 Task: Find connections with filter location Moanda with filter topic #workingathomewith filter profile language English with filter current company HPCL-Mittal Energy Limited with filter school MGUniversity with filter industry Warehousing and Storage with filter service category Pricing Strategy with filter keywords title Organizer
Action: Mouse moved to (648, 89)
Screenshot: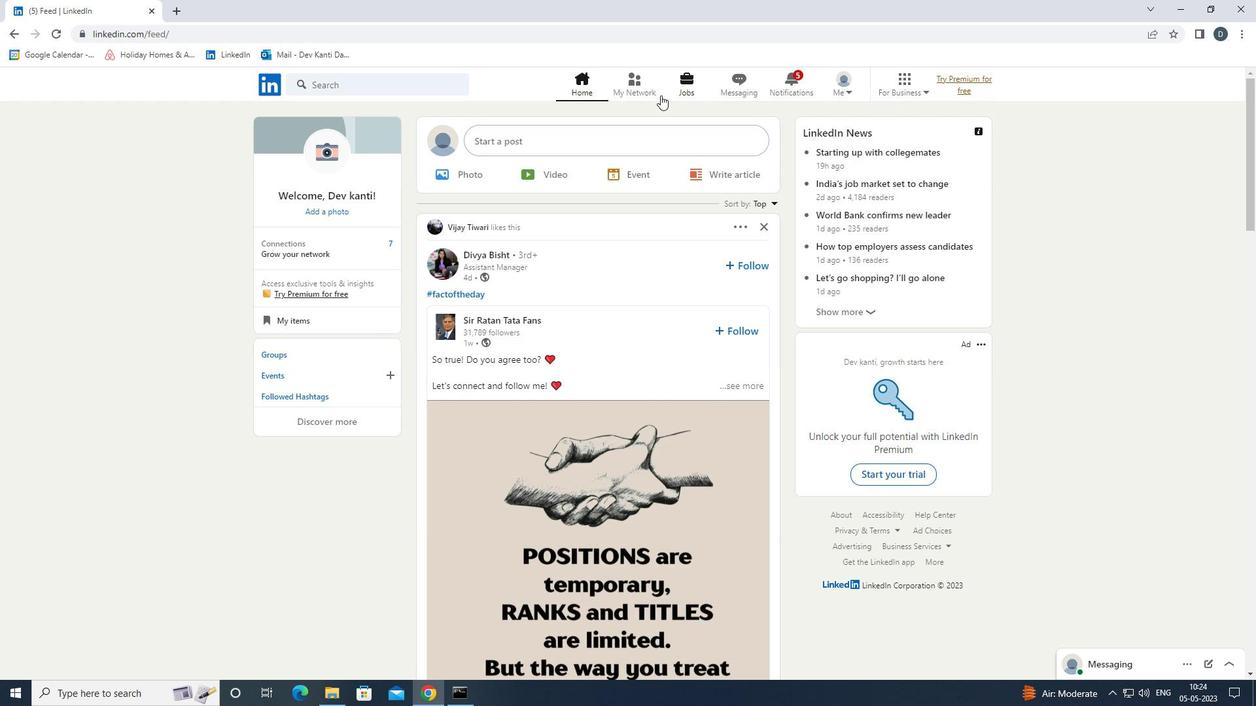 
Action: Mouse pressed left at (648, 89)
Screenshot: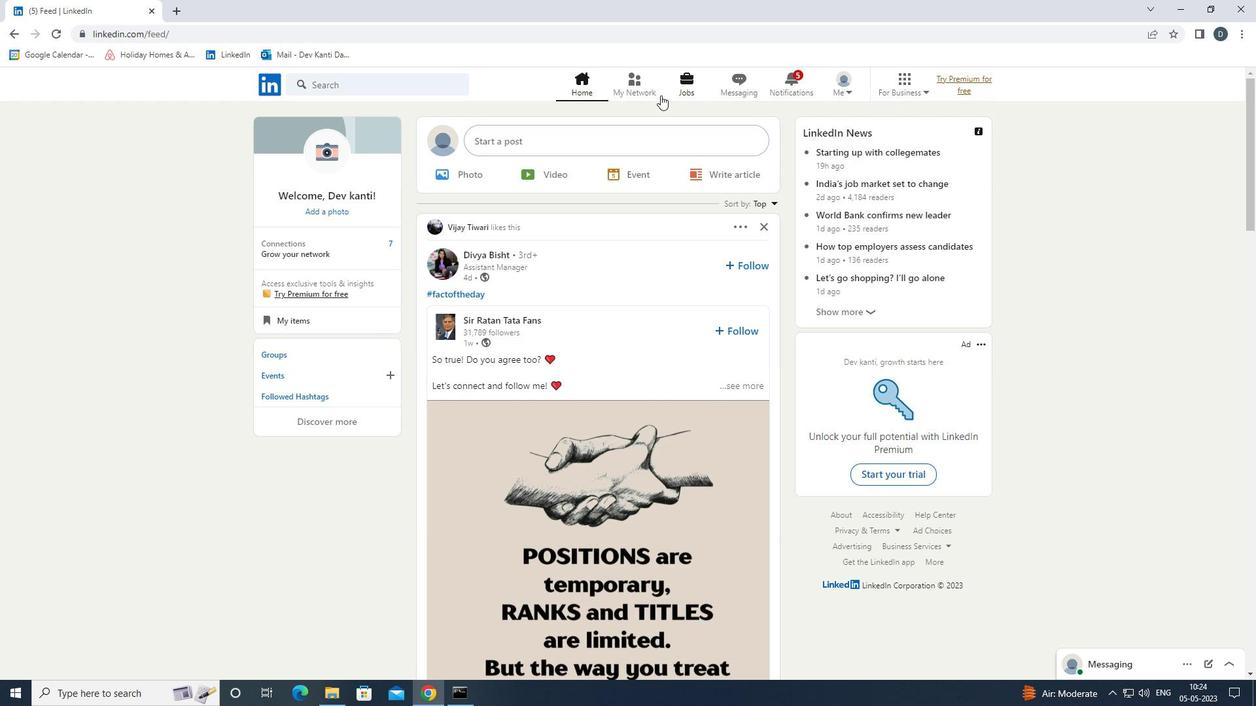 
Action: Mouse moved to (433, 152)
Screenshot: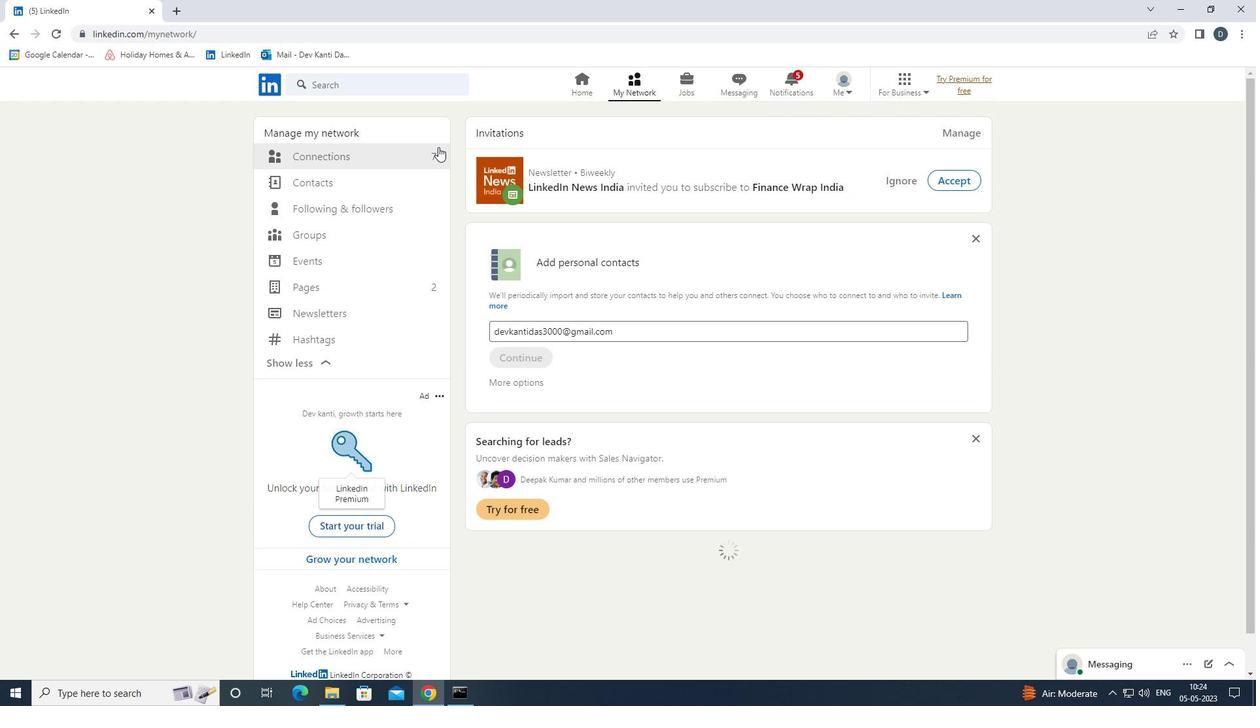 
Action: Mouse pressed left at (433, 152)
Screenshot: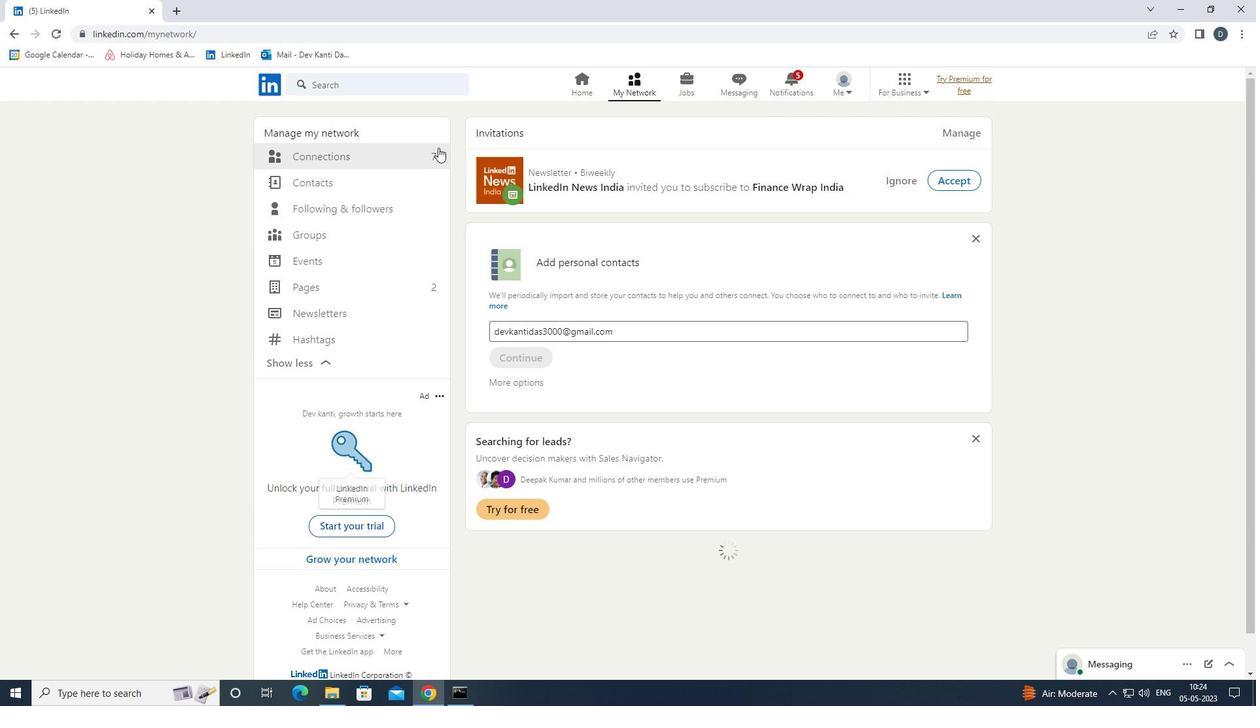 
Action: Mouse moved to (747, 162)
Screenshot: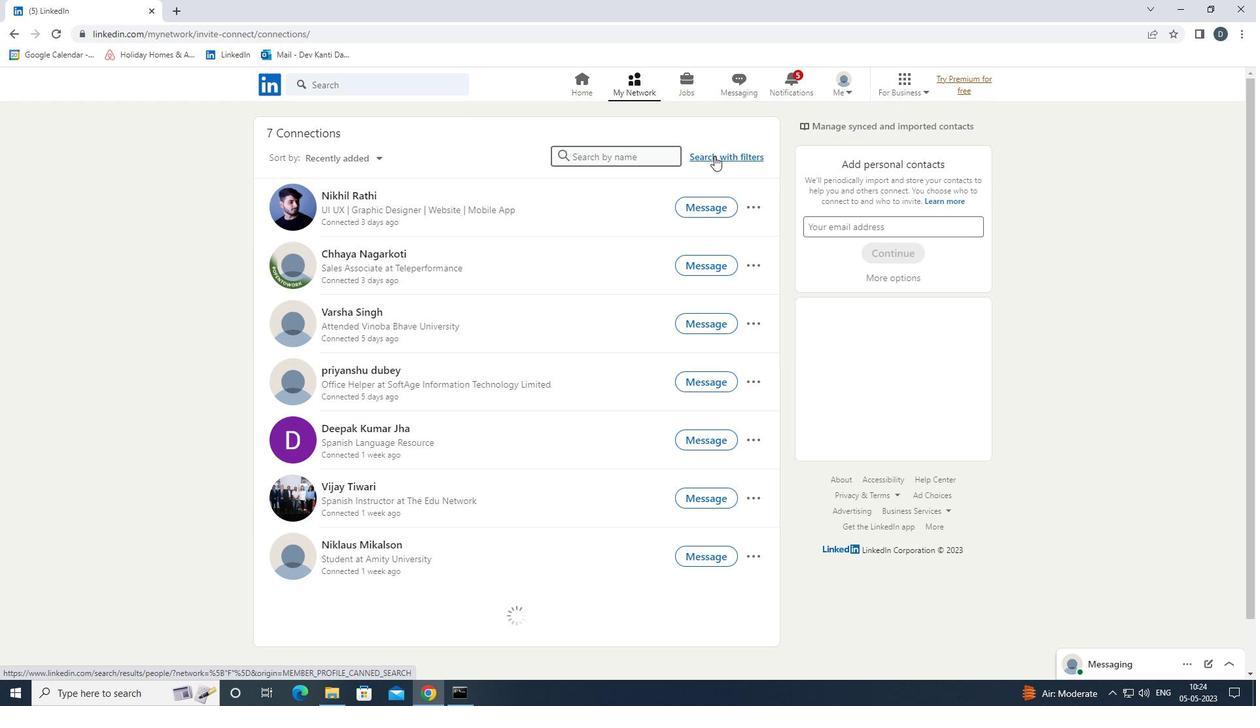 
Action: Mouse pressed left at (747, 162)
Screenshot: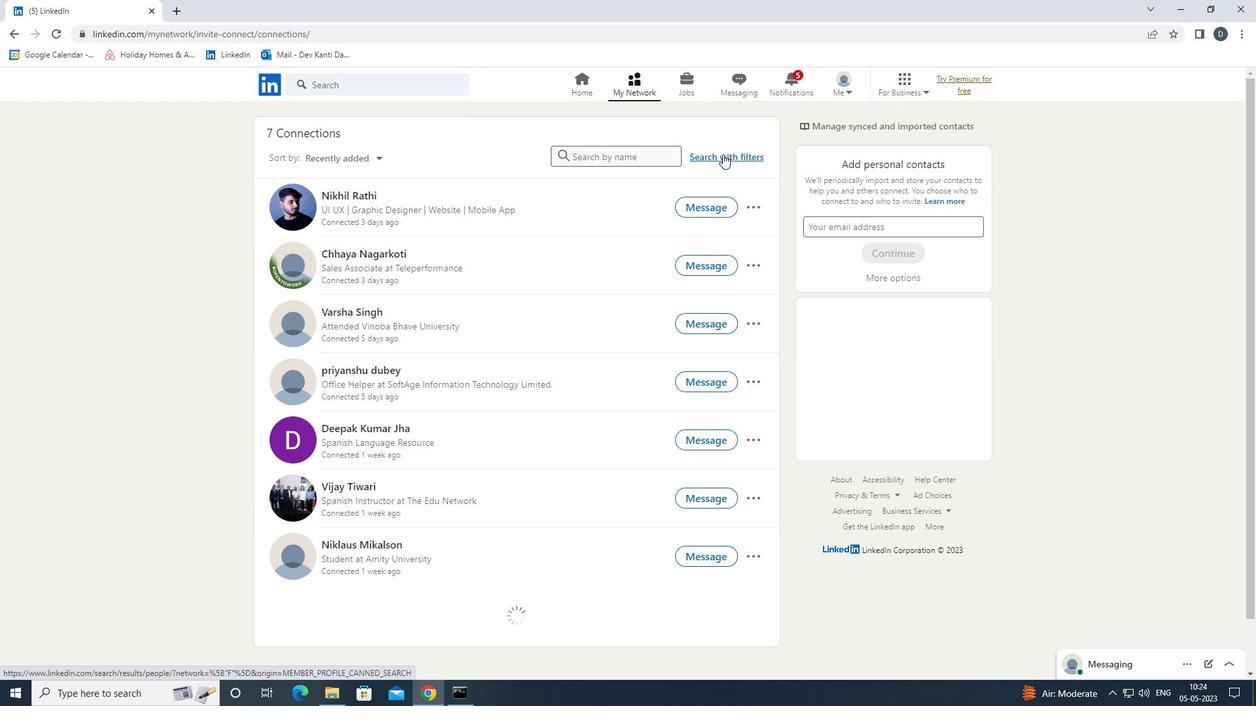 
Action: Mouse moved to (658, 121)
Screenshot: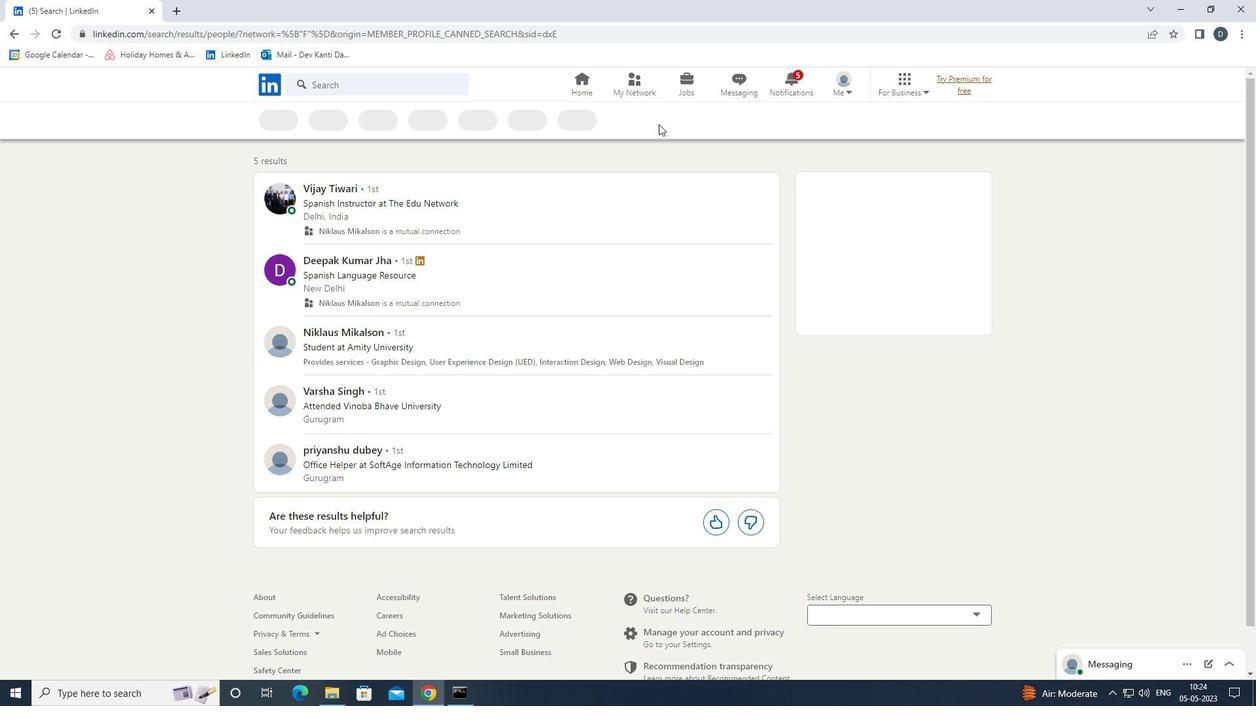 
Action: Mouse pressed left at (658, 121)
Screenshot: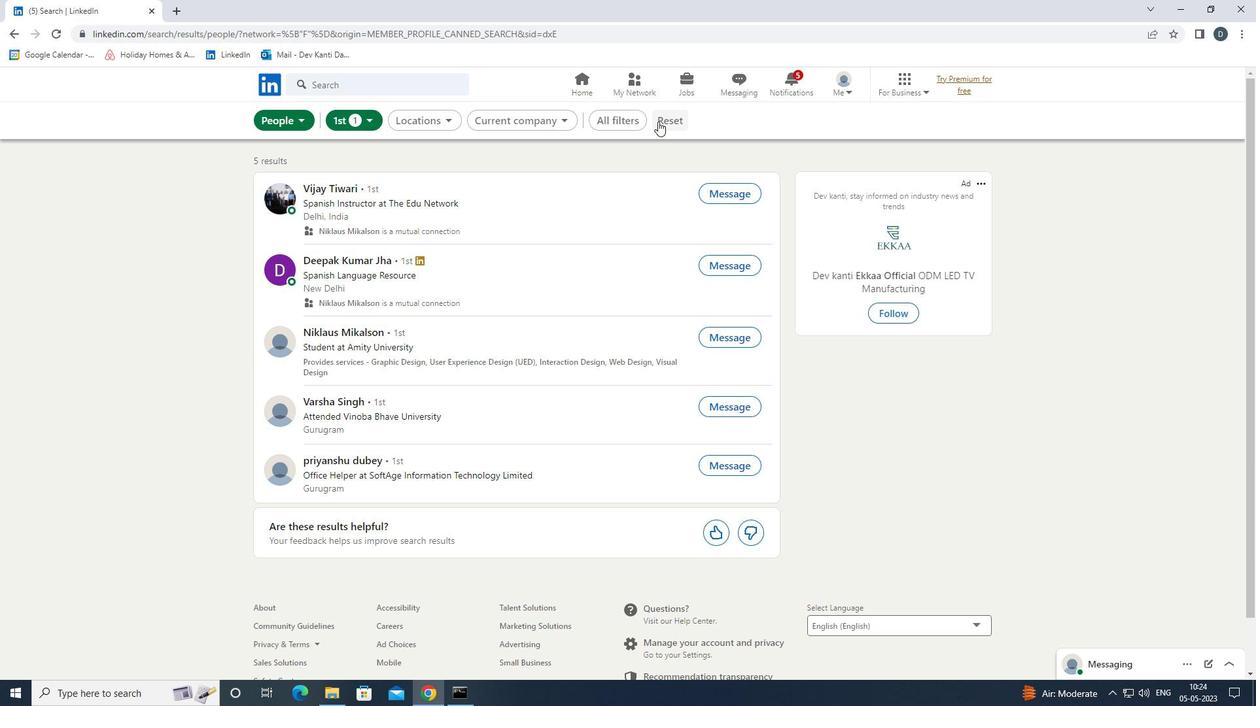 
Action: Mouse moved to (645, 121)
Screenshot: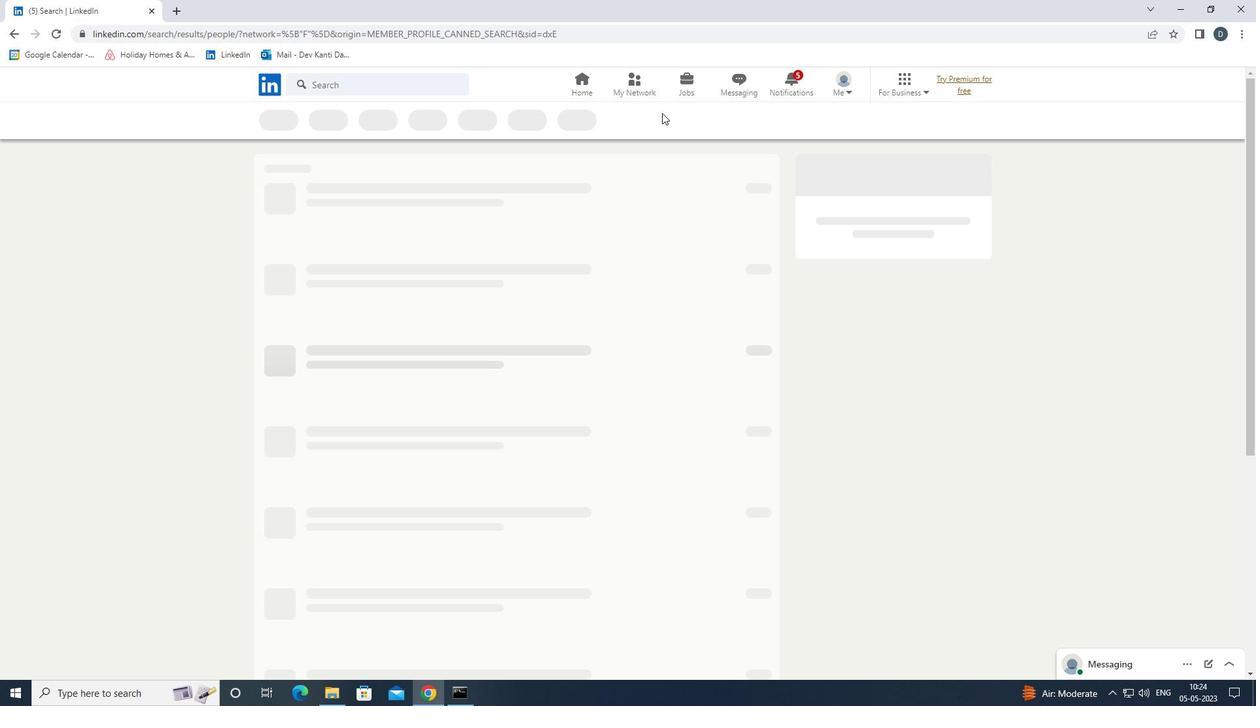 
Action: Mouse pressed left at (645, 121)
Screenshot: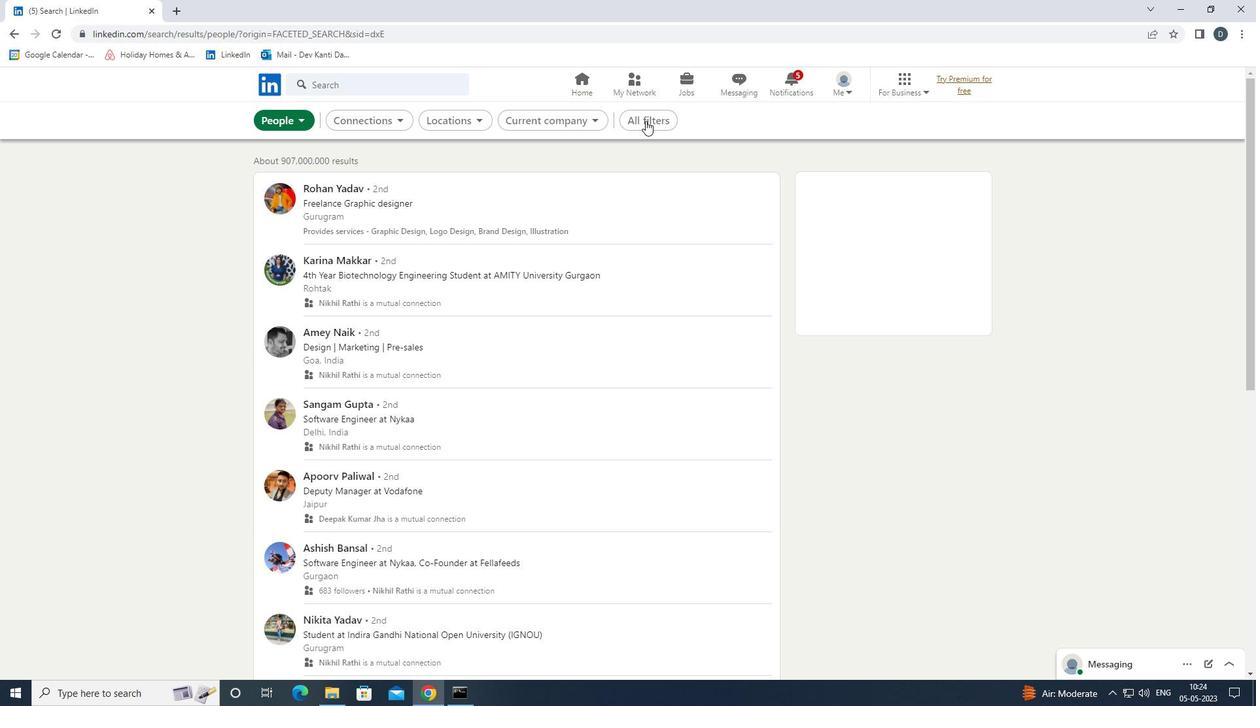 
Action: Mouse moved to (1091, 433)
Screenshot: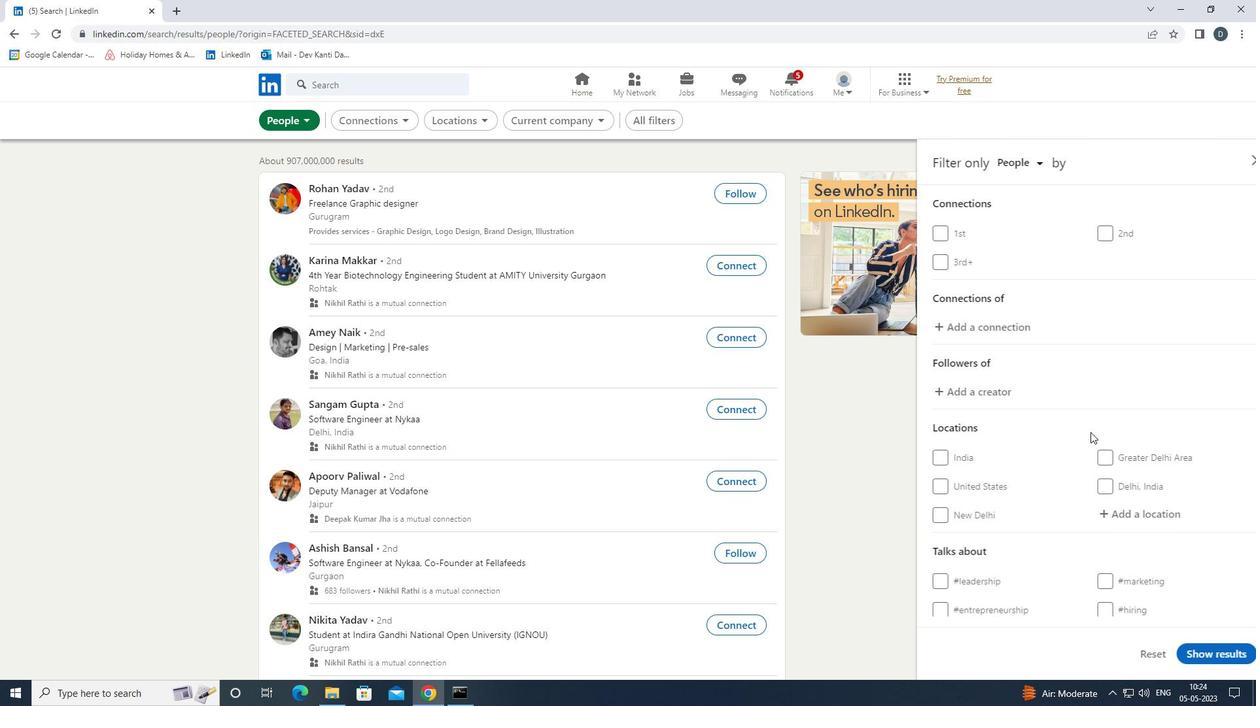 
Action: Mouse scrolled (1091, 432) with delta (0, 0)
Screenshot: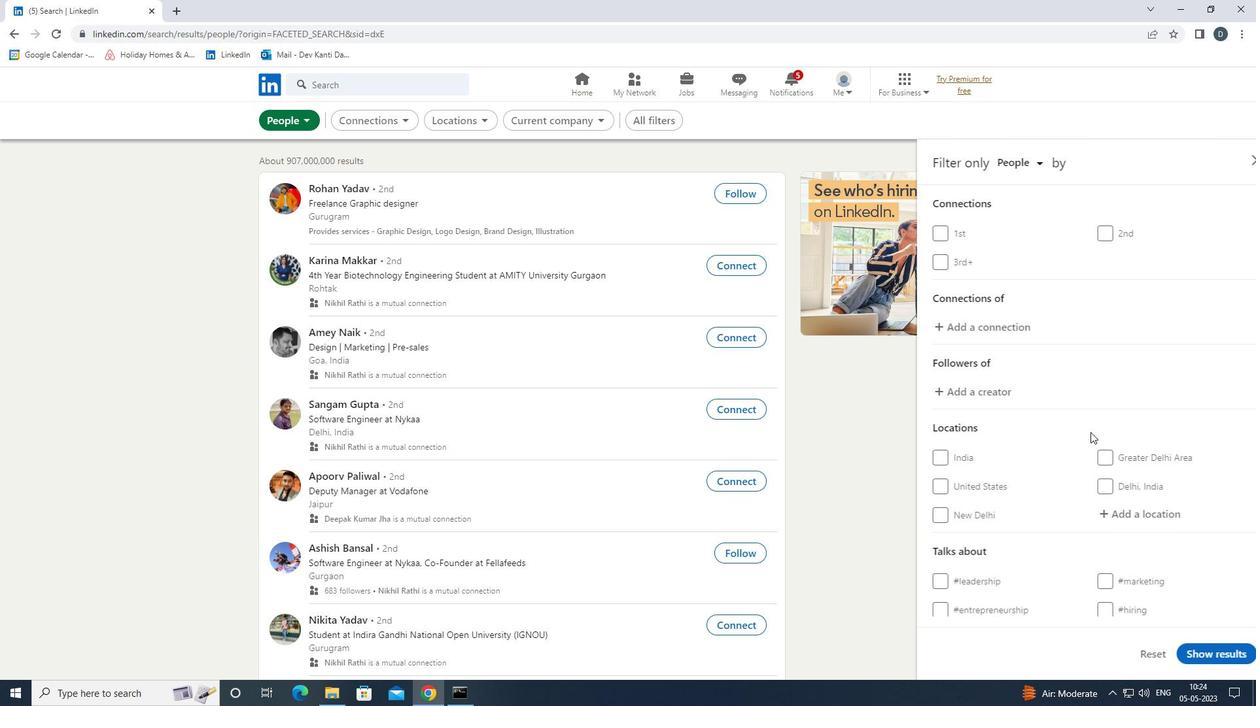 
Action: Mouse moved to (1114, 448)
Screenshot: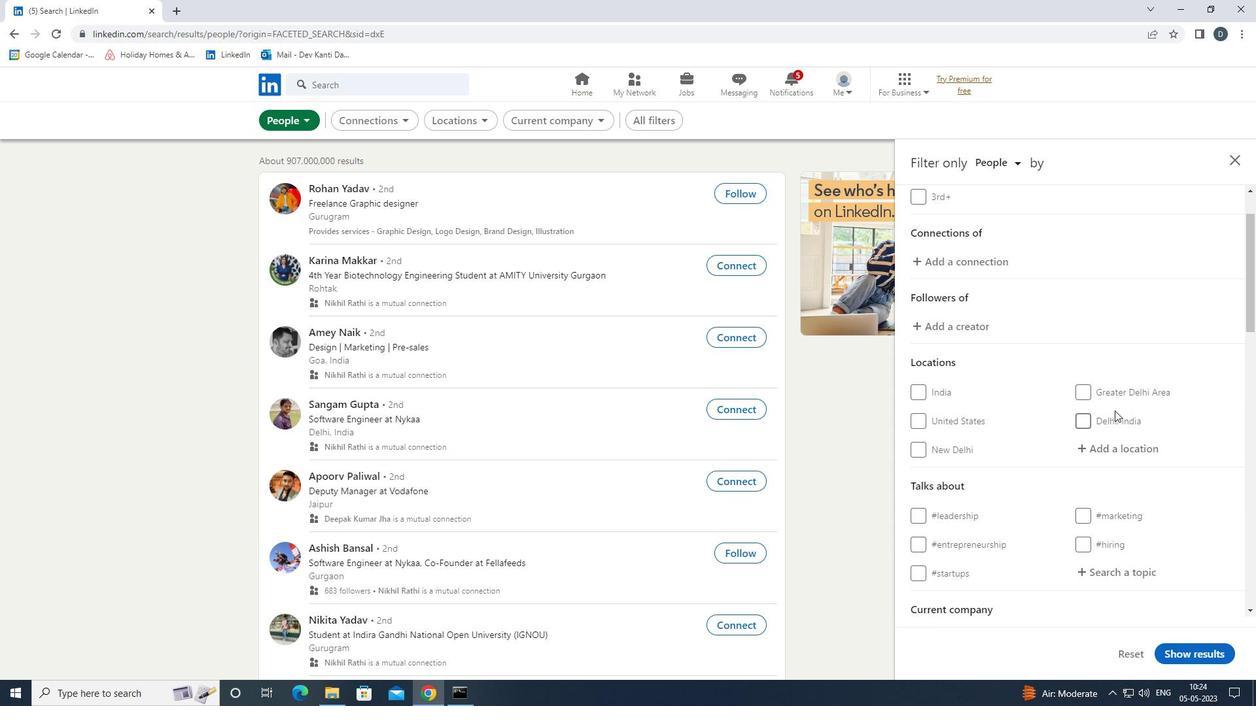 
Action: Mouse pressed left at (1114, 448)
Screenshot: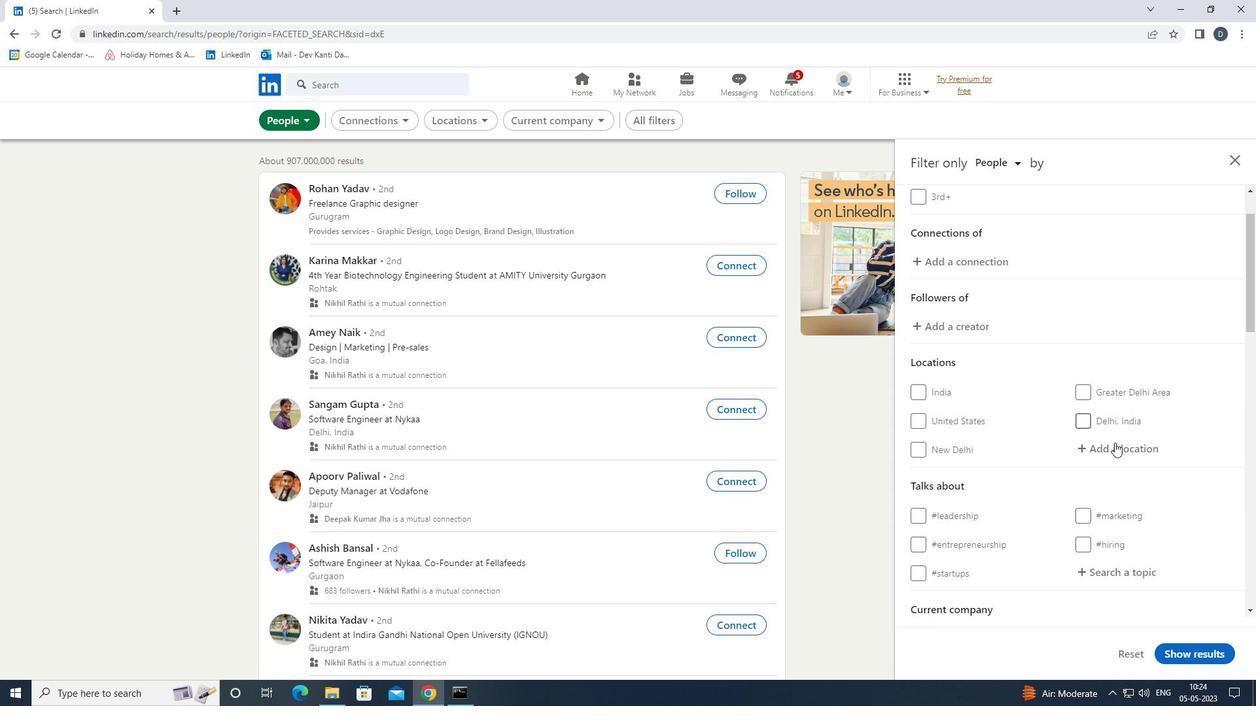 
Action: Key pressed <Key.shift>MOANDA<Key.enter>
Screenshot: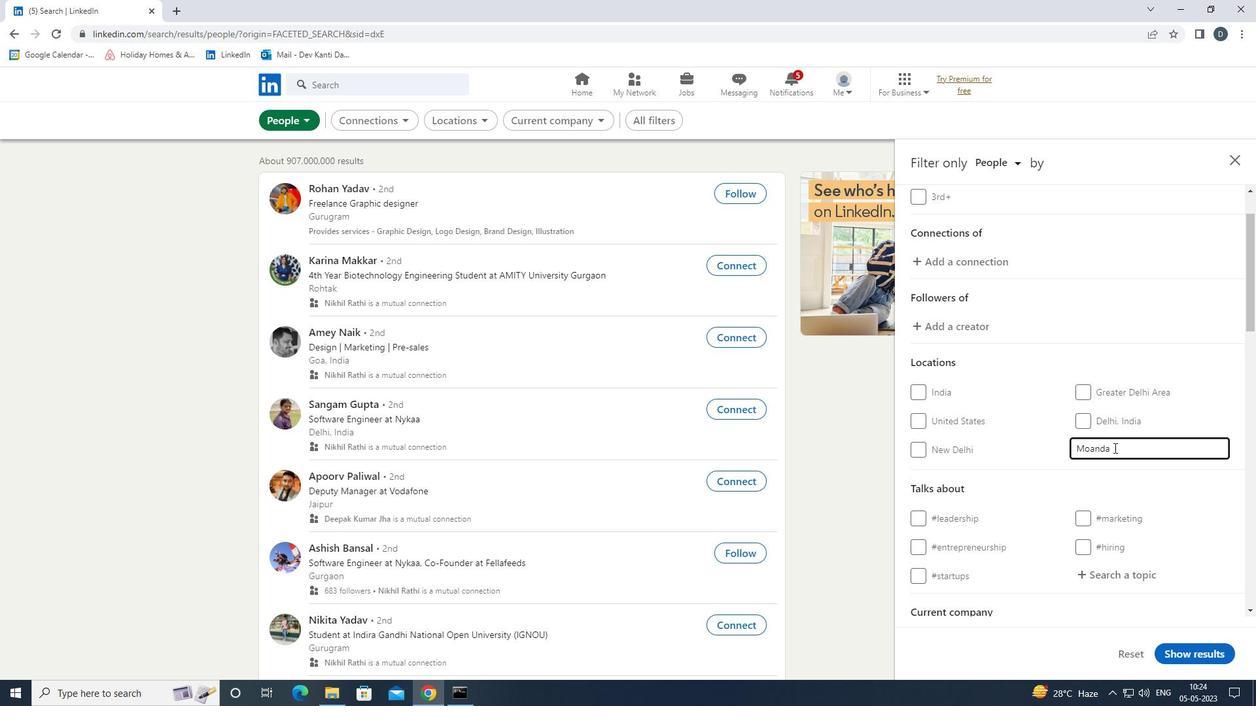 
Action: Mouse moved to (1114, 448)
Screenshot: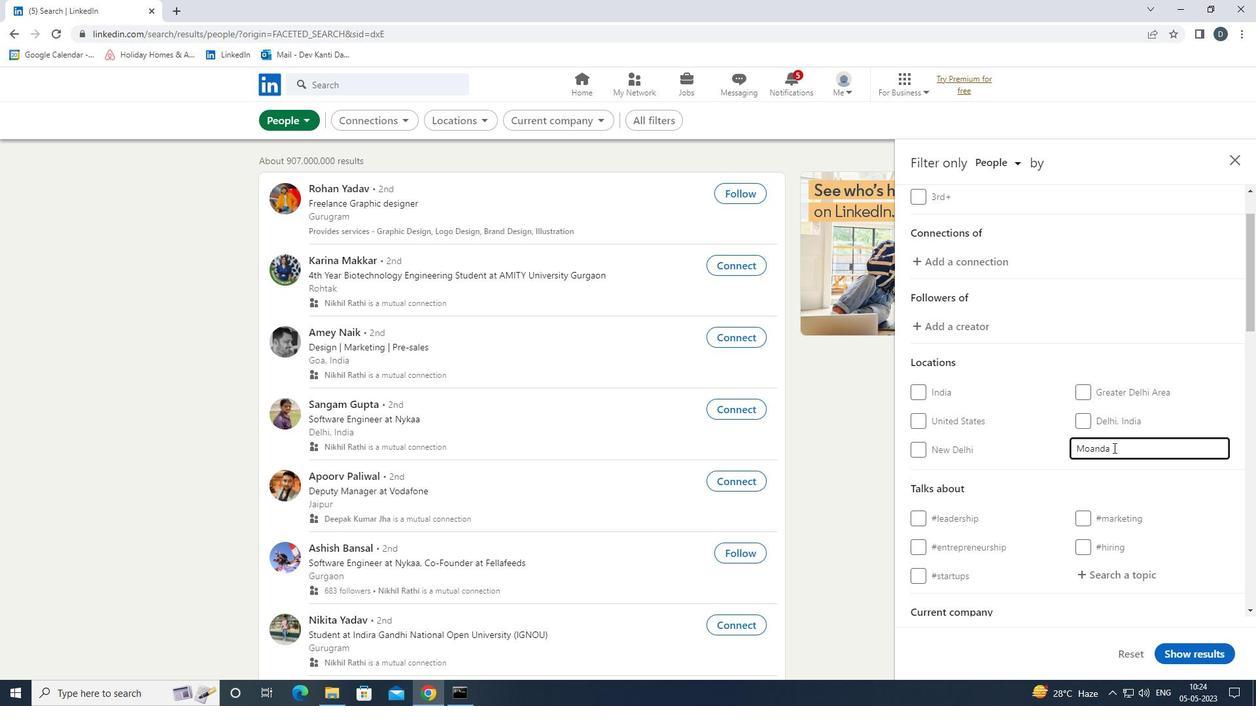 
Action: Mouse scrolled (1114, 448) with delta (0, 0)
Screenshot: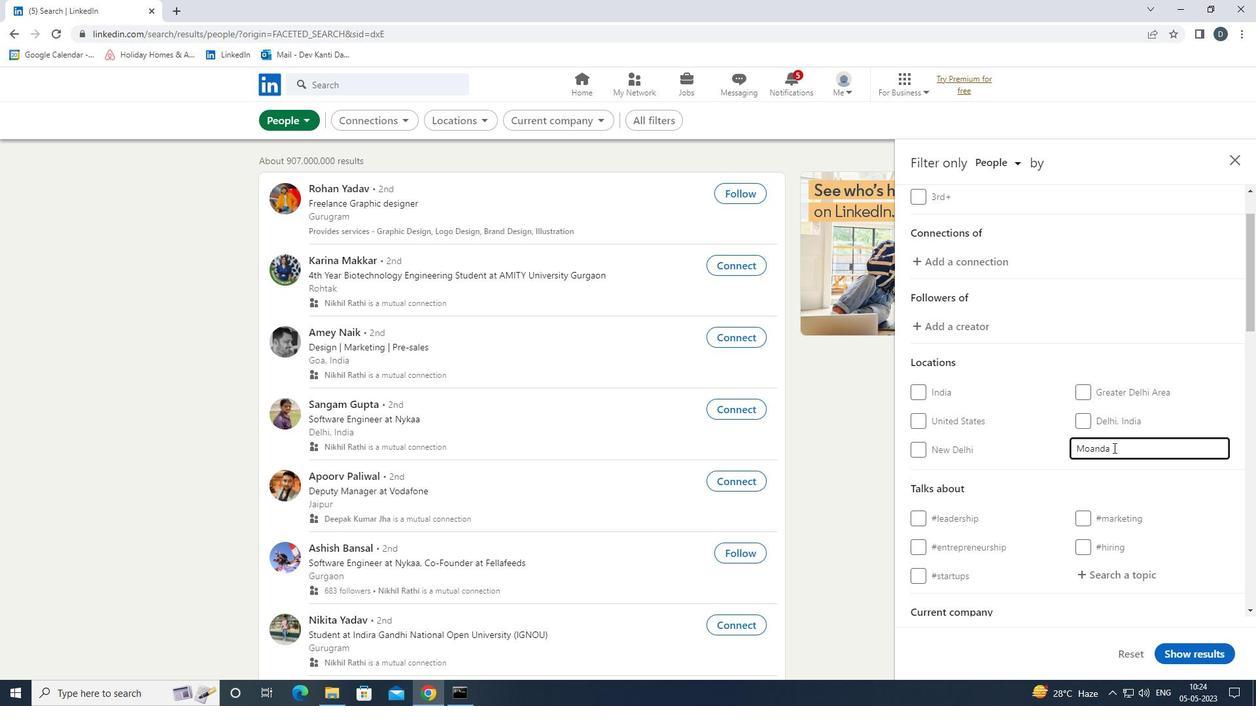 
Action: Mouse moved to (1114, 449)
Screenshot: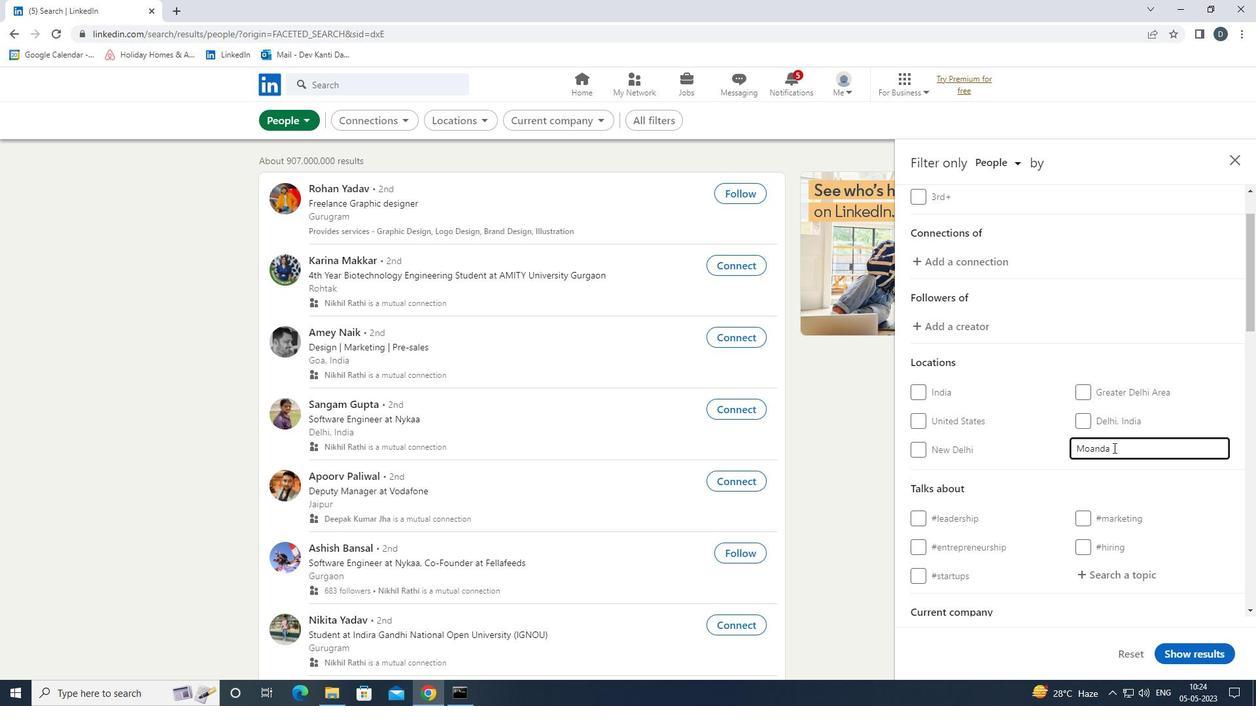 
Action: Mouse scrolled (1114, 448) with delta (0, 0)
Screenshot: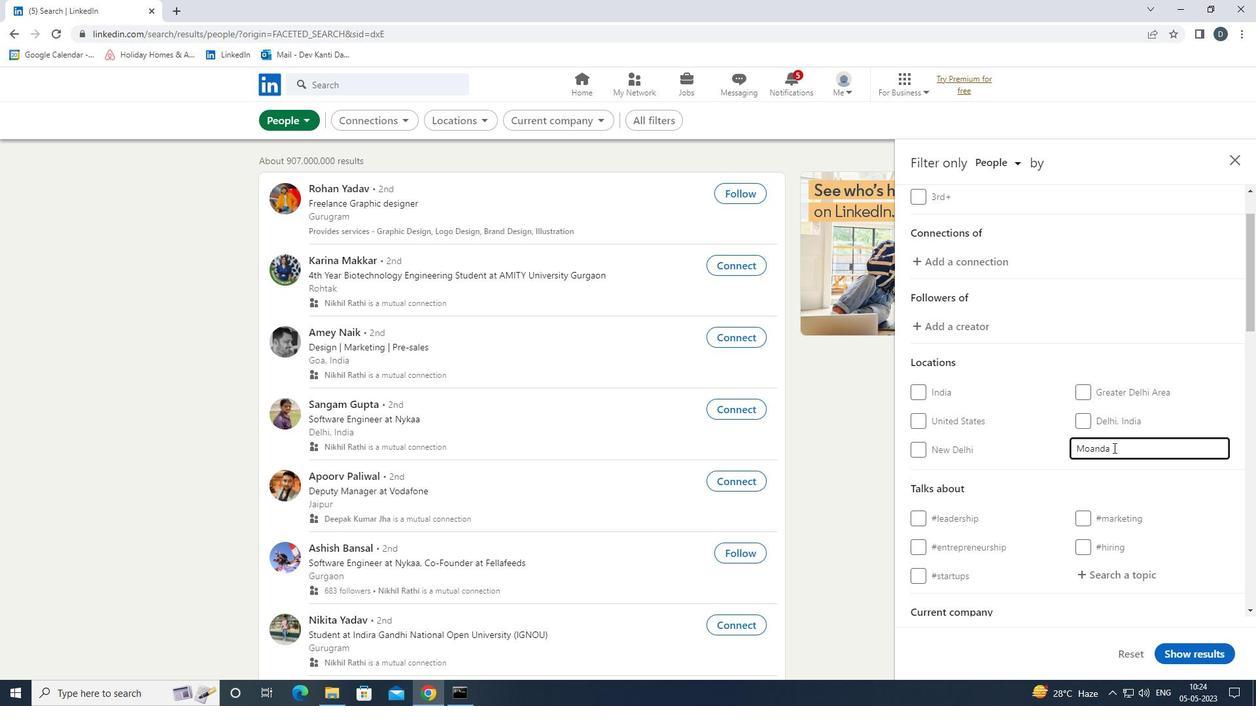 
Action: Mouse moved to (1120, 437)
Screenshot: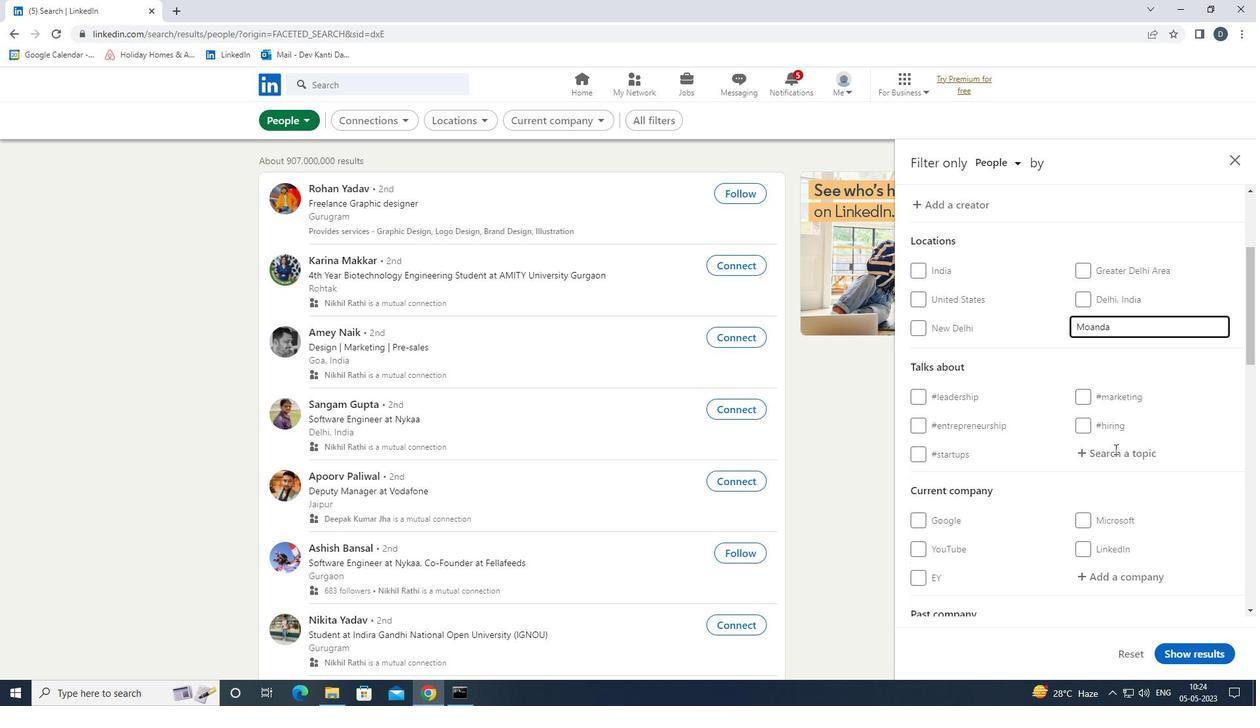 
Action: Mouse pressed left at (1120, 437)
Screenshot: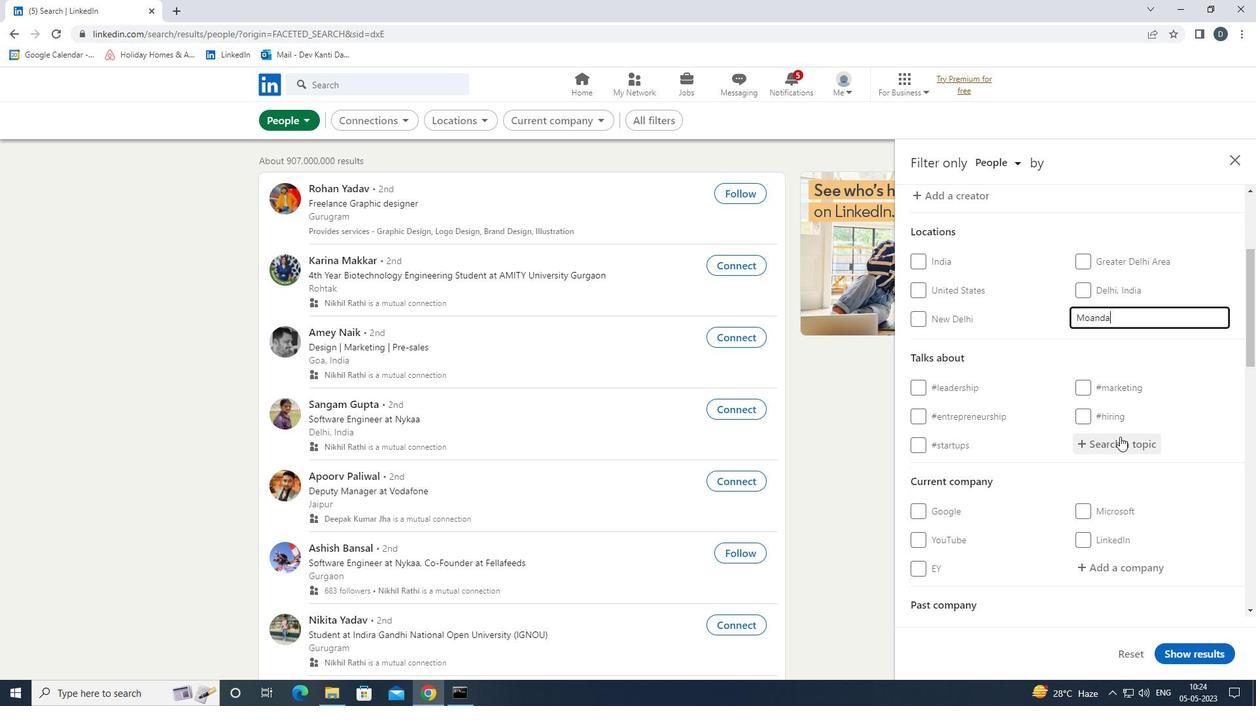 
Action: Key pressed WORKINGATHOME<Key.down><Key.enter>
Screenshot: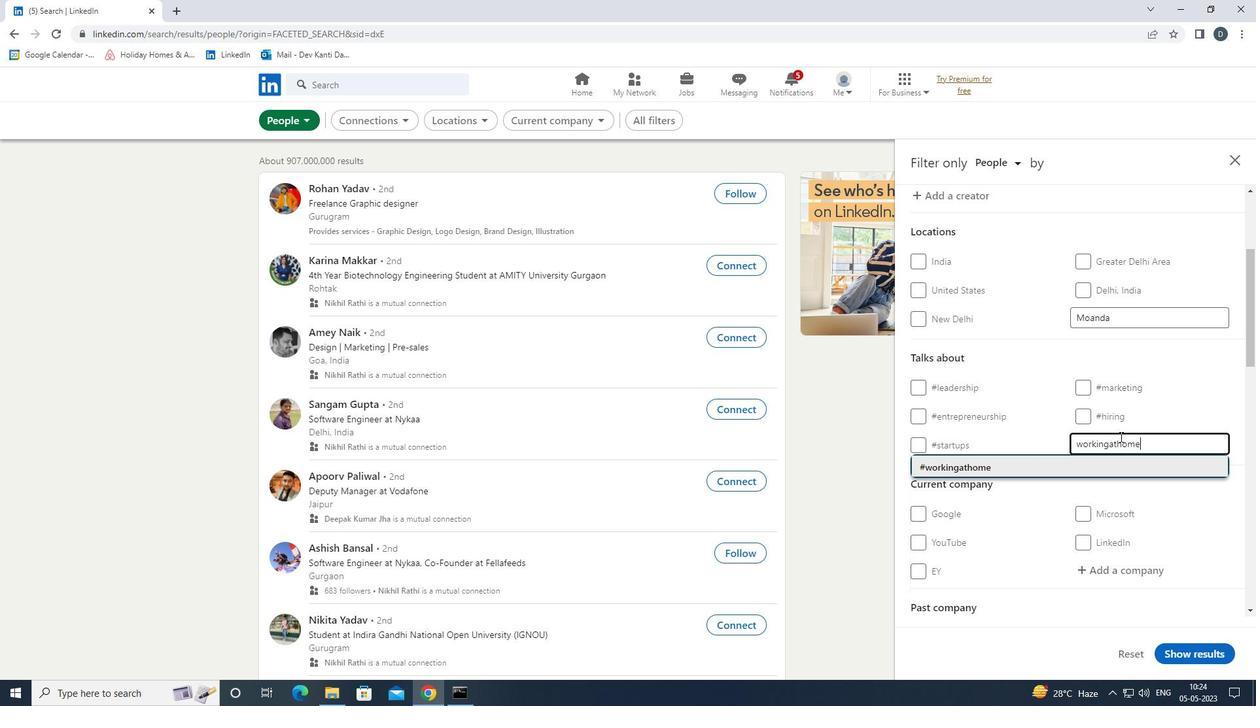 
Action: Mouse scrolled (1120, 436) with delta (0, 0)
Screenshot: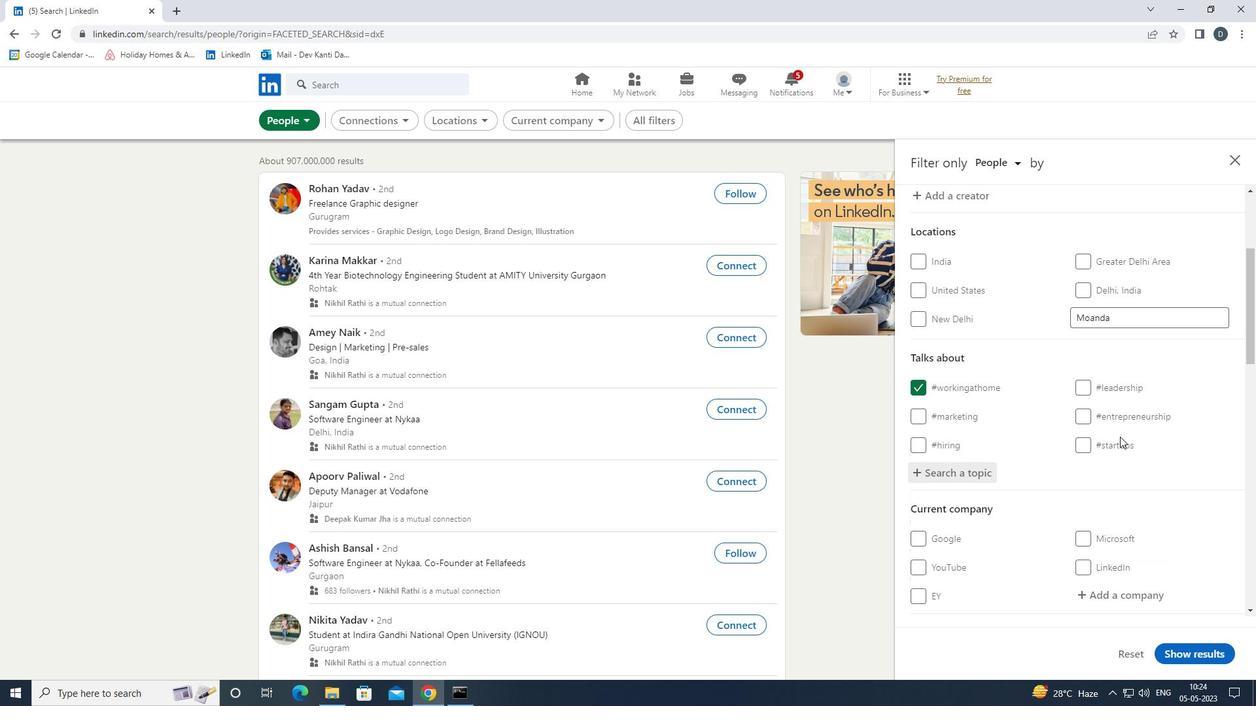 
Action: Mouse scrolled (1120, 436) with delta (0, 0)
Screenshot: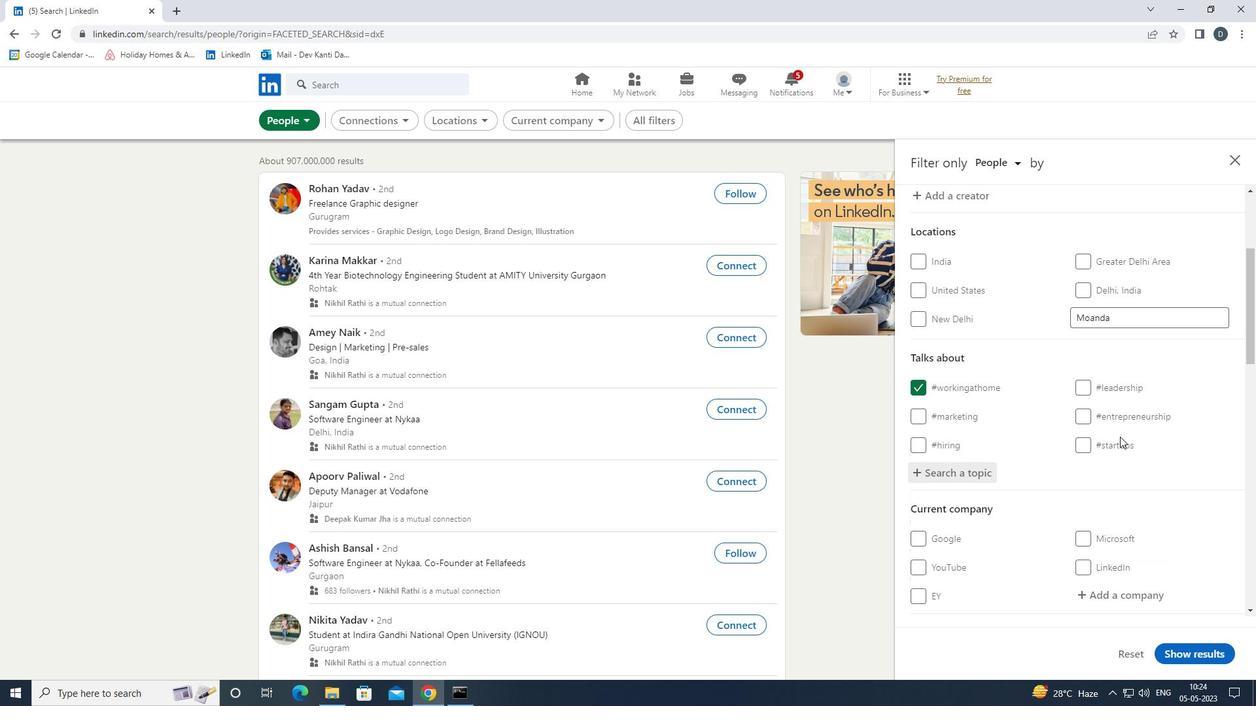 
Action: Mouse scrolled (1120, 436) with delta (0, 0)
Screenshot: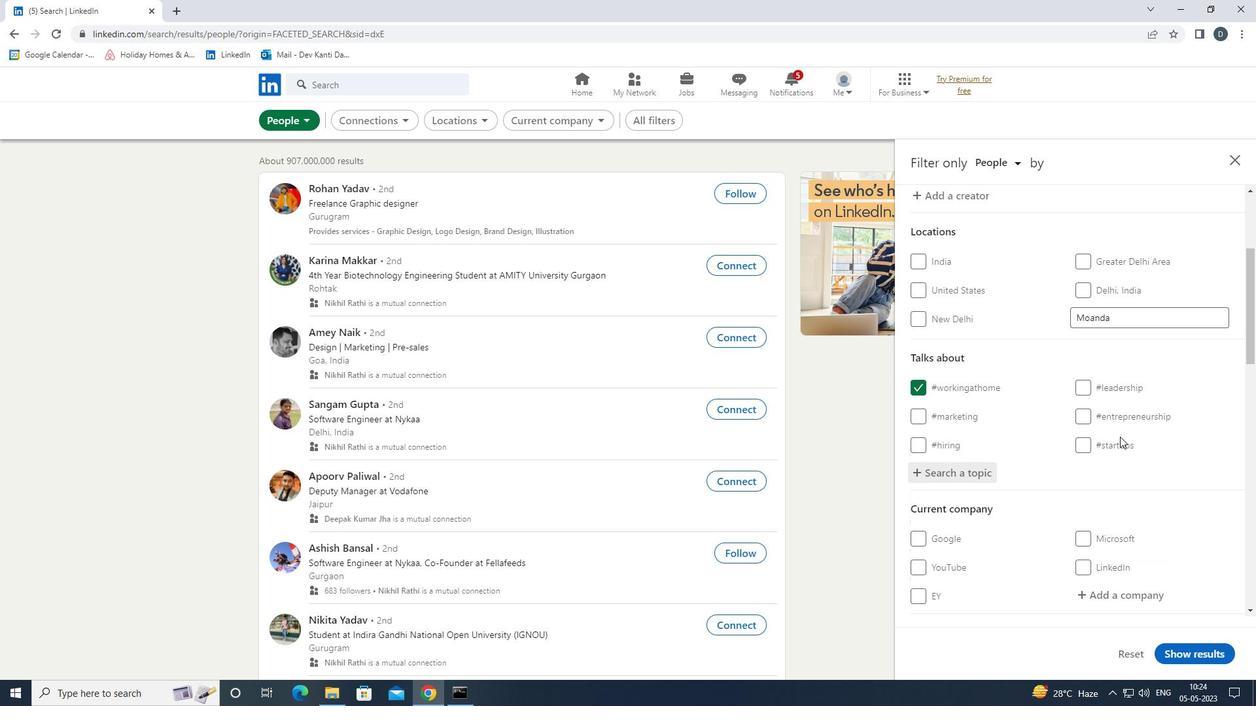 
Action: Mouse scrolled (1120, 436) with delta (0, 0)
Screenshot: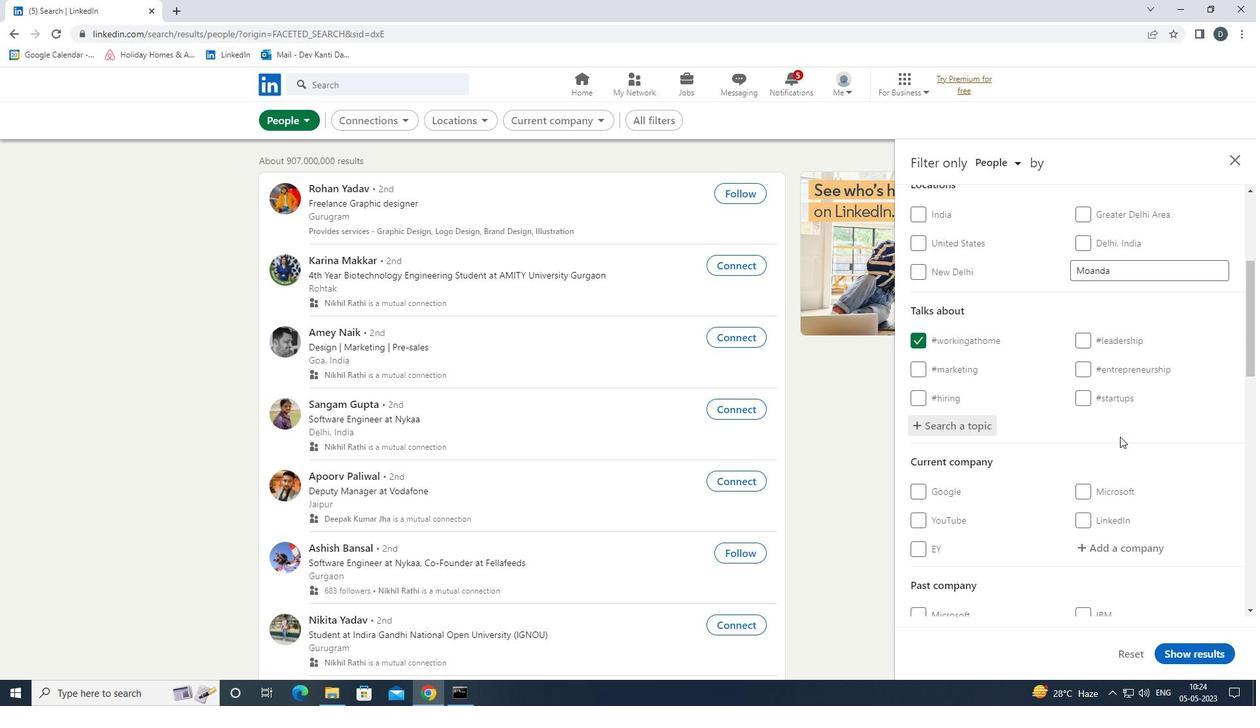 
Action: Mouse scrolled (1120, 436) with delta (0, 0)
Screenshot: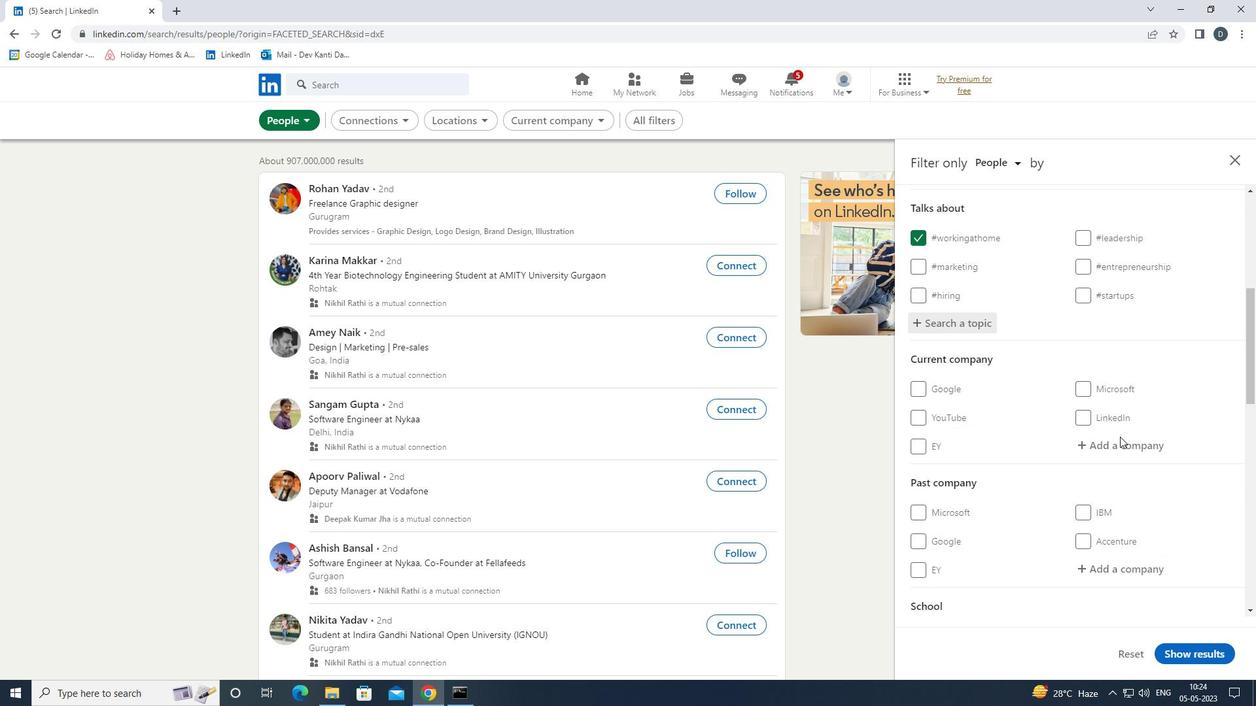 
Action: Mouse scrolled (1120, 436) with delta (0, 0)
Screenshot: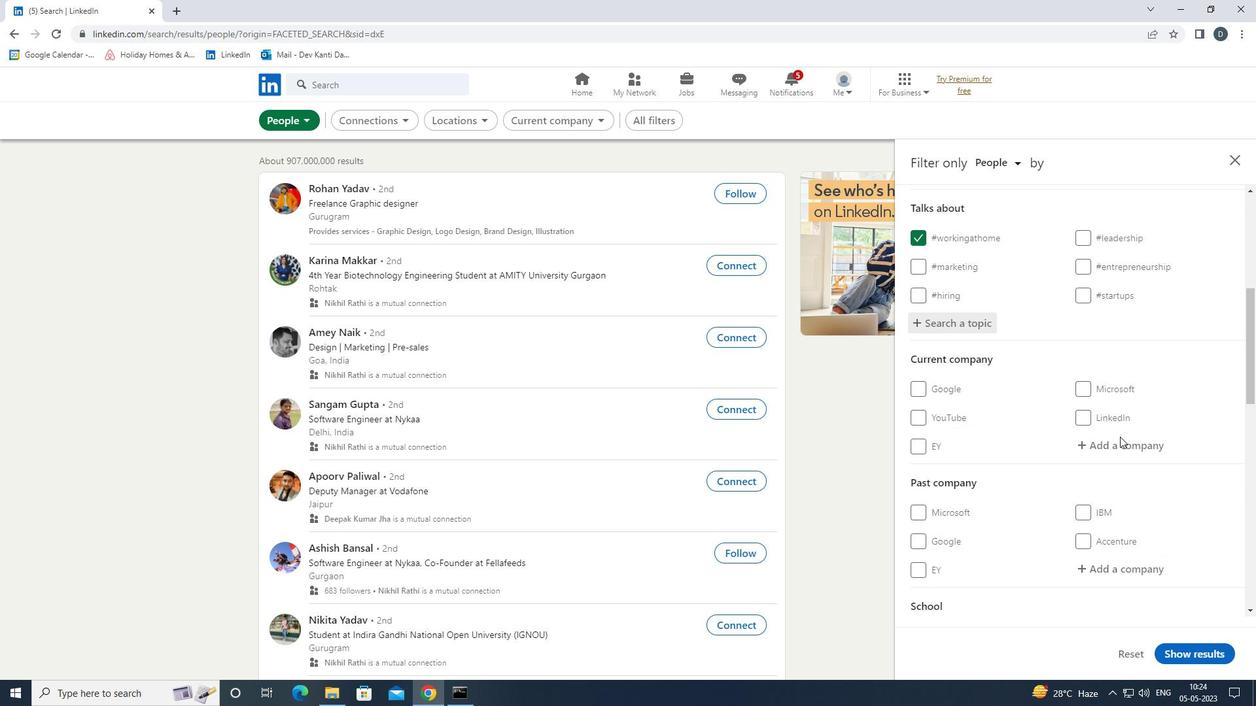 
Action: Mouse scrolled (1120, 436) with delta (0, 0)
Screenshot: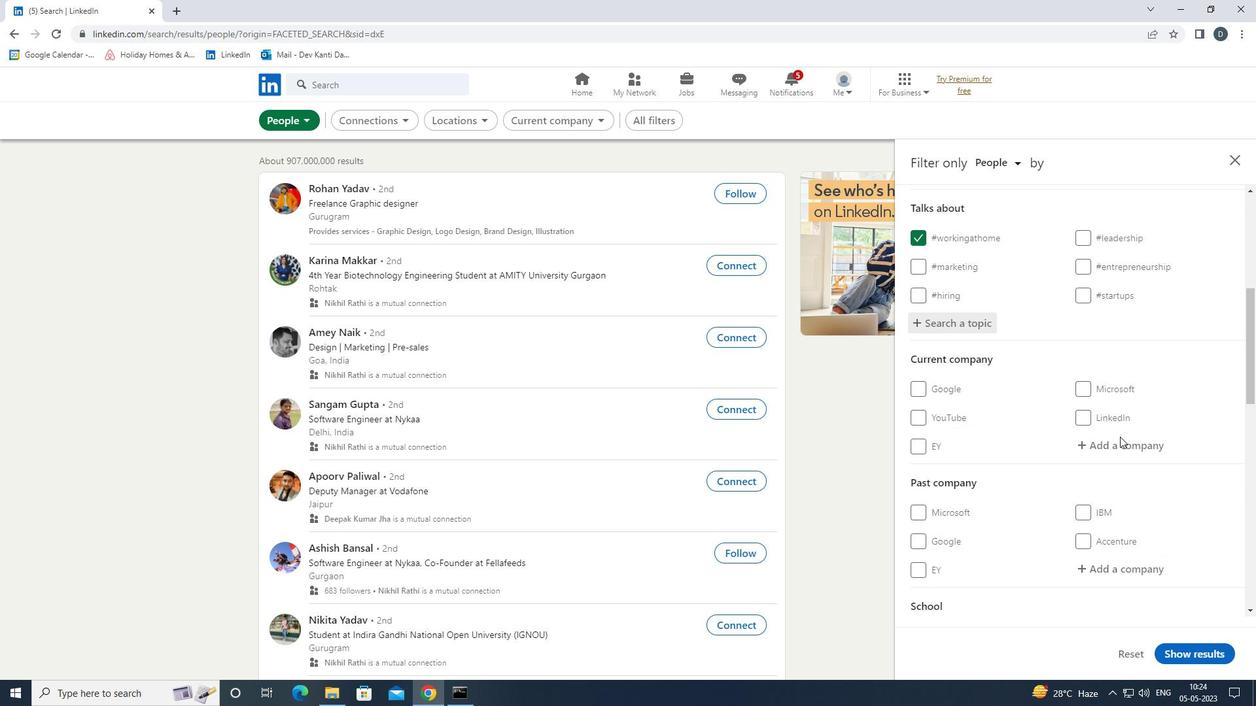 
Action: Mouse scrolled (1120, 436) with delta (0, 0)
Screenshot: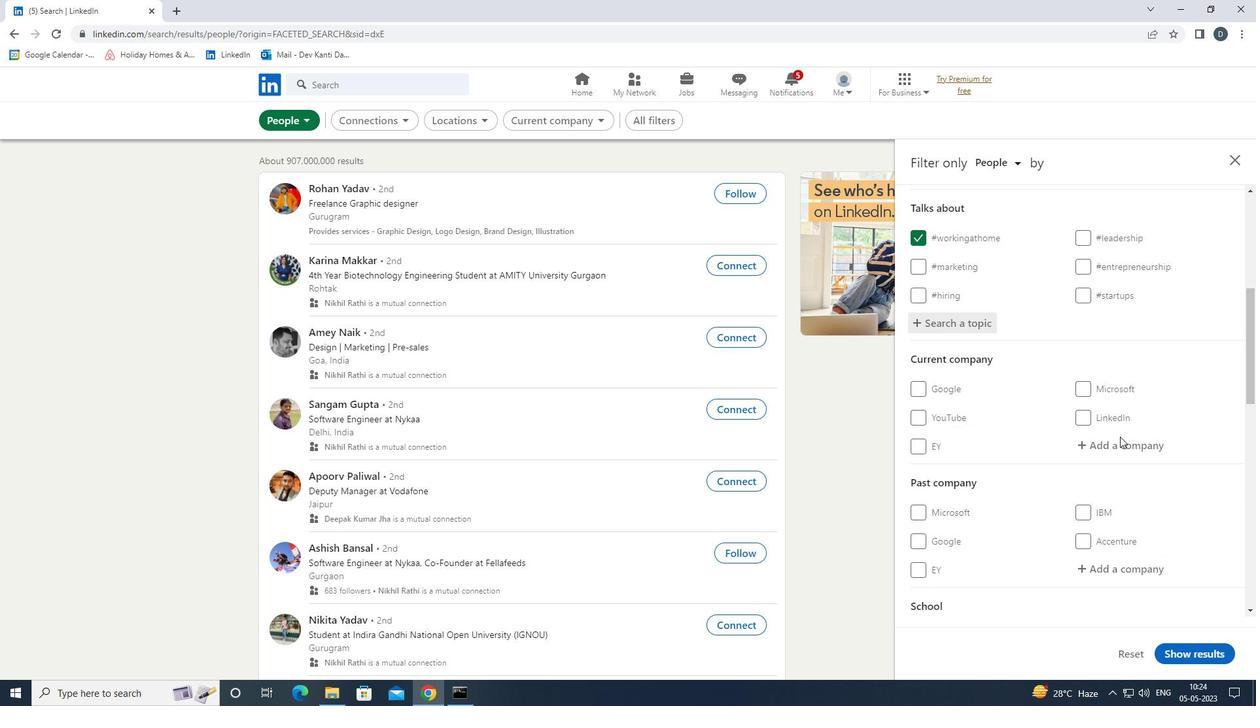 
Action: Mouse moved to (1116, 438)
Screenshot: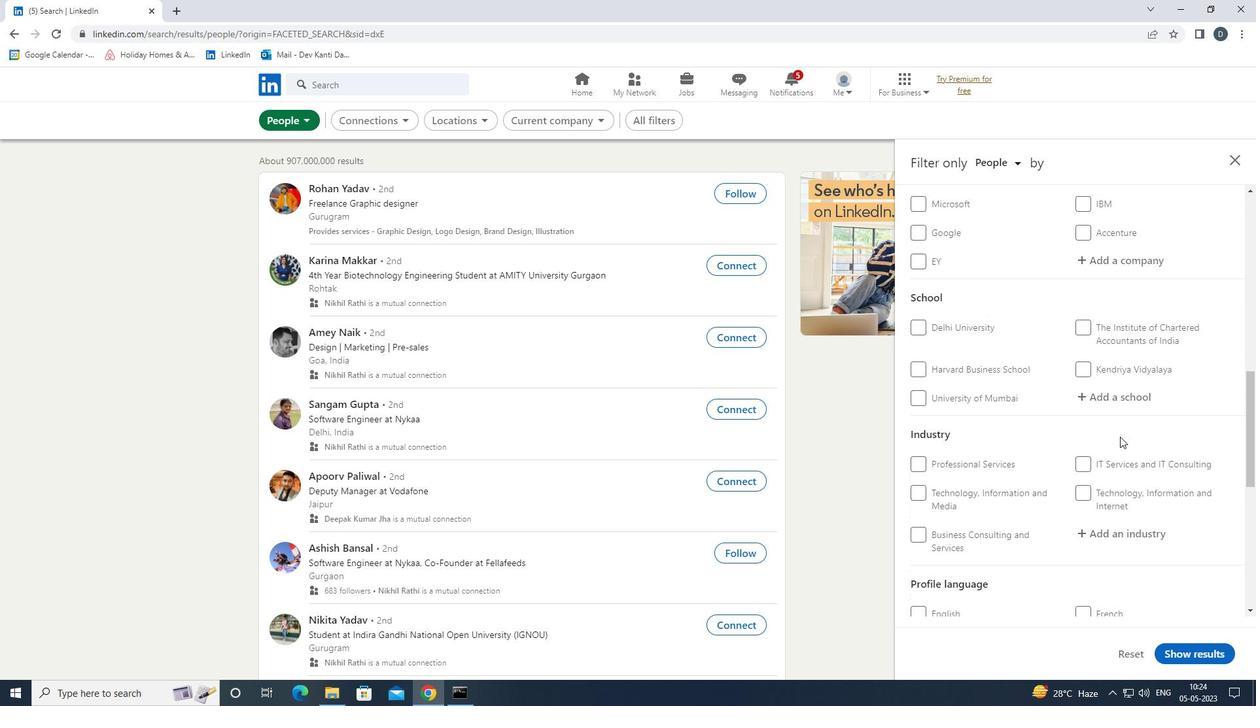 
Action: Mouse scrolled (1116, 437) with delta (0, 0)
Screenshot: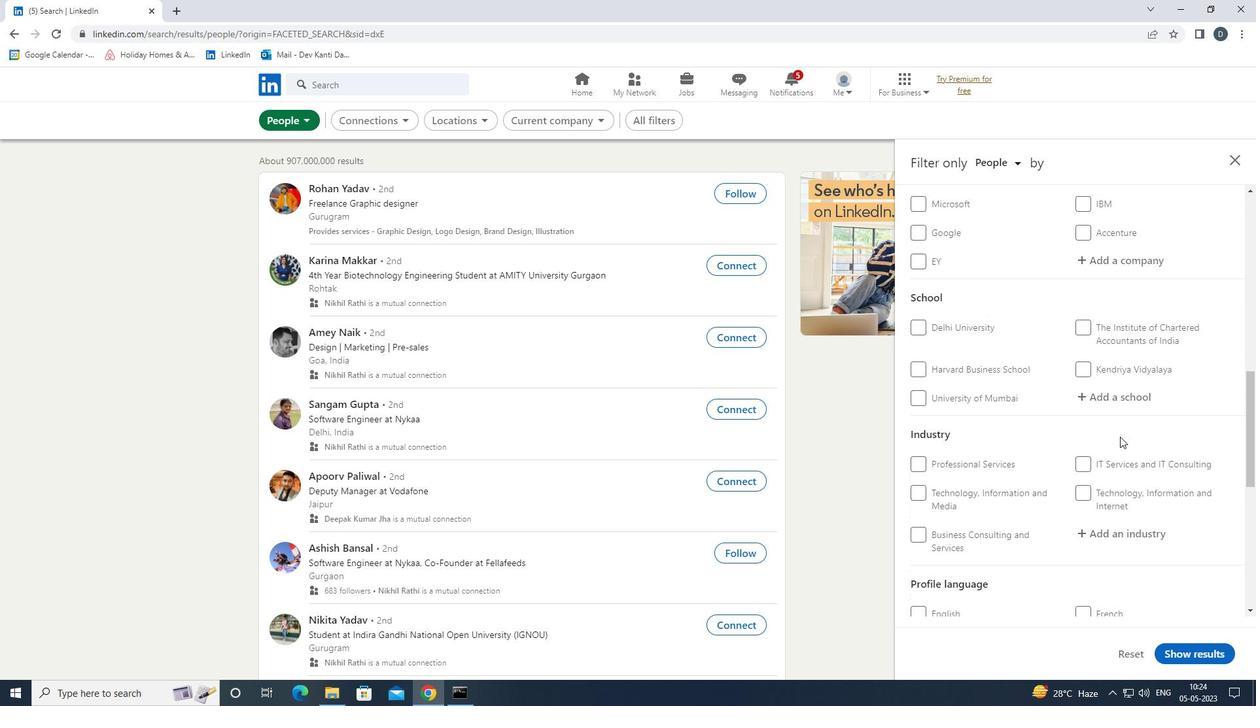 
Action: Mouse moved to (1111, 439)
Screenshot: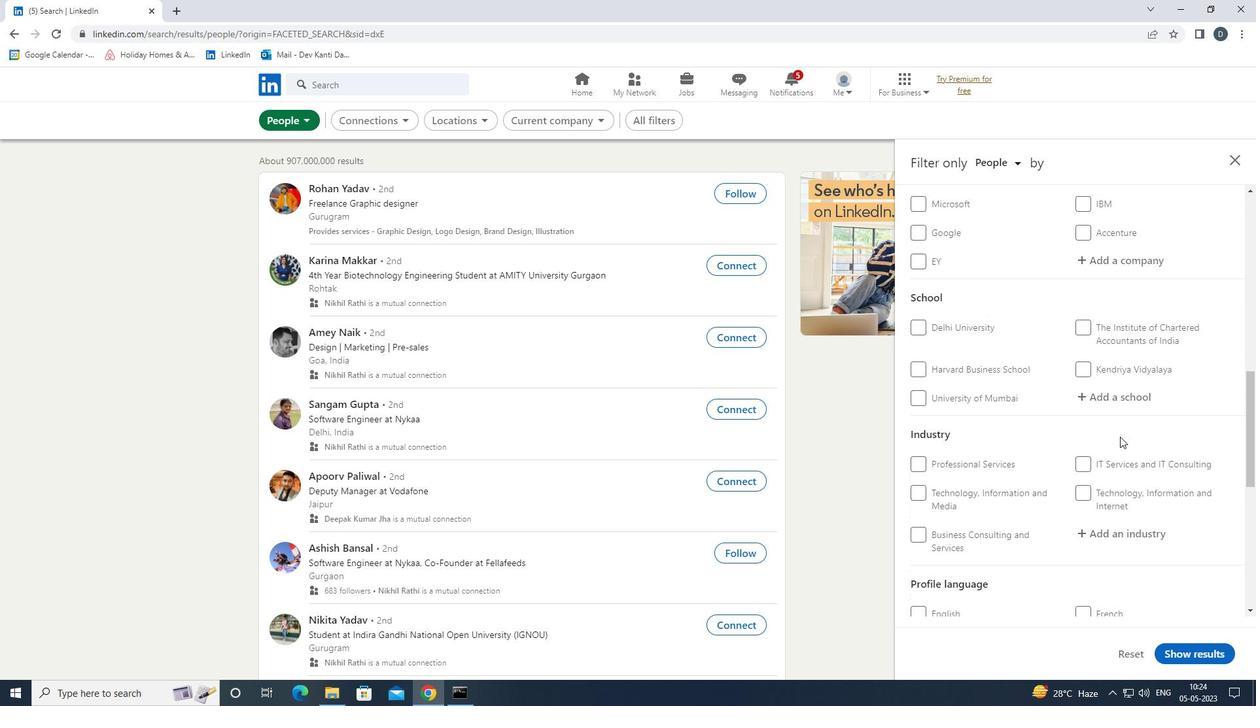 
Action: Mouse scrolled (1111, 438) with delta (0, 0)
Screenshot: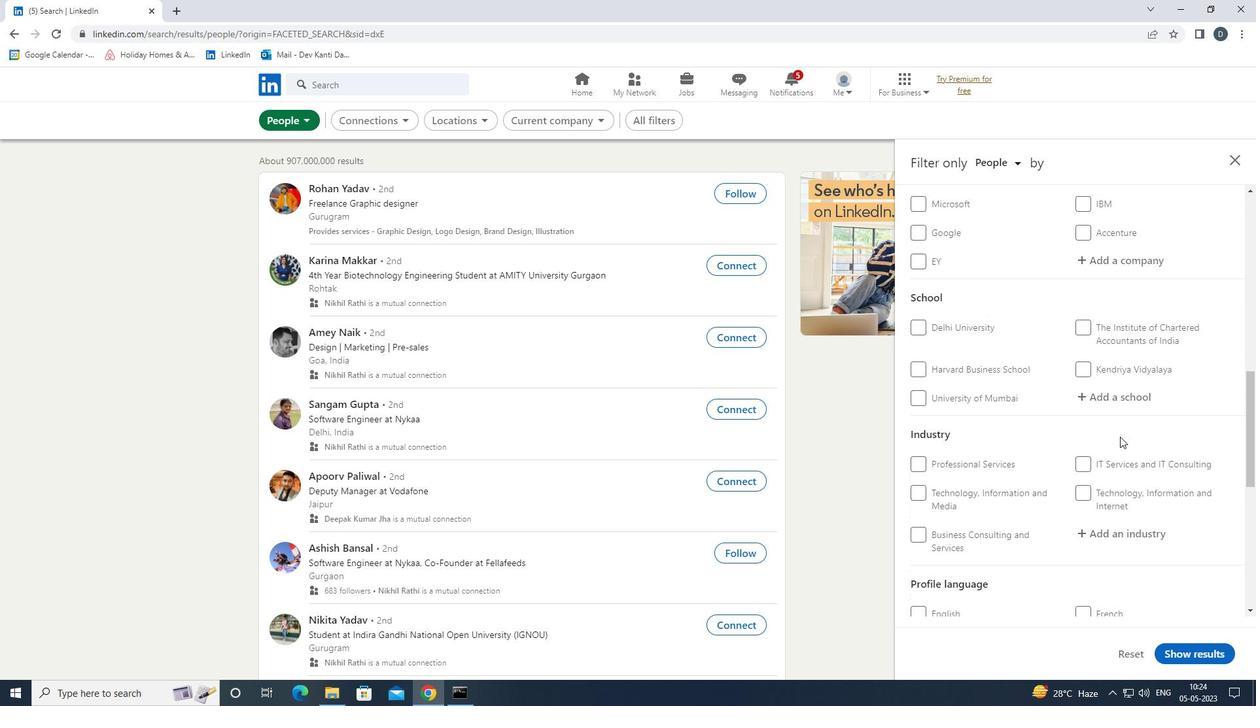 
Action: Mouse moved to (940, 417)
Screenshot: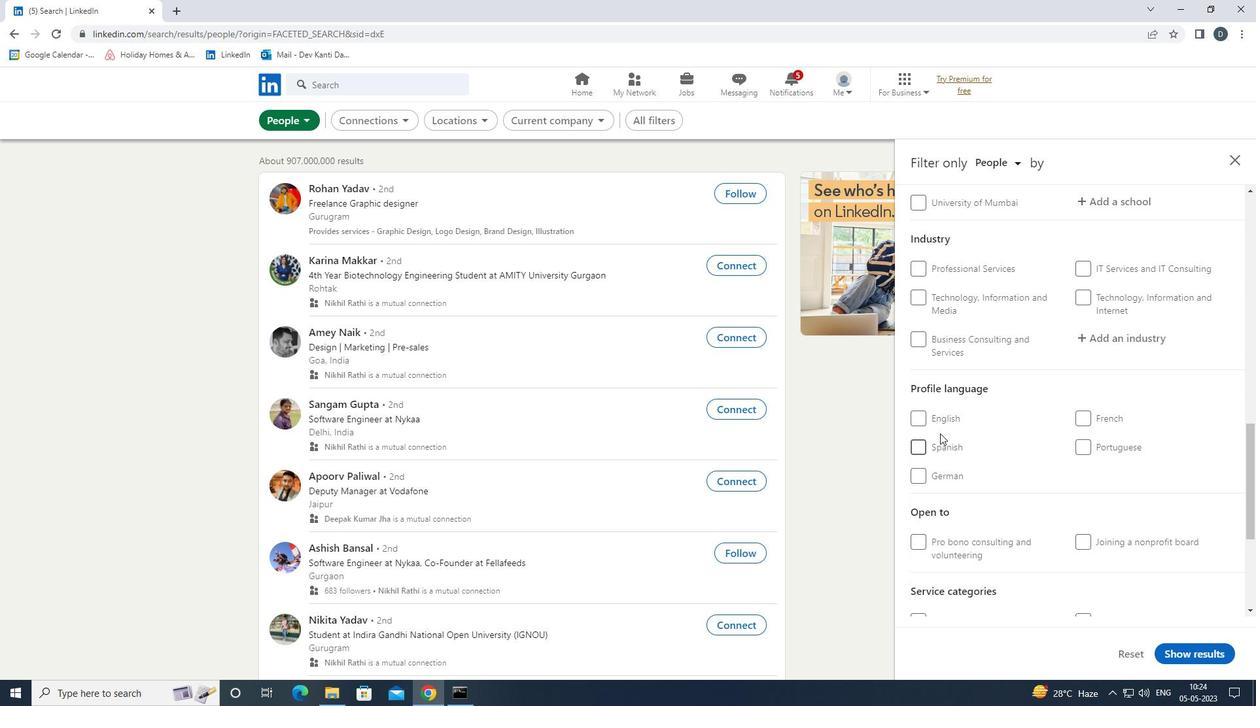 
Action: Mouse pressed left at (940, 417)
Screenshot: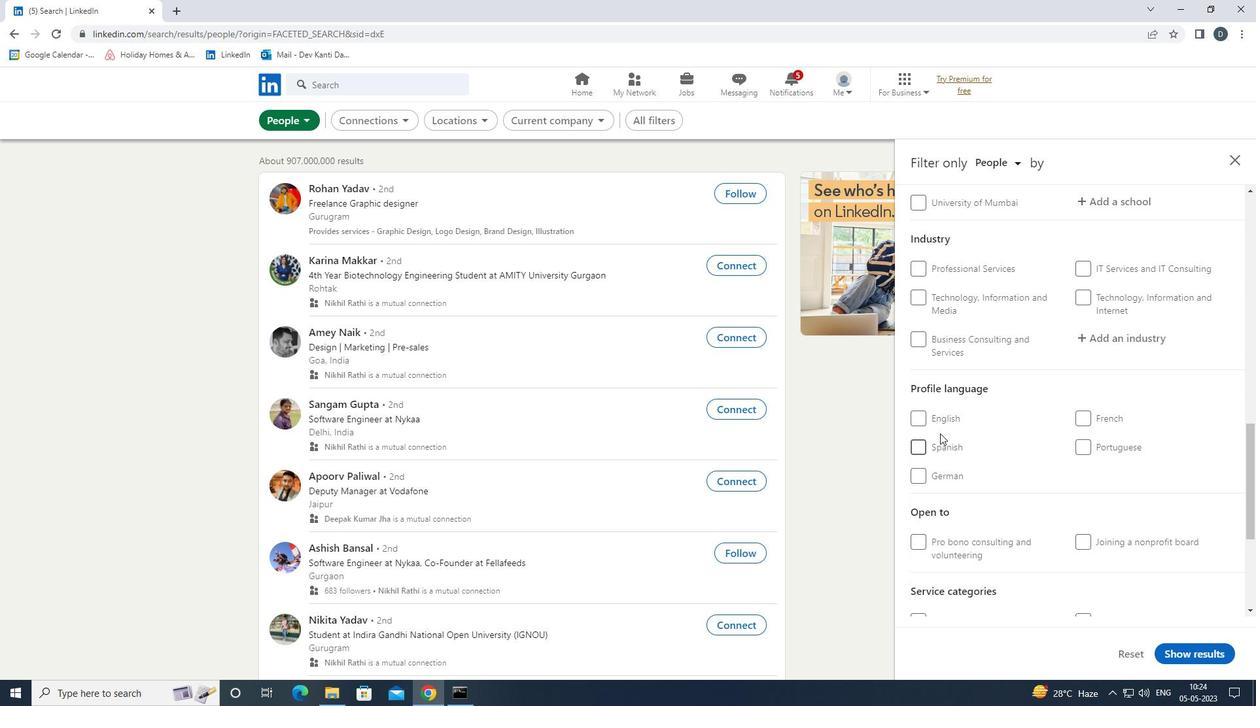 
Action: Mouse moved to (941, 418)
Screenshot: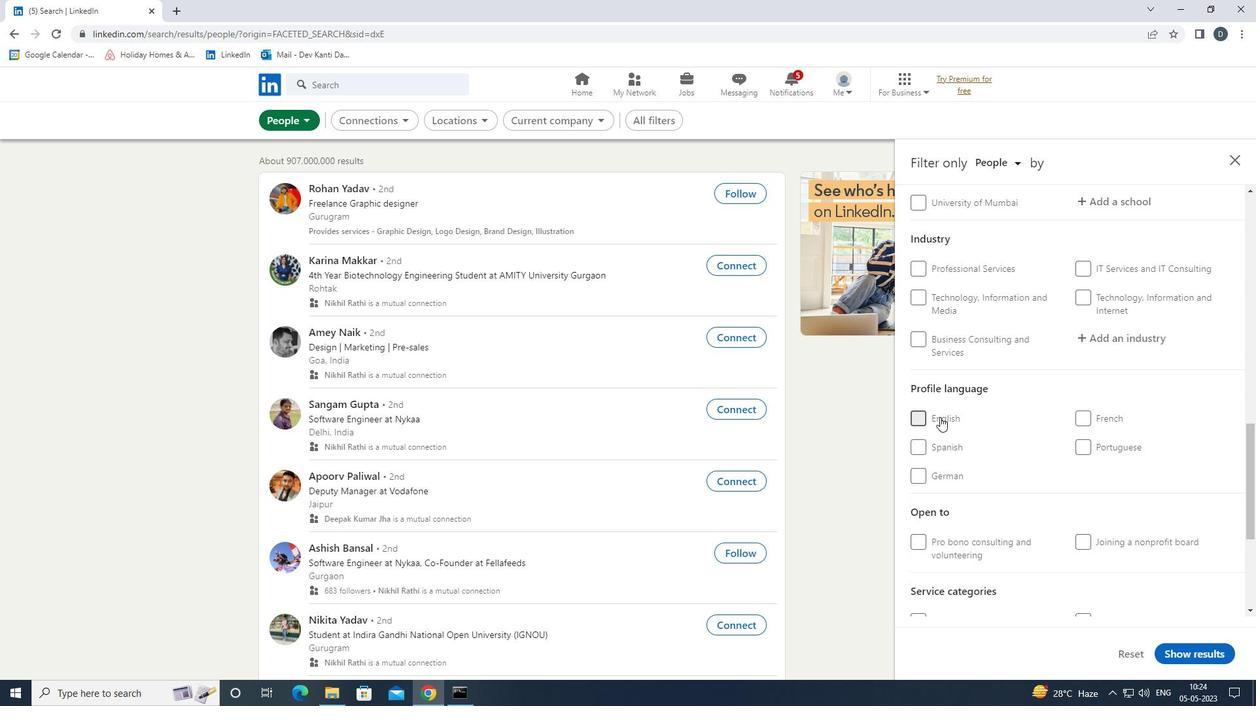 
Action: Mouse scrolled (941, 418) with delta (0, 0)
Screenshot: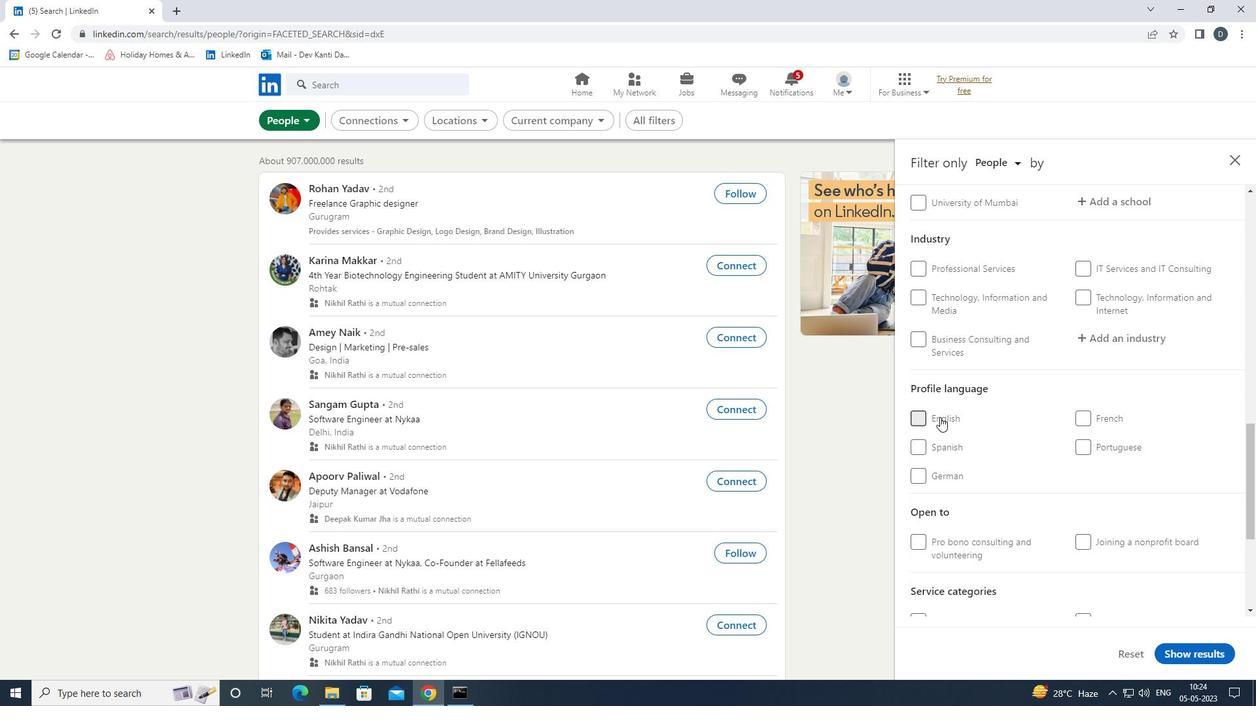 
Action: Mouse scrolled (941, 418) with delta (0, 0)
Screenshot: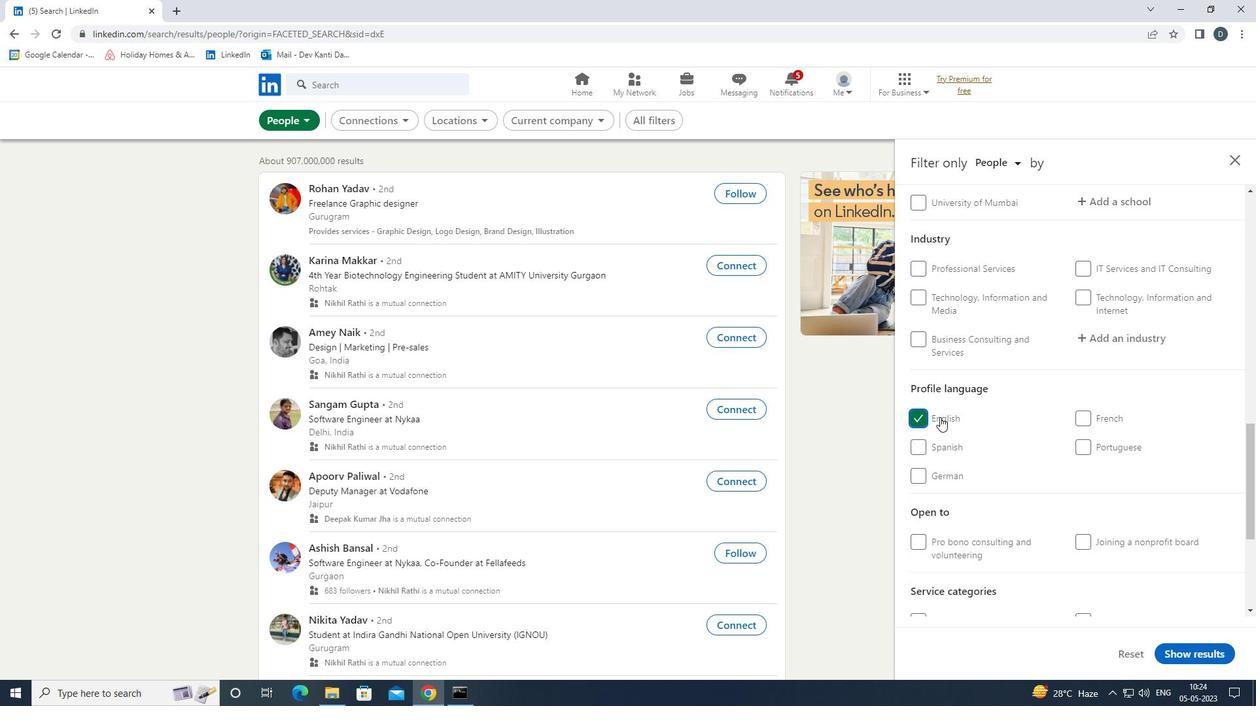 
Action: Mouse scrolled (941, 418) with delta (0, 0)
Screenshot: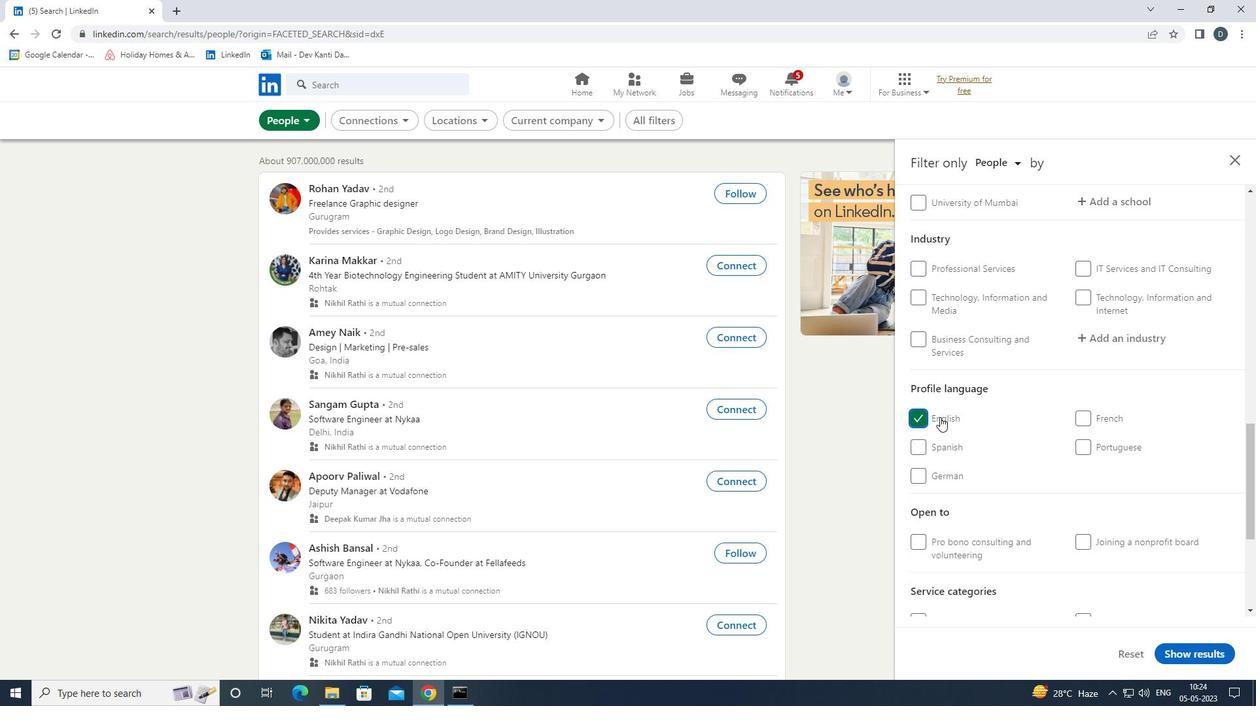 
Action: Mouse scrolled (941, 418) with delta (0, 0)
Screenshot: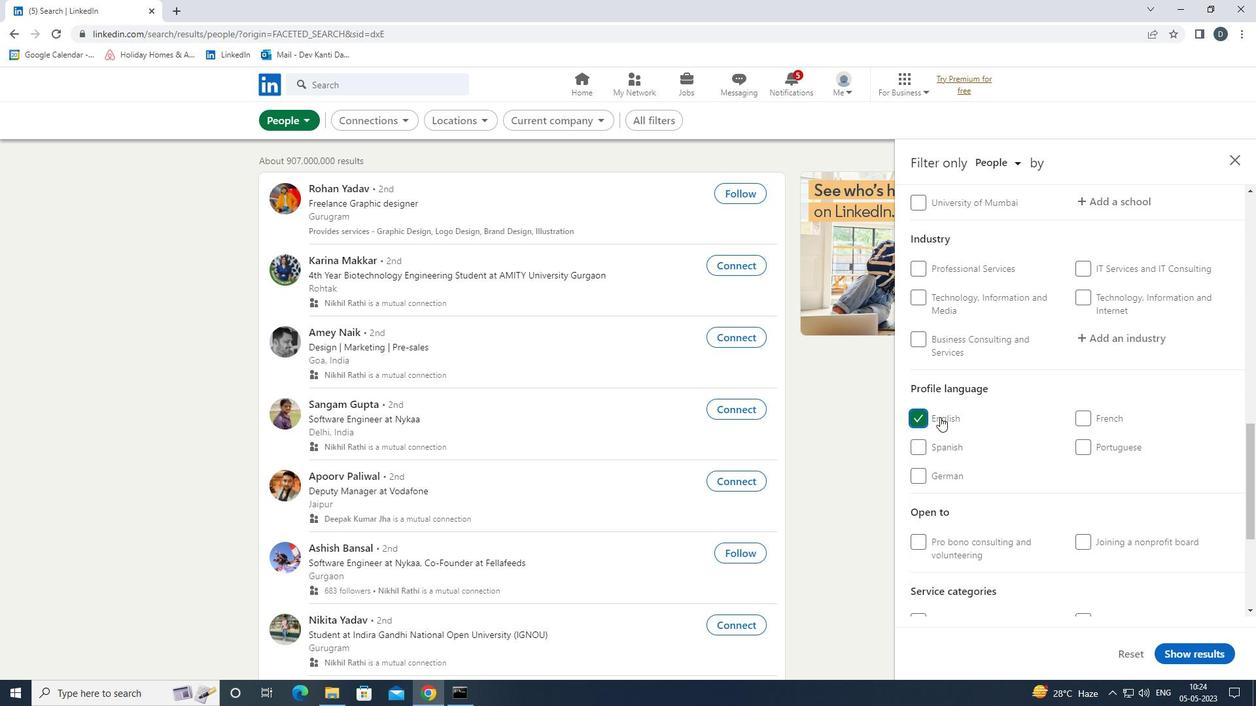 
Action: Mouse scrolled (941, 418) with delta (0, 0)
Screenshot: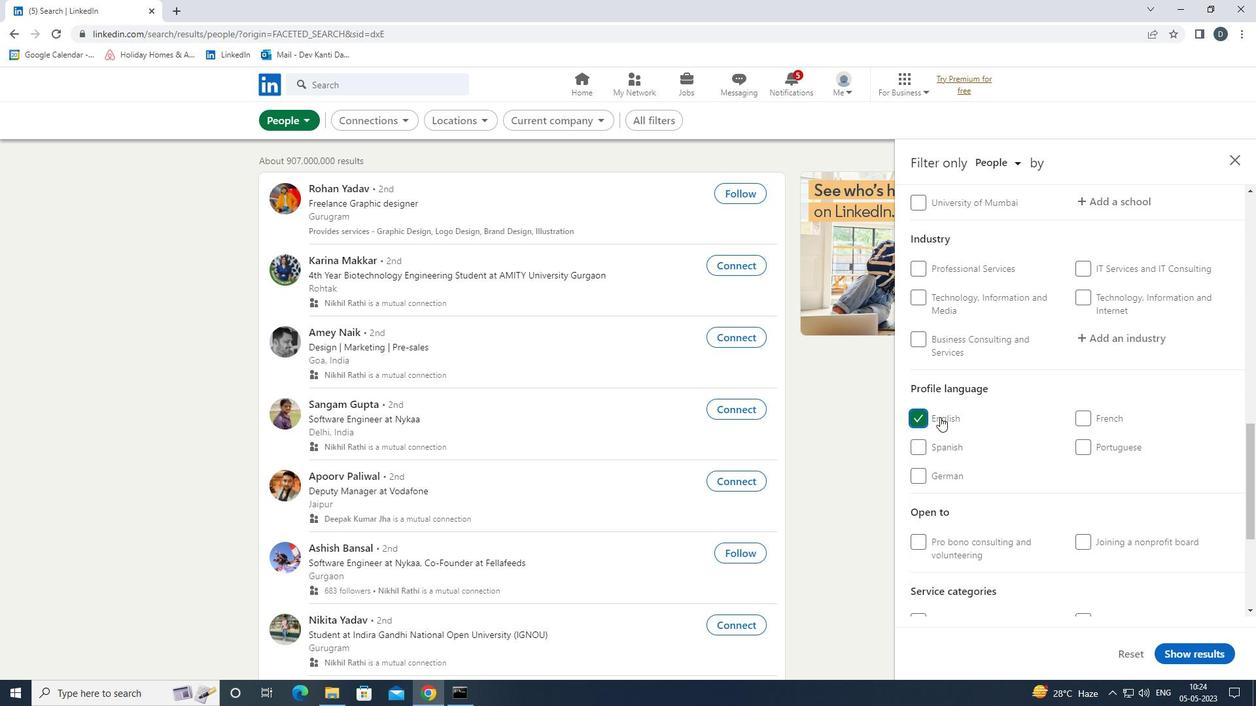 
Action: Mouse scrolled (941, 418) with delta (0, 0)
Screenshot: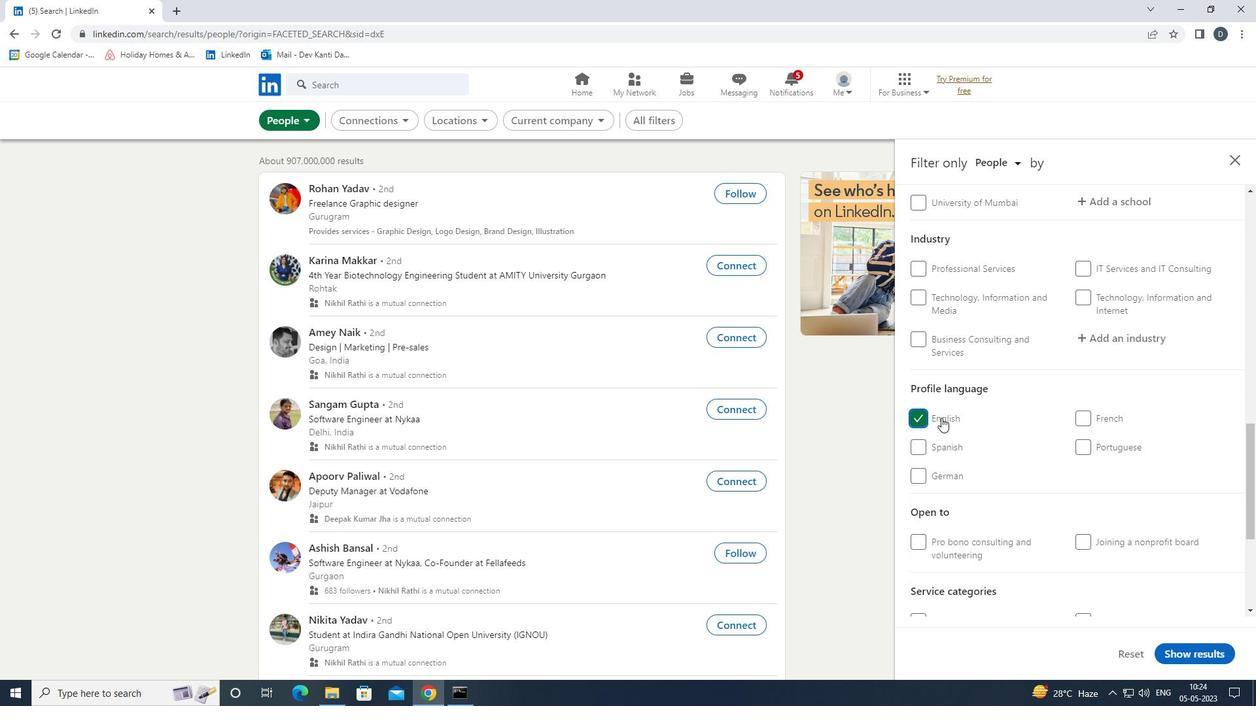 
Action: Mouse moved to (987, 408)
Screenshot: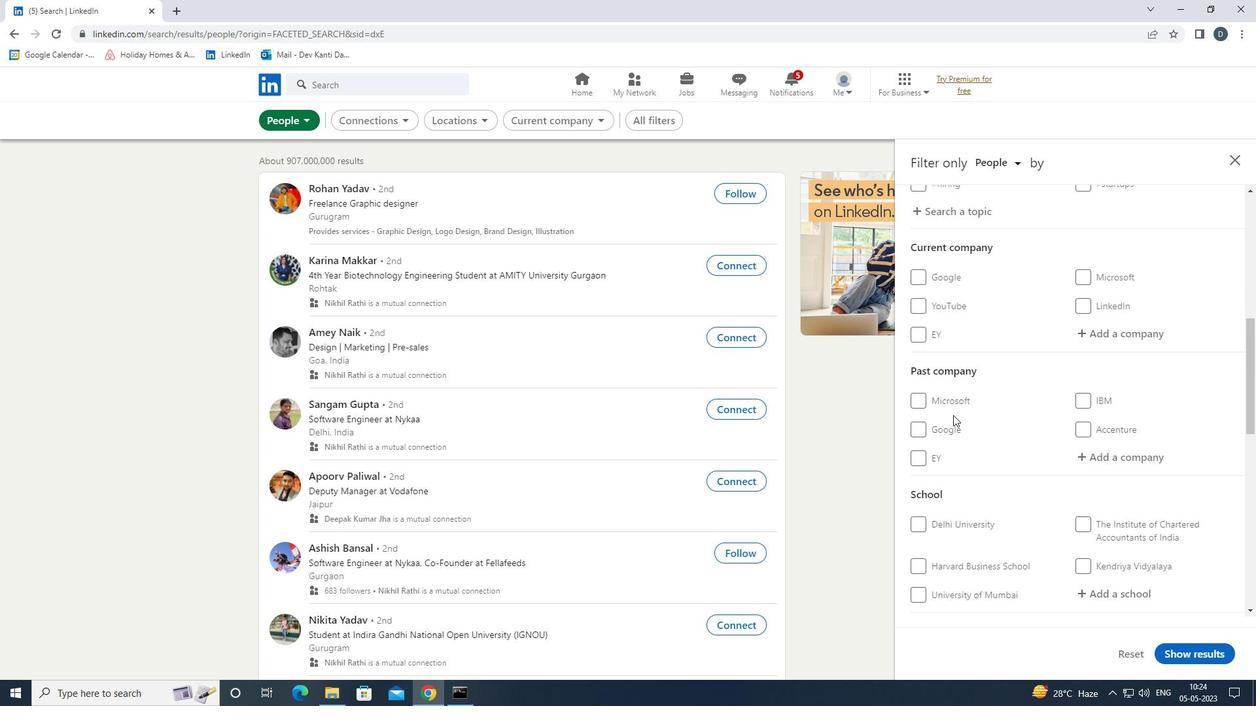 
Action: Mouse scrolled (987, 408) with delta (0, 0)
Screenshot: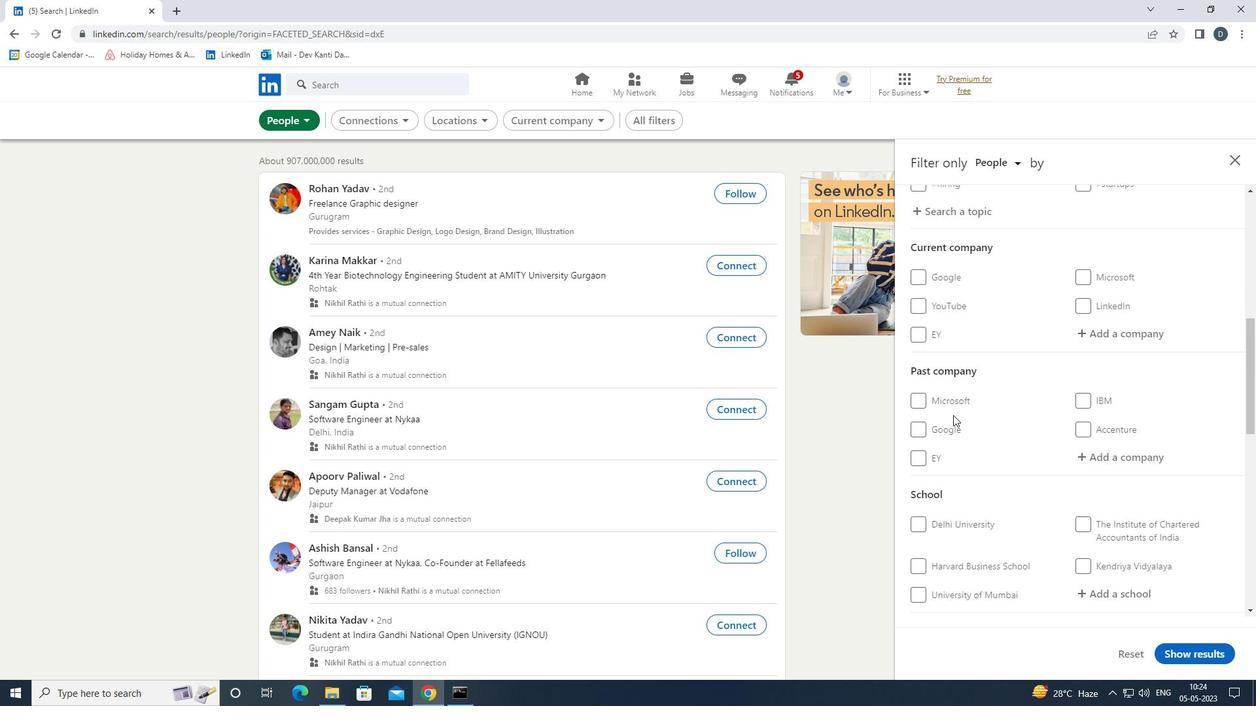 
Action: Mouse moved to (1095, 409)
Screenshot: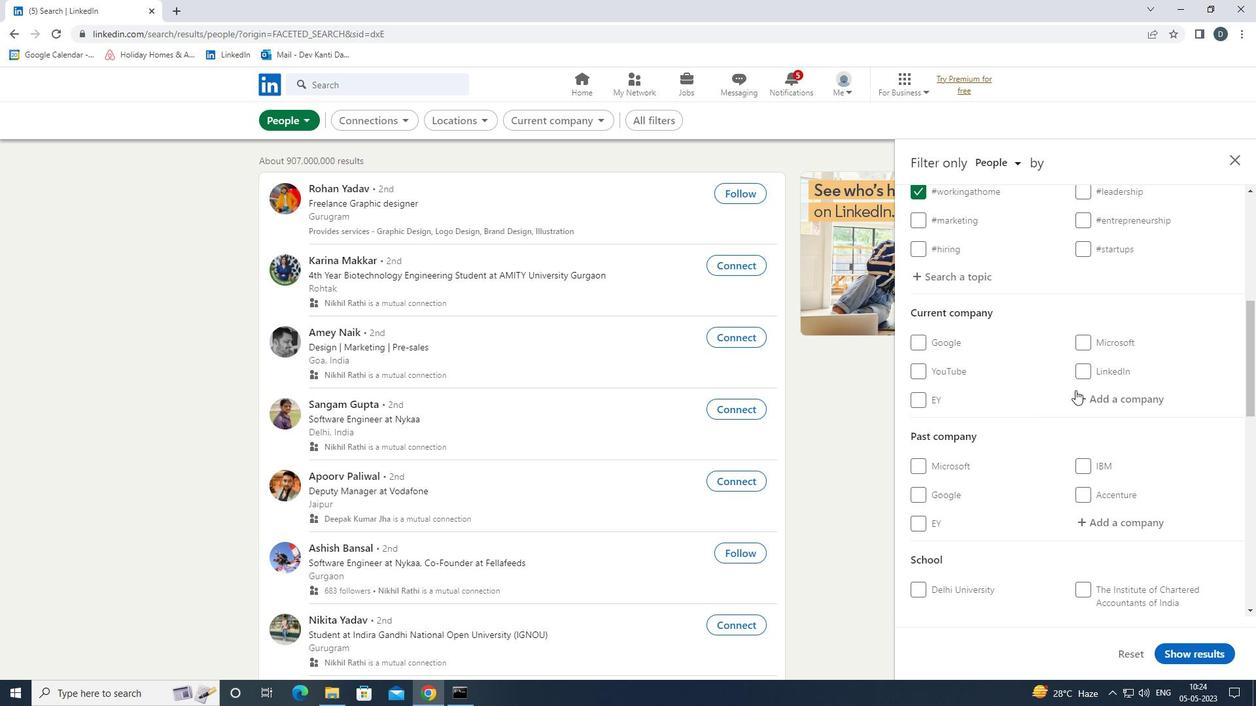 
Action: Mouse pressed left at (1095, 409)
Screenshot: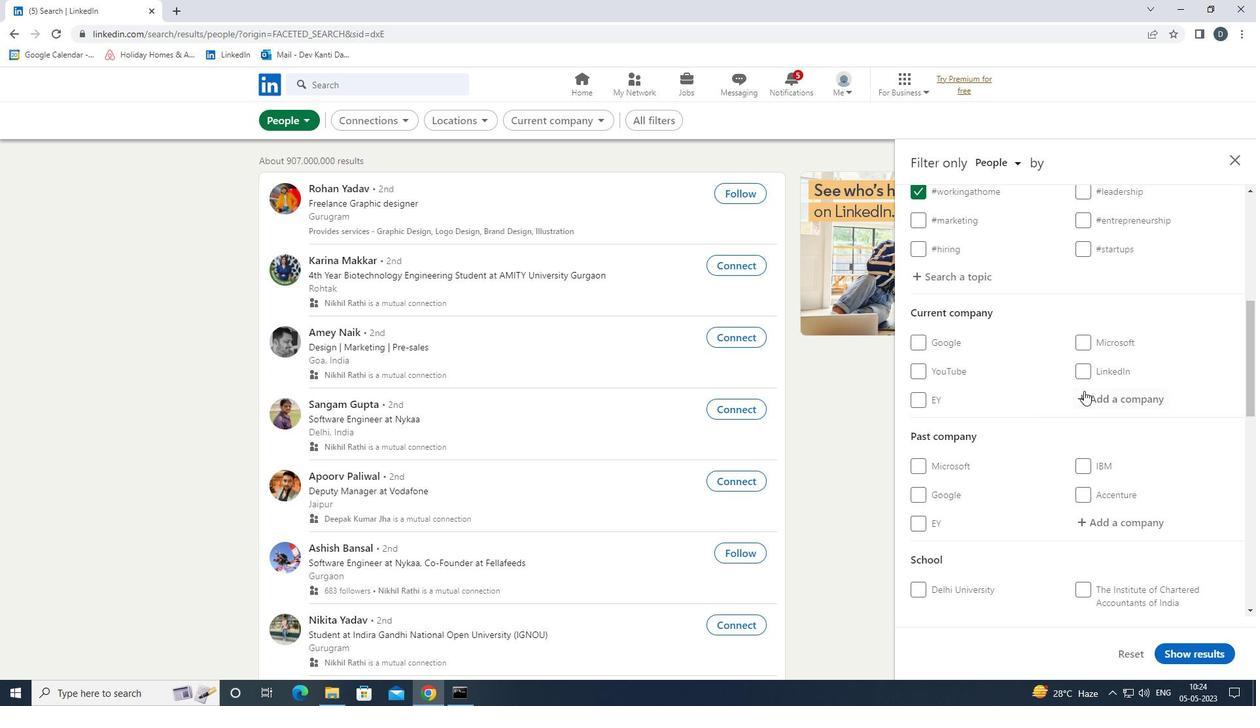 
Action: Mouse moved to (1095, 403)
Screenshot: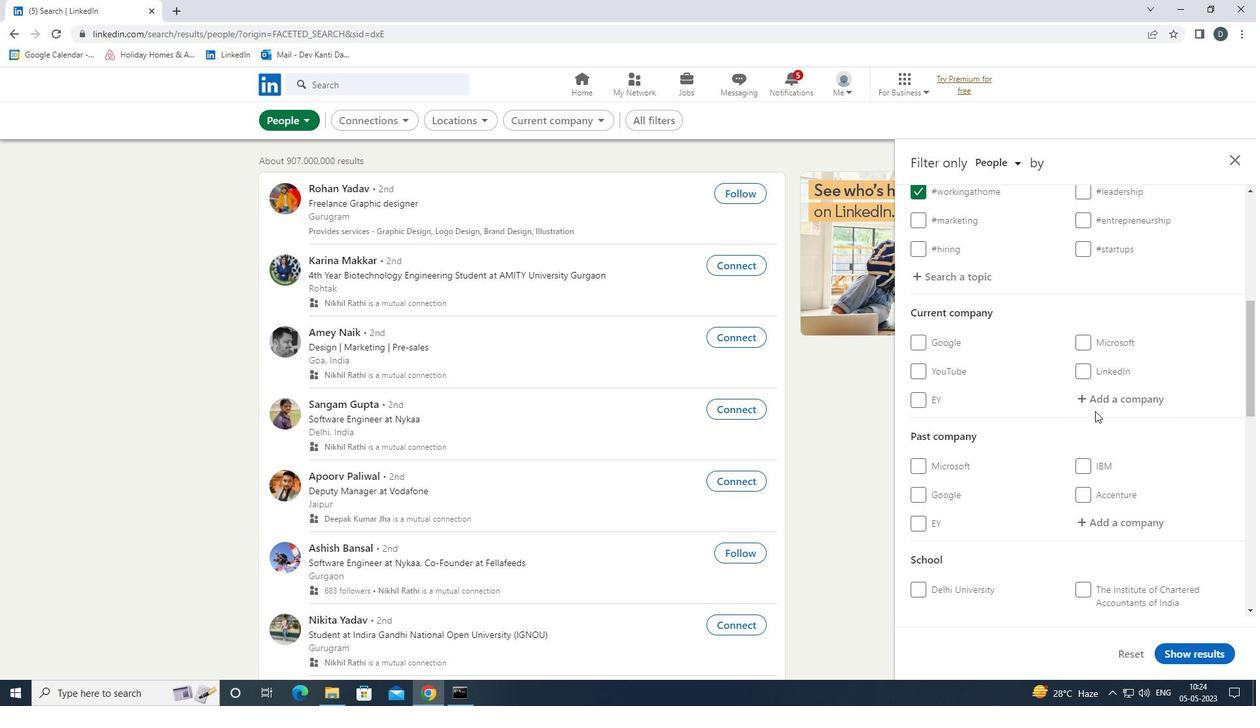 
Action: Mouse pressed left at (1095, 403)
Screenshot: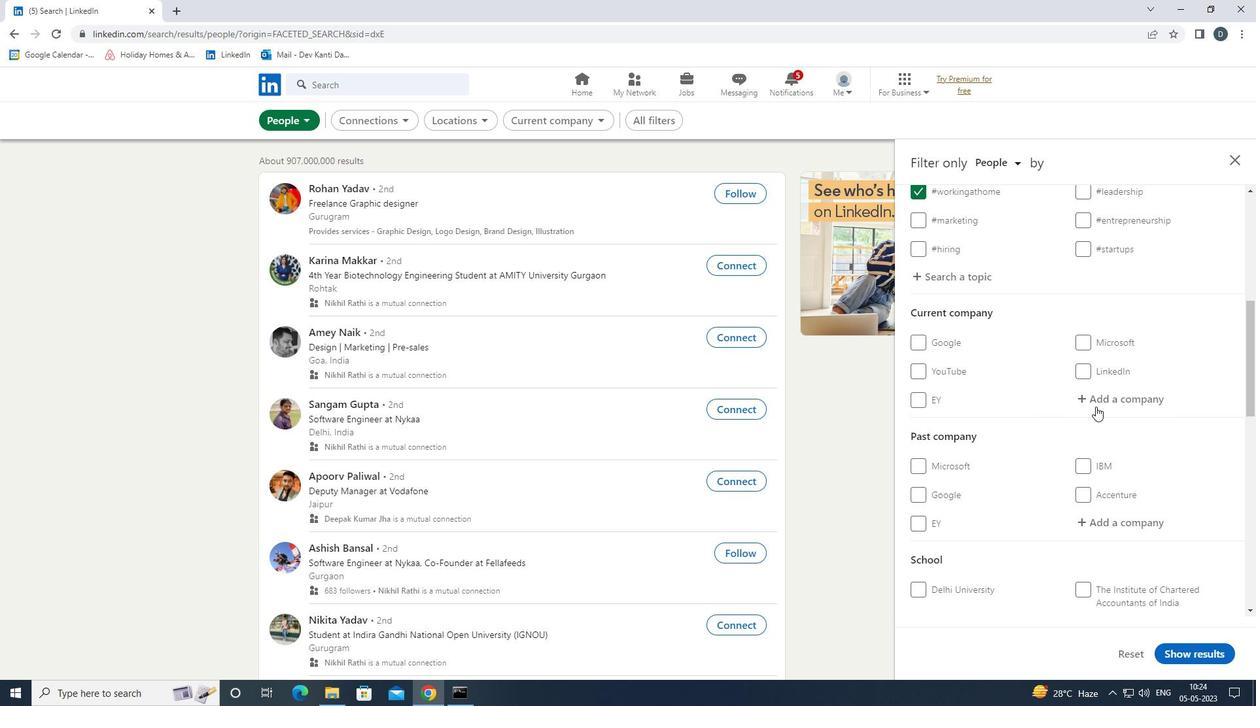 
Action: Key pressed <Key.shift><Key.shift>HPCL-<Key.shift><Key.shift><Key.shift><Key.shift><Key.shift><Key.shift><Key.shift><Key.shift><Key.shift><Key.shift><Key.shift><Key.shift><Key.shift><Key.shift><Key.shift><Key.shift><Key.shift><Key.shift><Key.shift><Key.shift><Key.shift><Key.shift><Key.shift><Key.shift><Key.shift><Key.shift><Key.shift><Key.down><Key.enter>
Screenshot: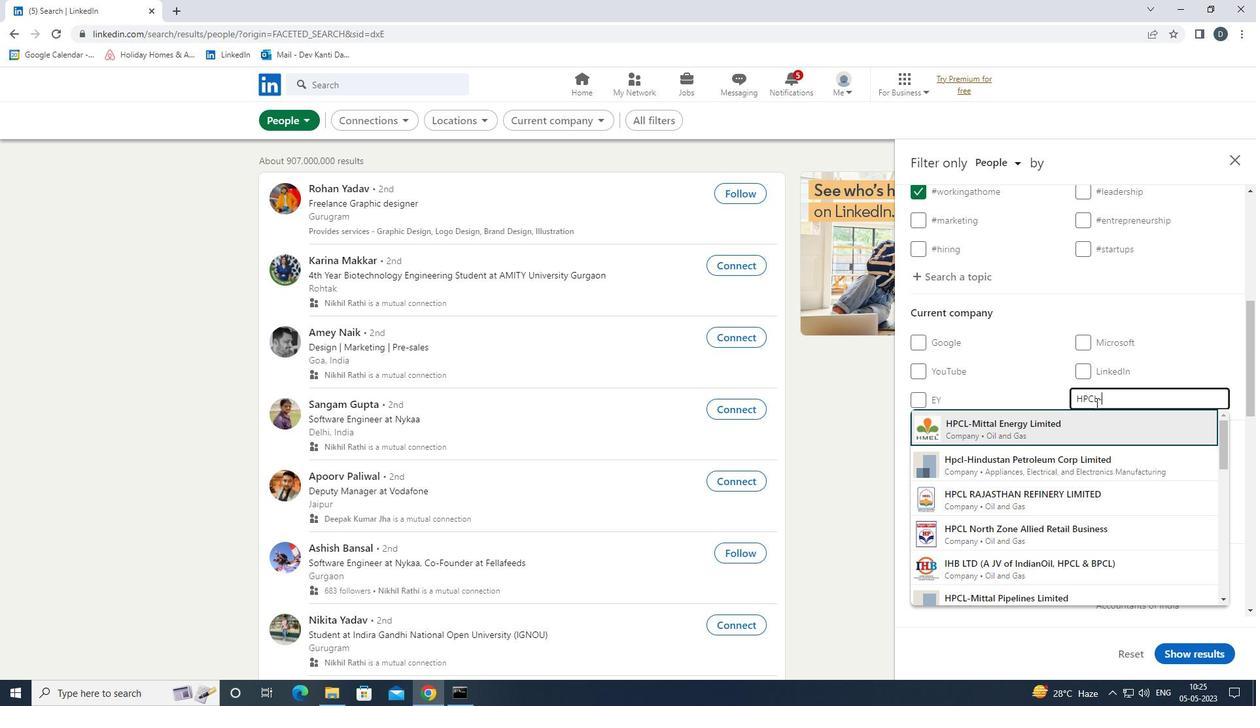 
Action: Mouse moved to (1110, 406)
Screenshot: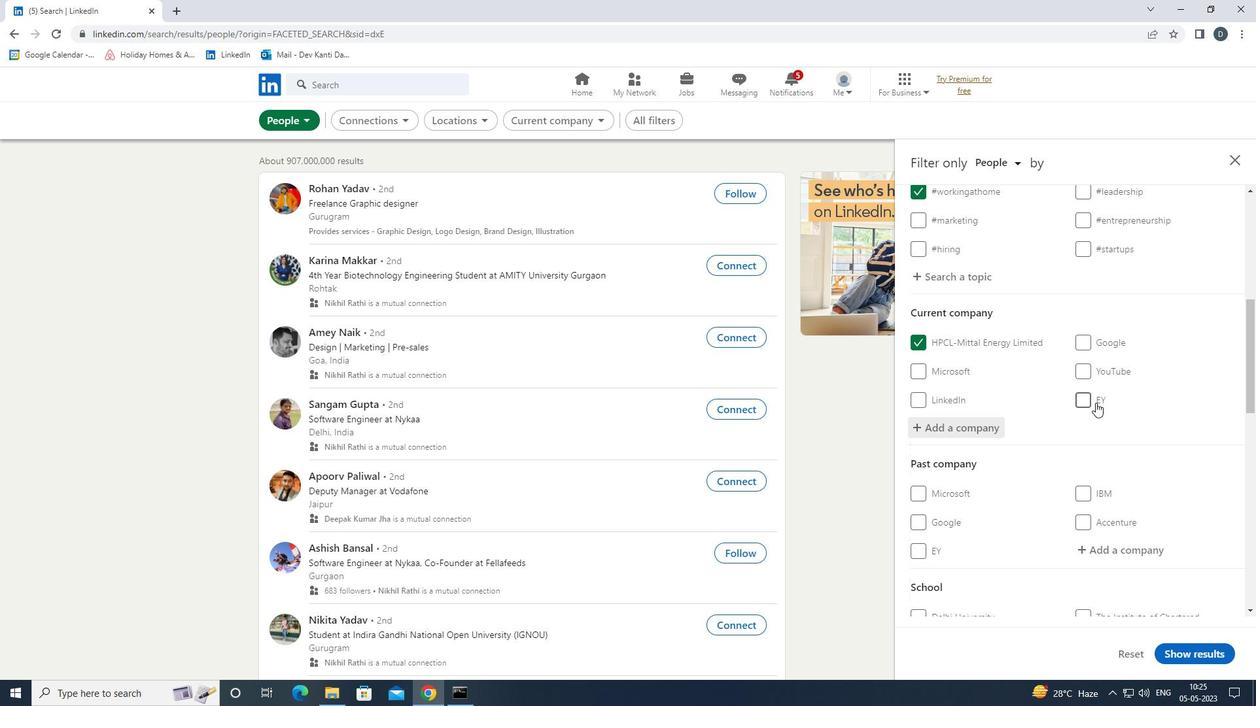 
Action: Mouse scrolled (1110, 405) with delta (0, 0)
Screenshot: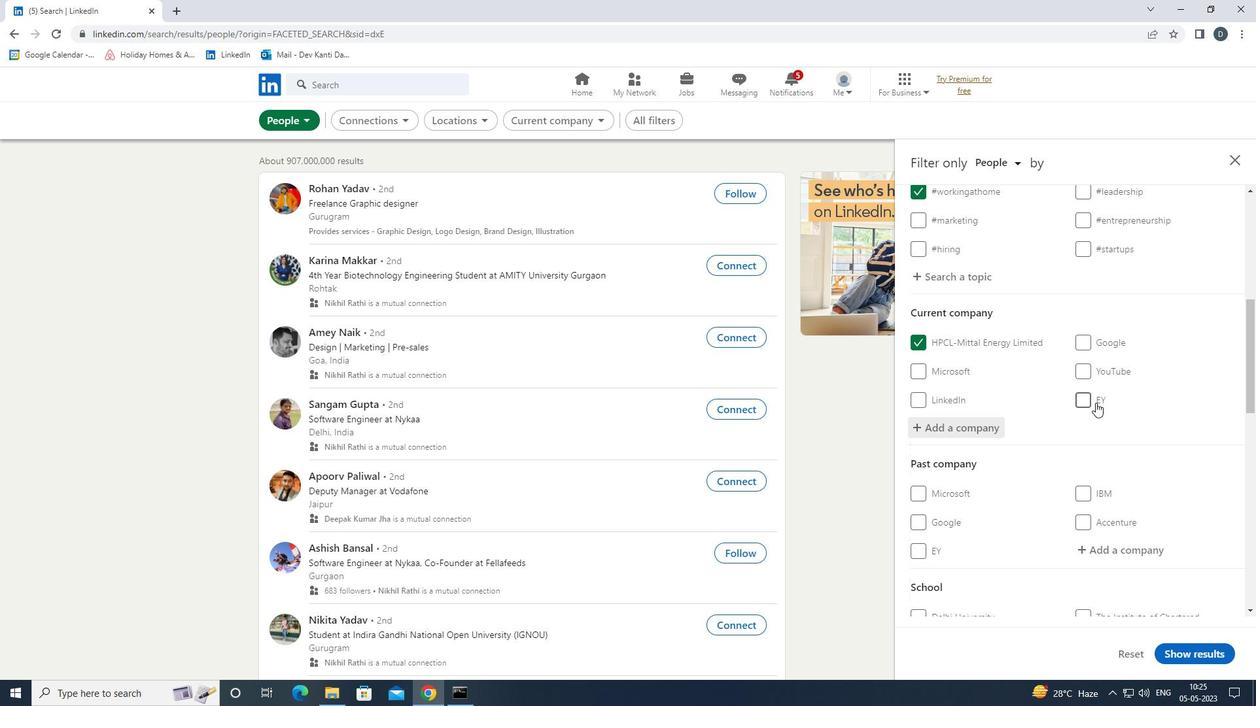 
Action: Mouse moved to (1110, 409)
Screenshot: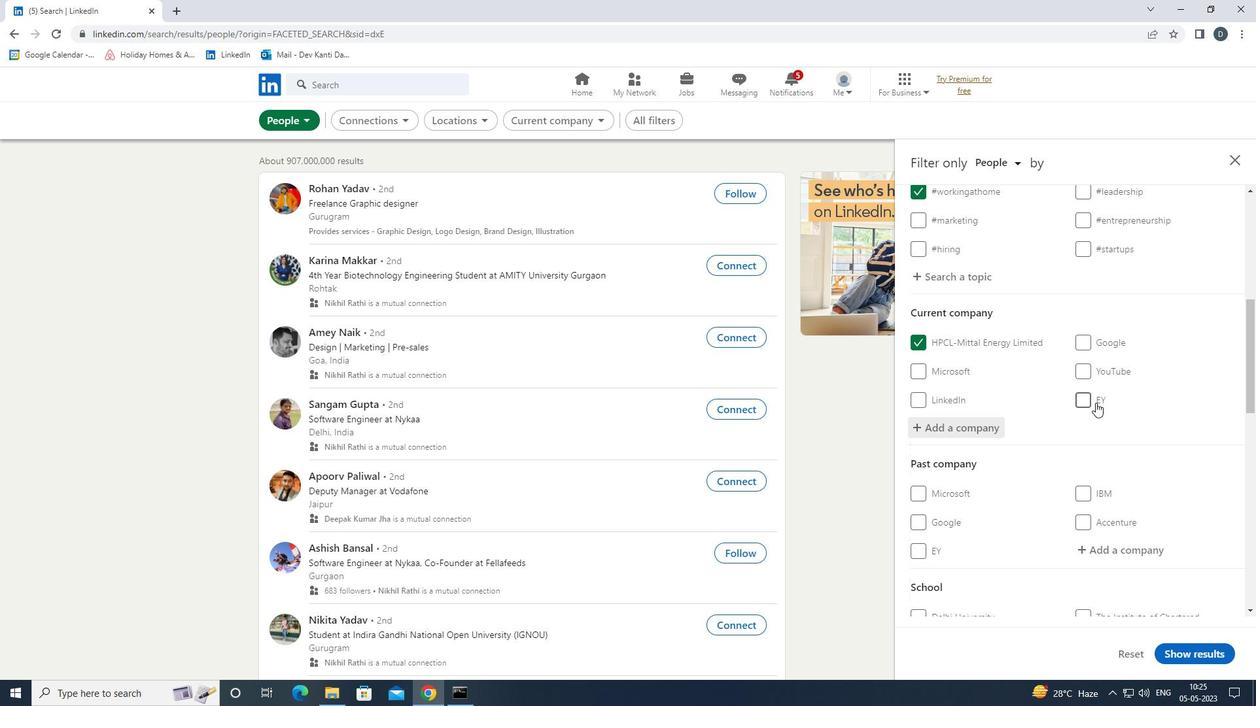
Action: Mouse scrolled (1110, 408) with delta (0, 0)
Screenshot: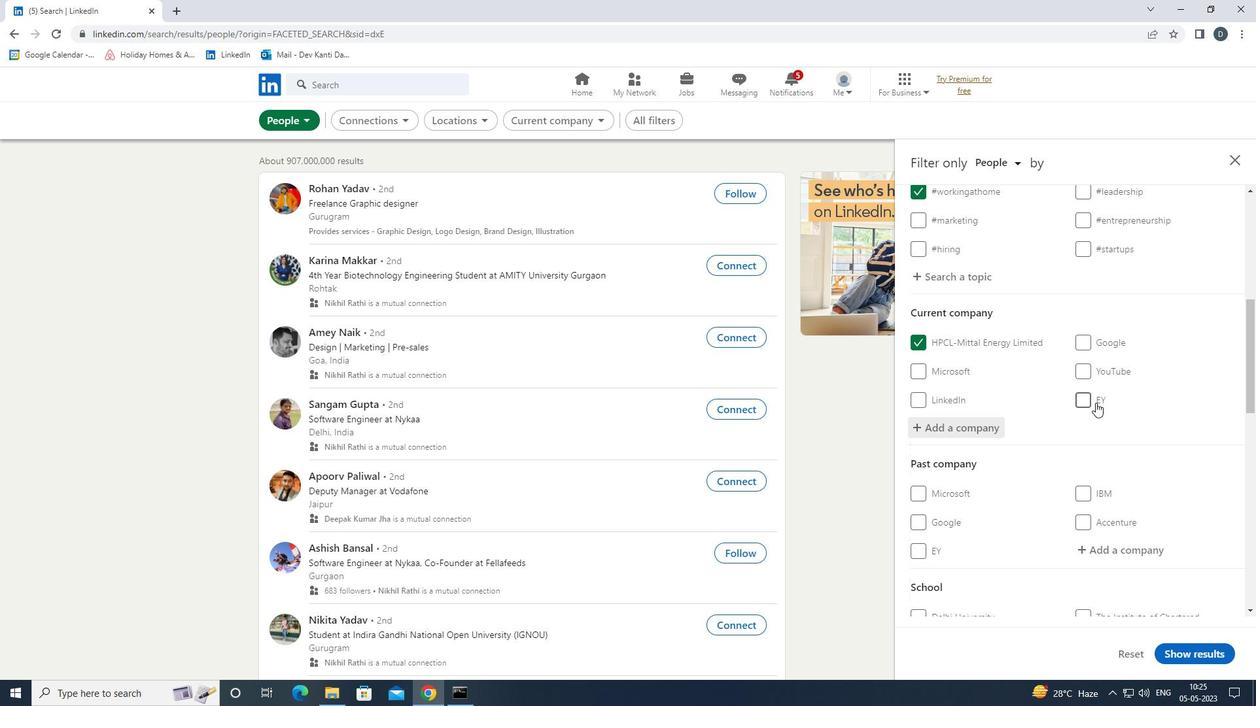 
Action: Mouse moved to (1115, 412)
Screenshot: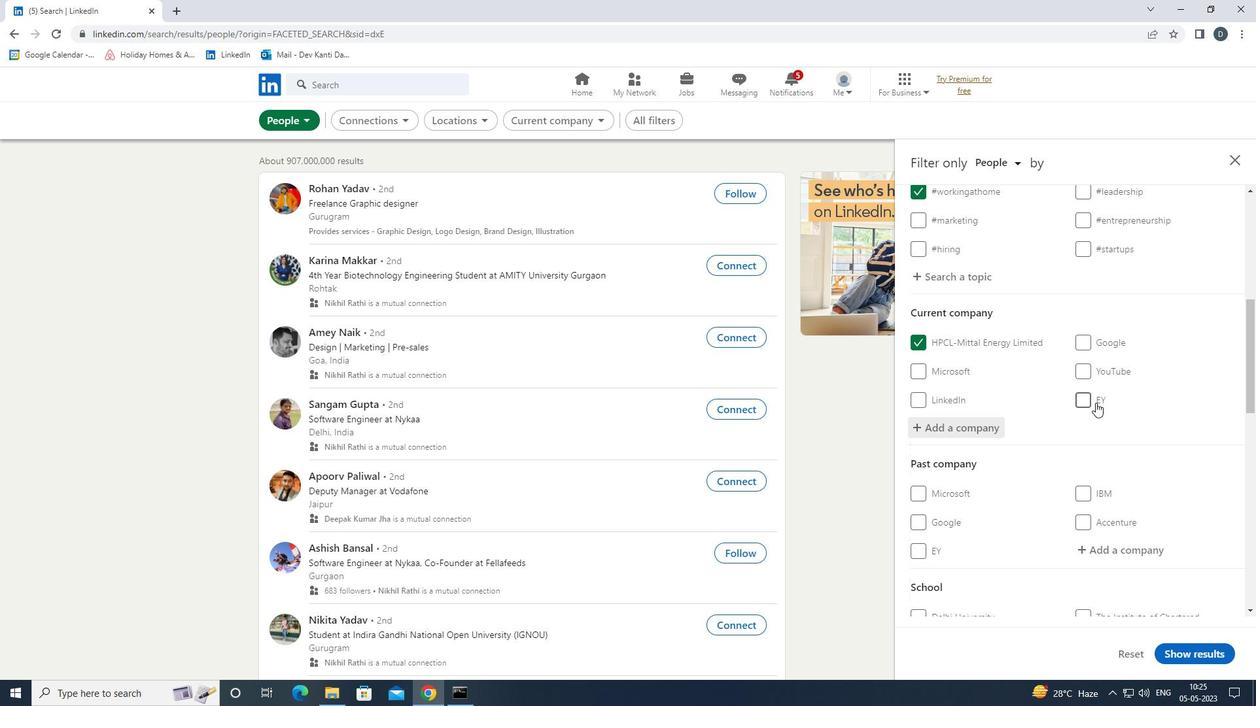 
Action: Mouse scrolled (1115, 411) with delta (0, 0)
Screenshot: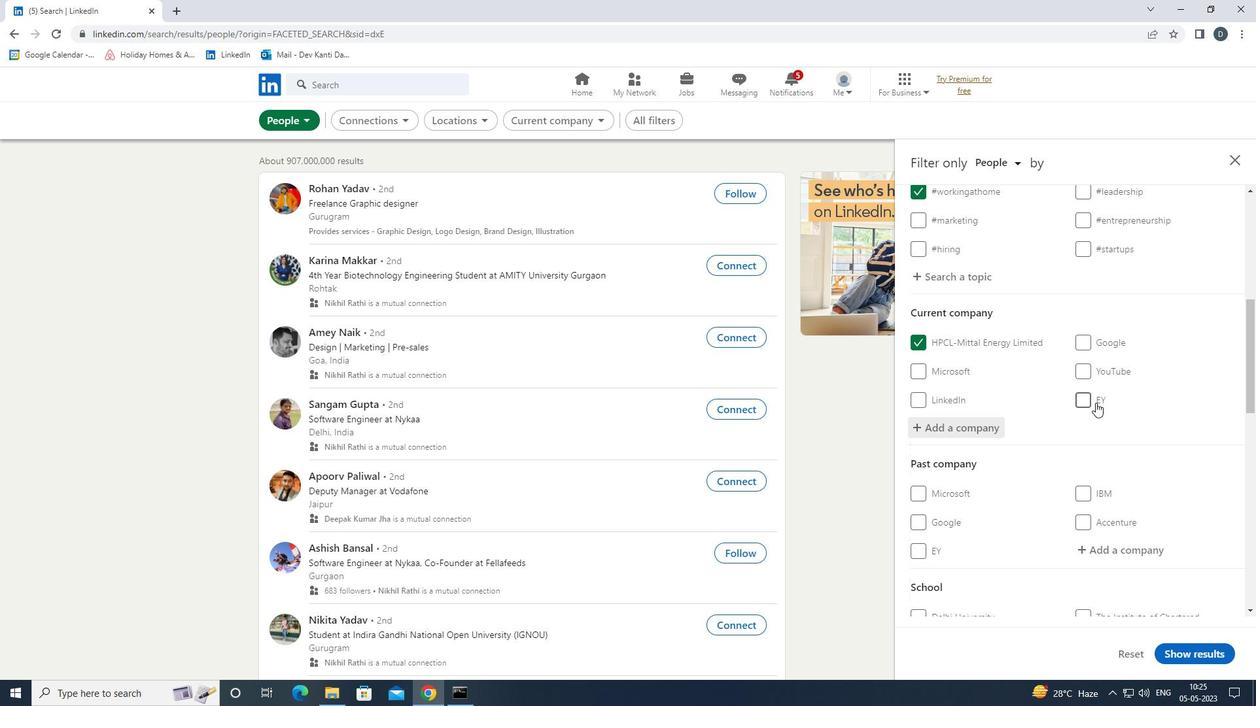 
Action: Mouse moved to (1119, 414)
Screenshot: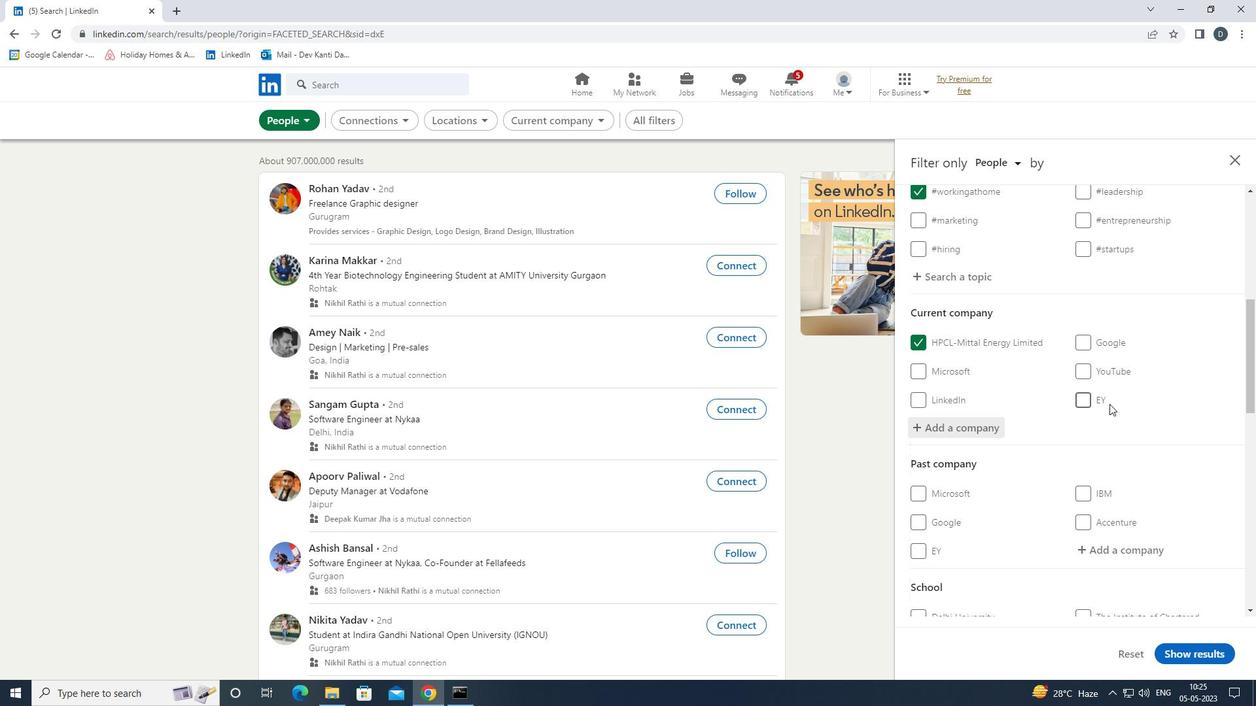 
Action: Mouse scrolled (1119, 413) with delta (0, 0)
Screenshot: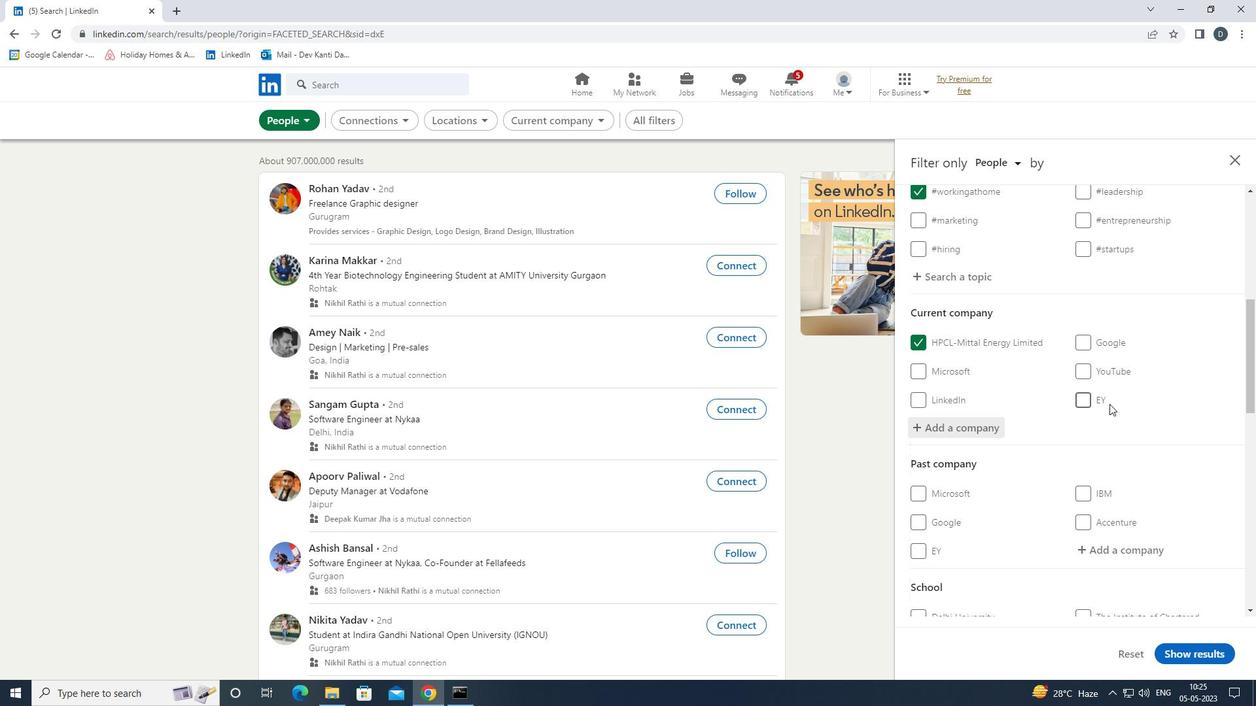 
Action: Mouse moved to (1125, 422)
Screenshot: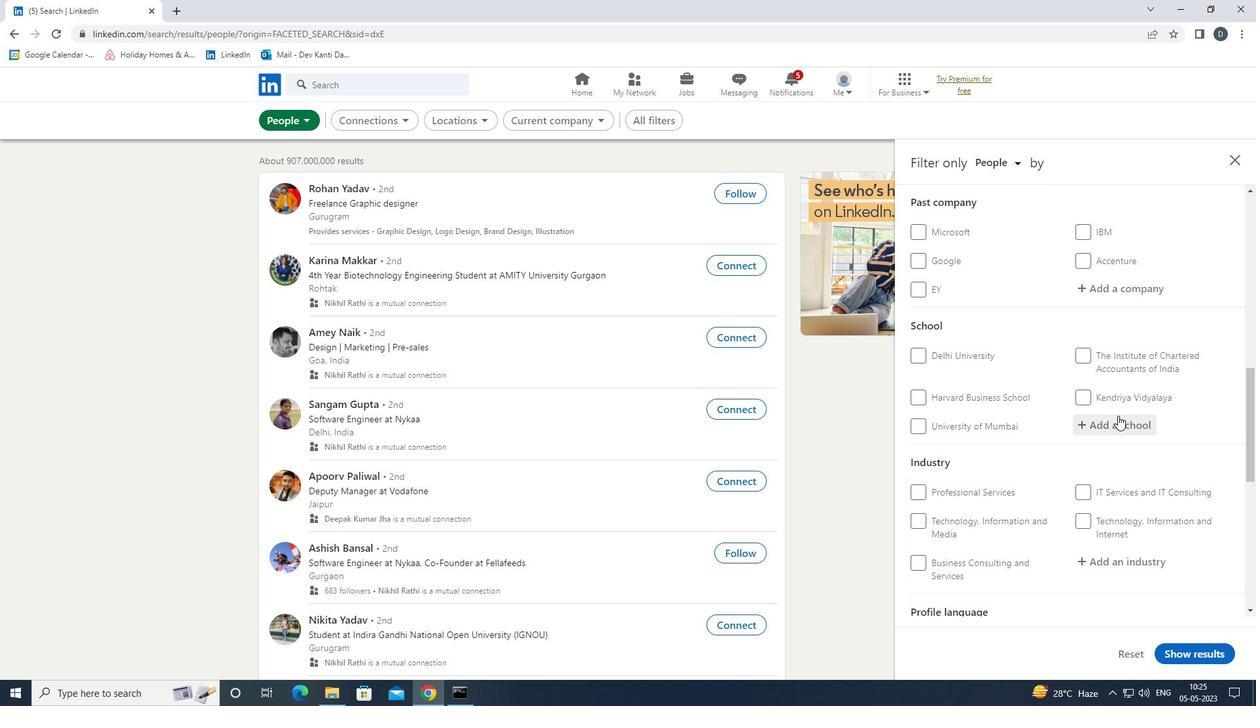 
Action: Mouse pressed left at (1125, 422)
Screenshot: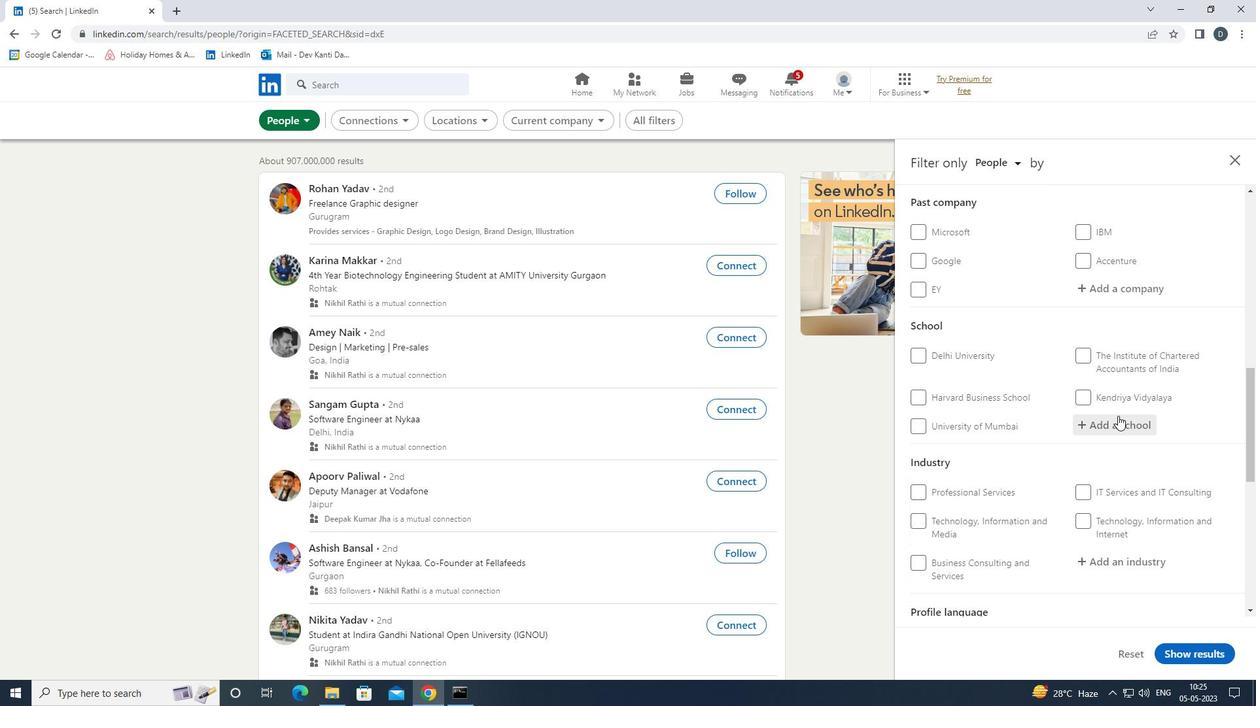 
Action: Mouse moved to (1105, 430)
Screenshot: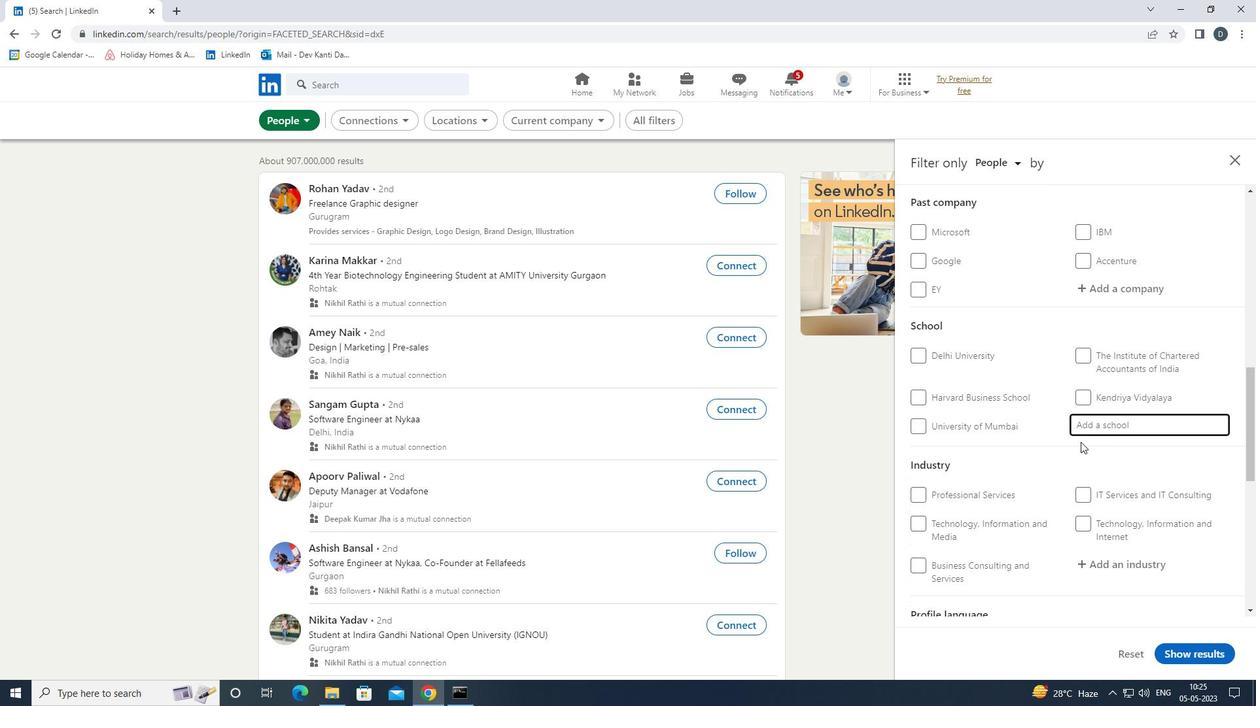
Action: Key pressed <Key.shift><Key.shift><Key.shift>MGU<Key.down><Key.enter>
Screenshot: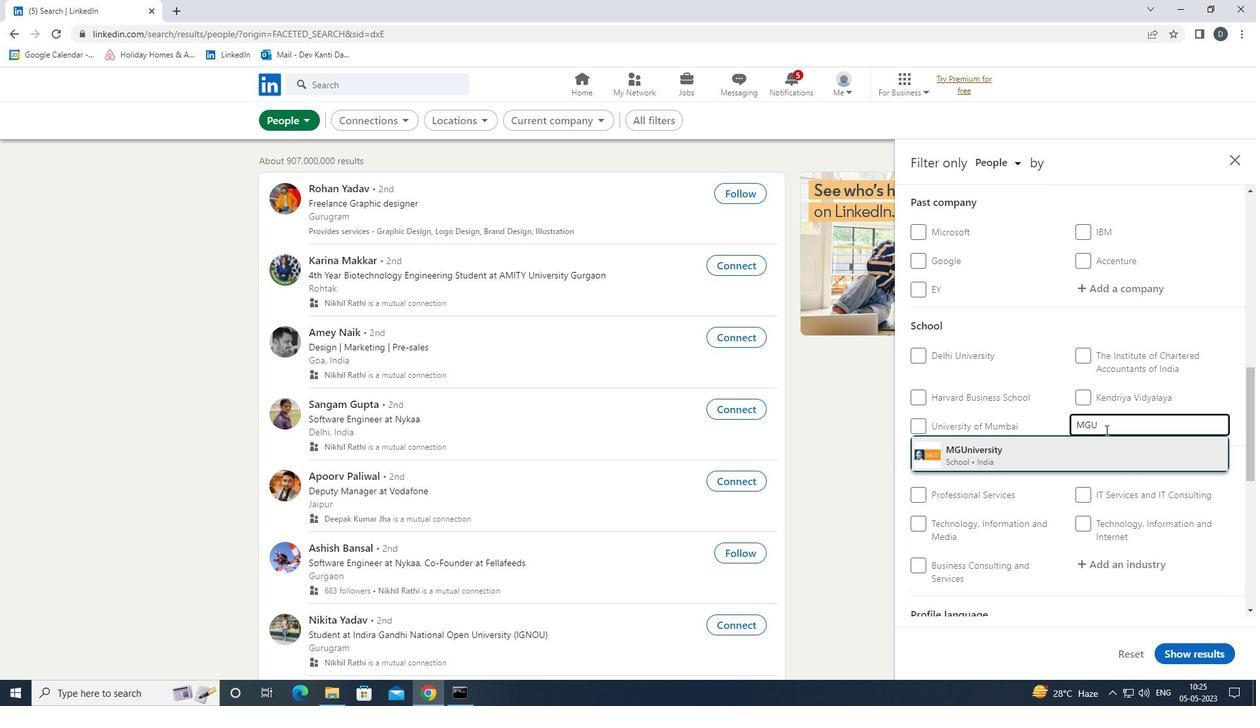 
Action: Mouse scrolled (1105, 429) with delta (0, 0)
Screenshot: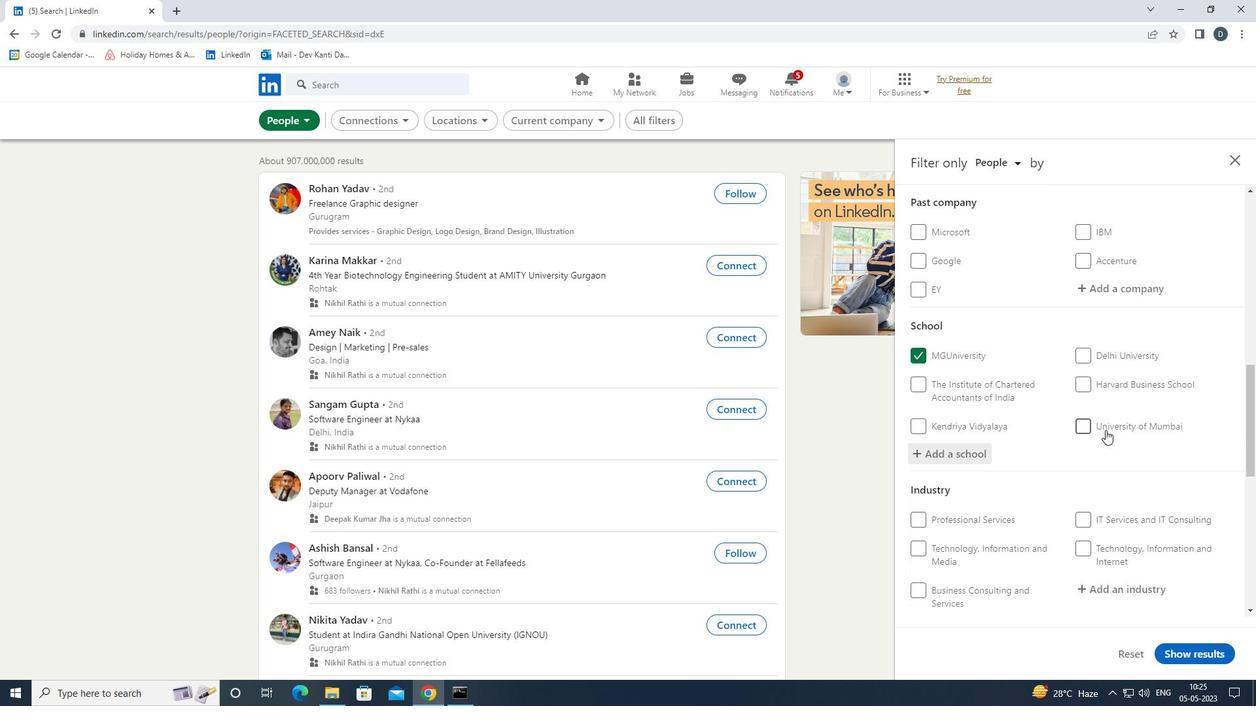 
Action: Mouse scrolled (1105, 429) with delta (0, 0)
Screenshot: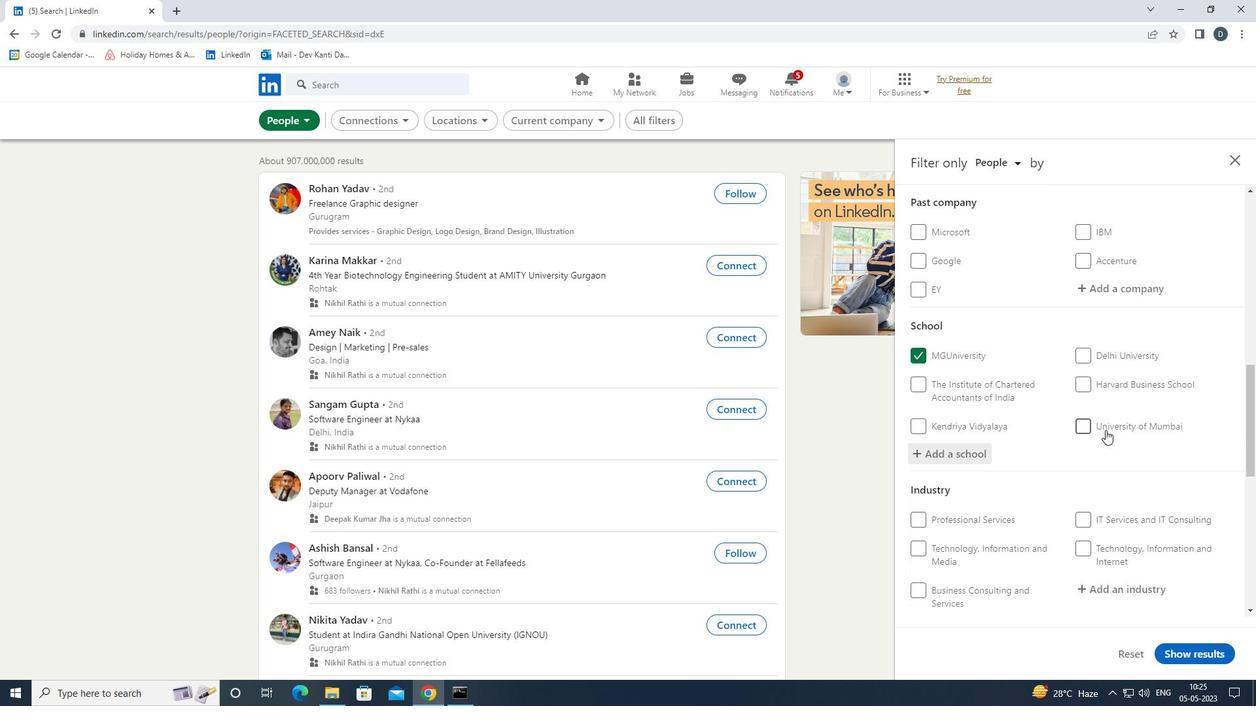 
Action: Mouse scrolled (1105, 429) with delta (0, 0)
Screenshot: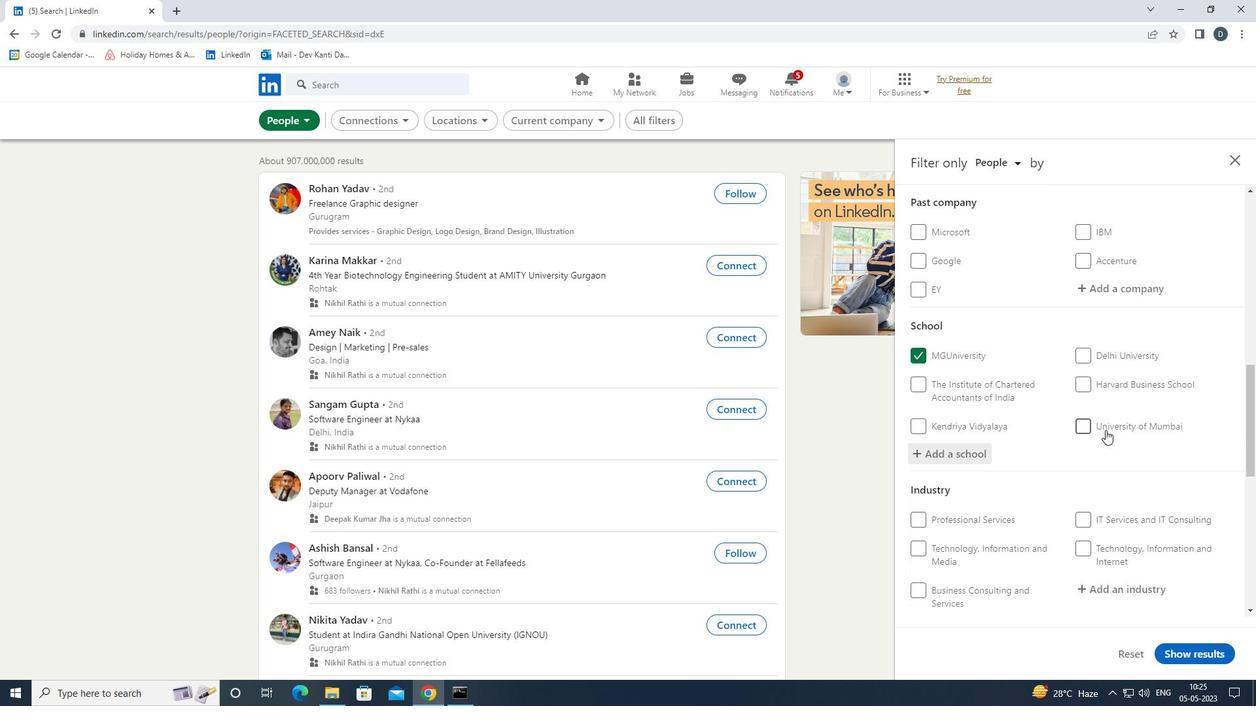 
Action: Mouse moved to (1133, 396)
Screenshot: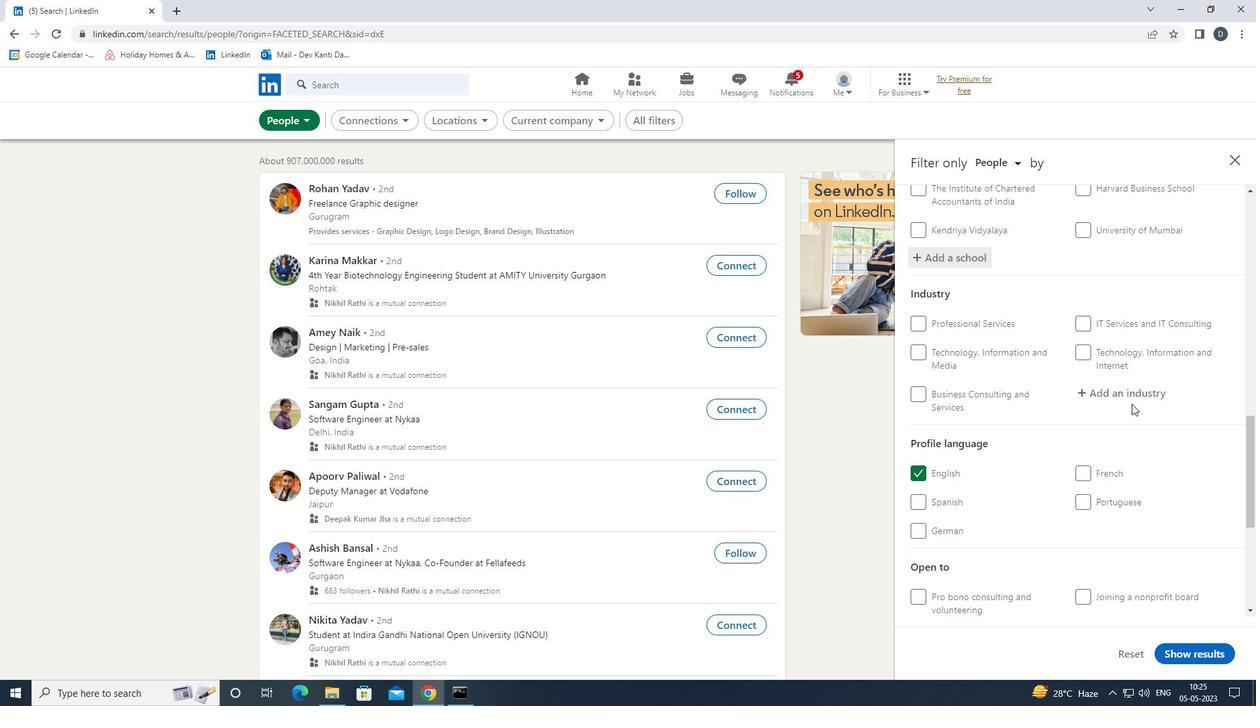 
Action: Mouse pressed left at (1133, 396)
Screenshot: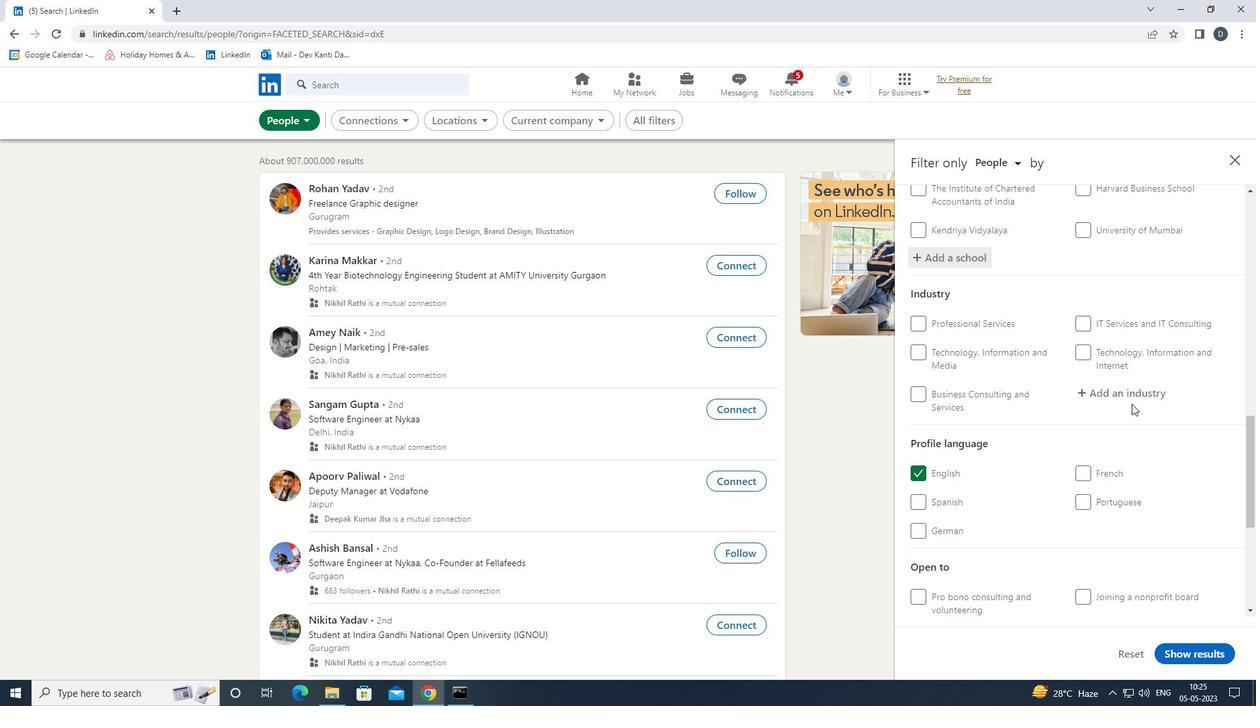 
Action: Key pressed <Key.shift>WAREH<Key.down><Key.enter>
Screenshot: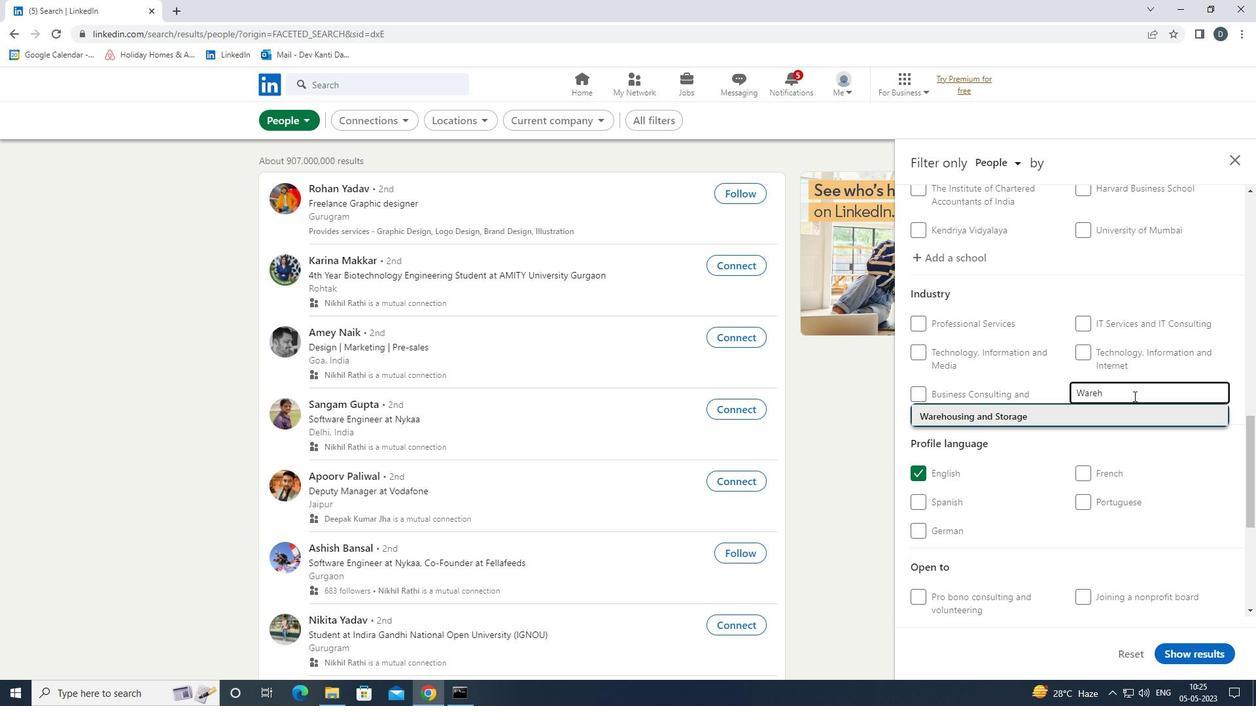
Action: Mouse scrolled (1133, 395) with delta (0, 0)
Screenshot: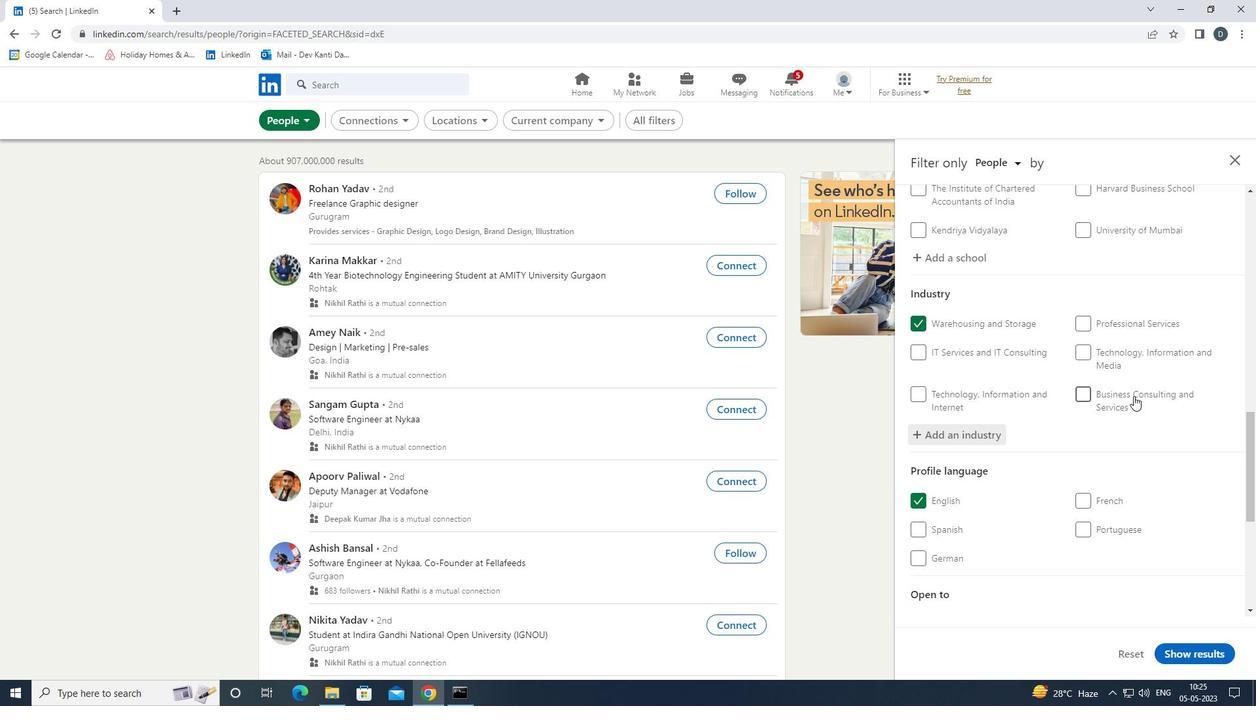 
Action: Mouse scrolled (1133, 395) with delta (0, 0)
Screenshot: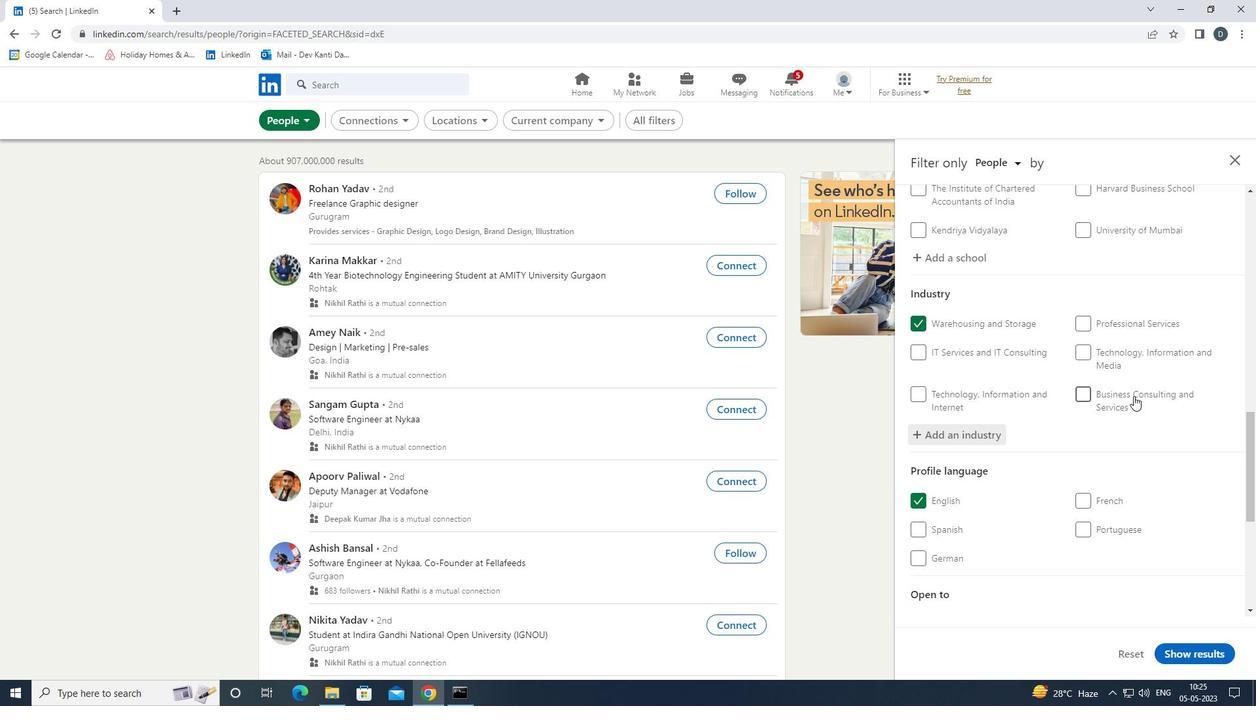 
Action: Mouse scrolled (1133, 395) with delta (0, 0)
Screenshot: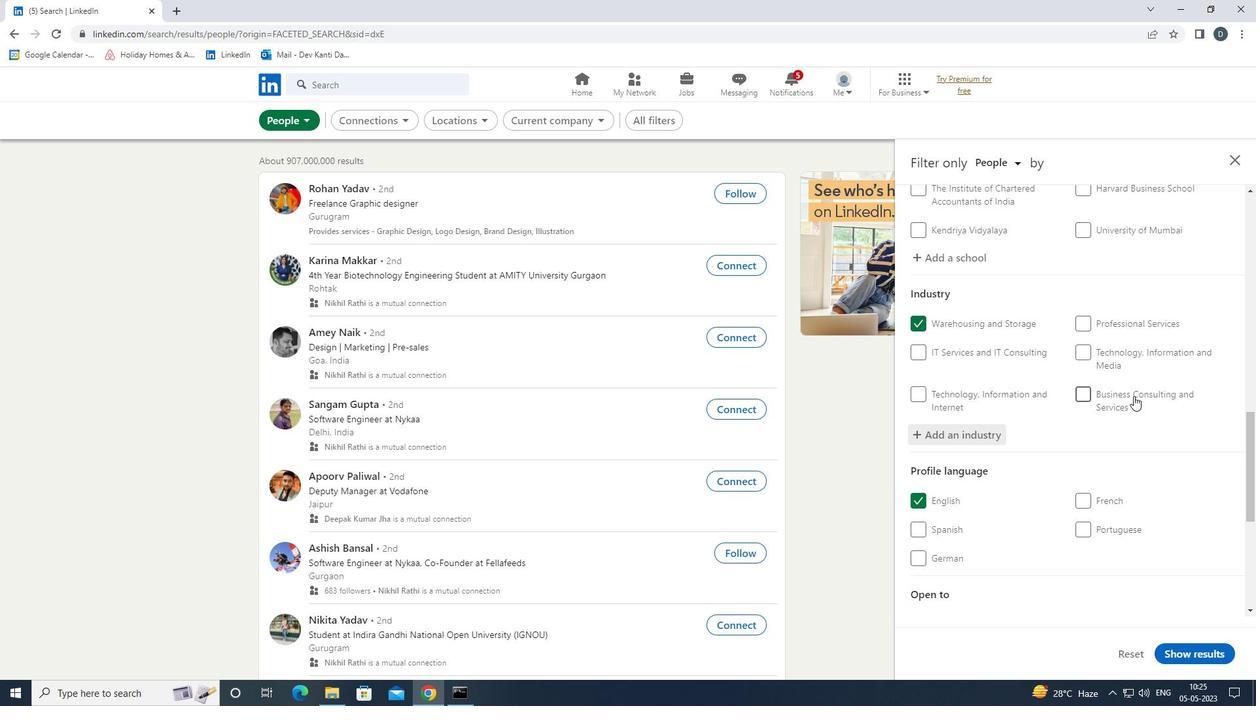 
Action: Mouse scrolled (1133, 395) with delta (0, 0)
Screenshot: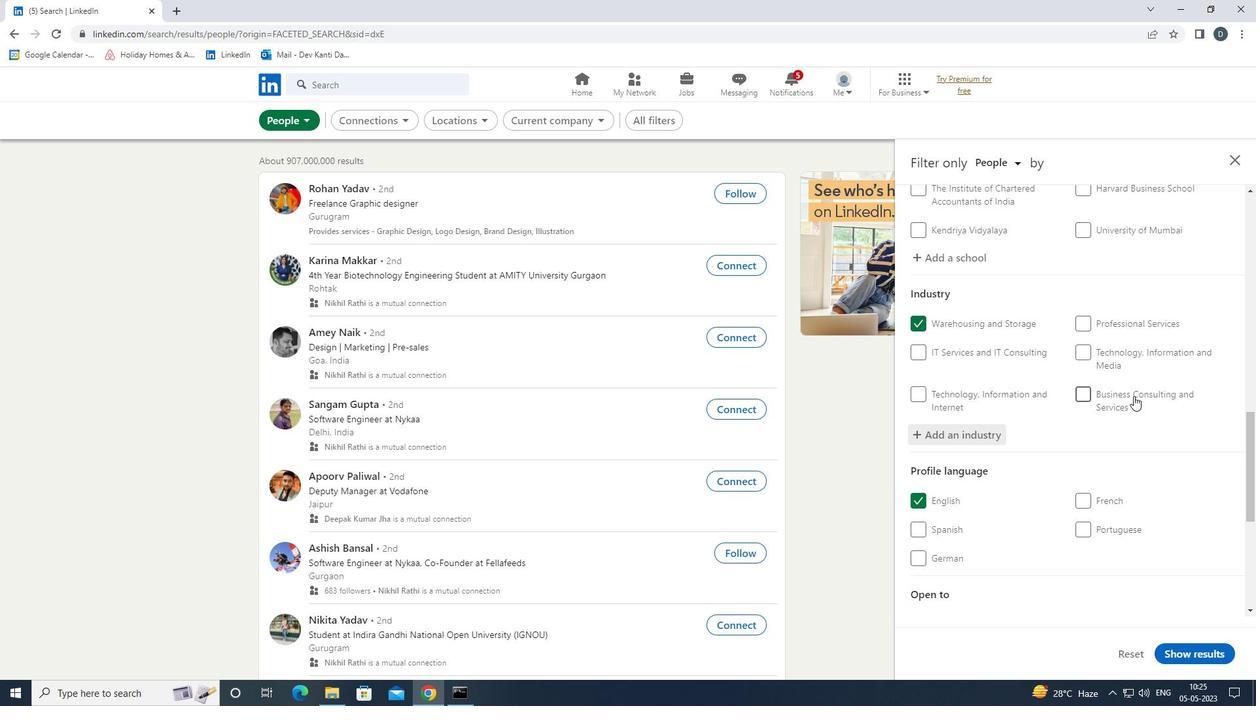 
Action: Mouse moved to (1112, 493)
Screenshot: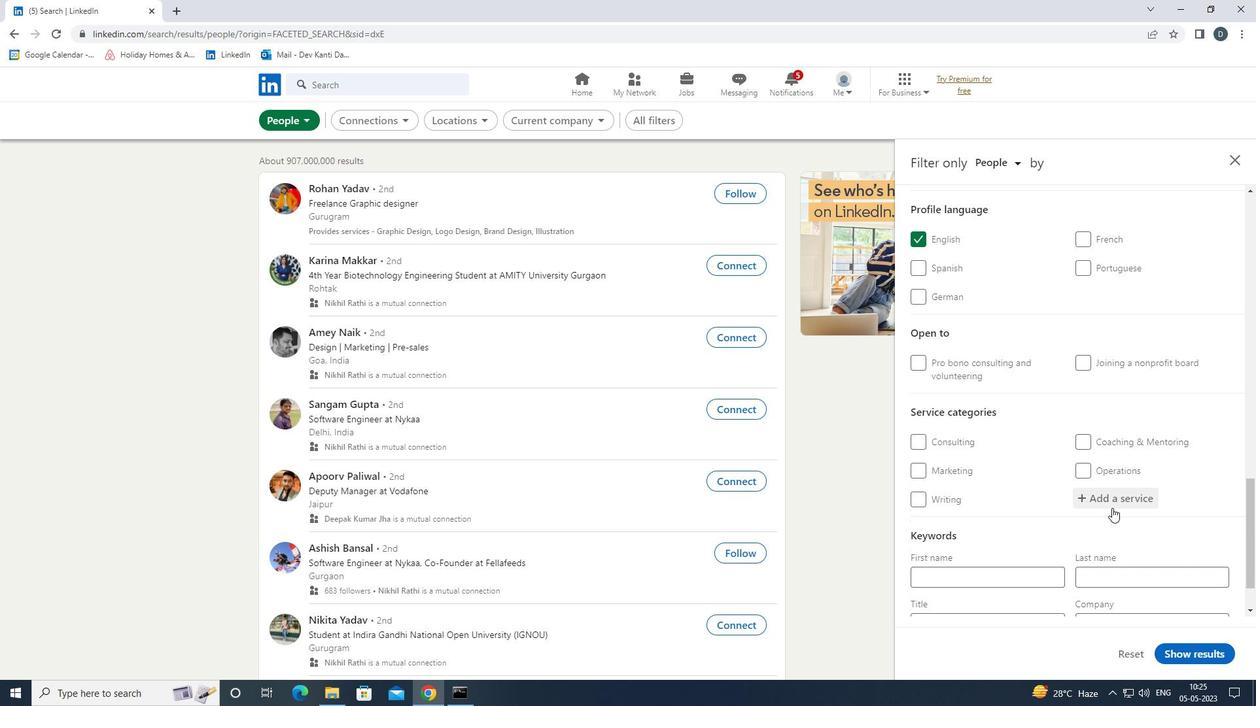 
Action: Mouse pressed left at (1112, 493)
Screenshot: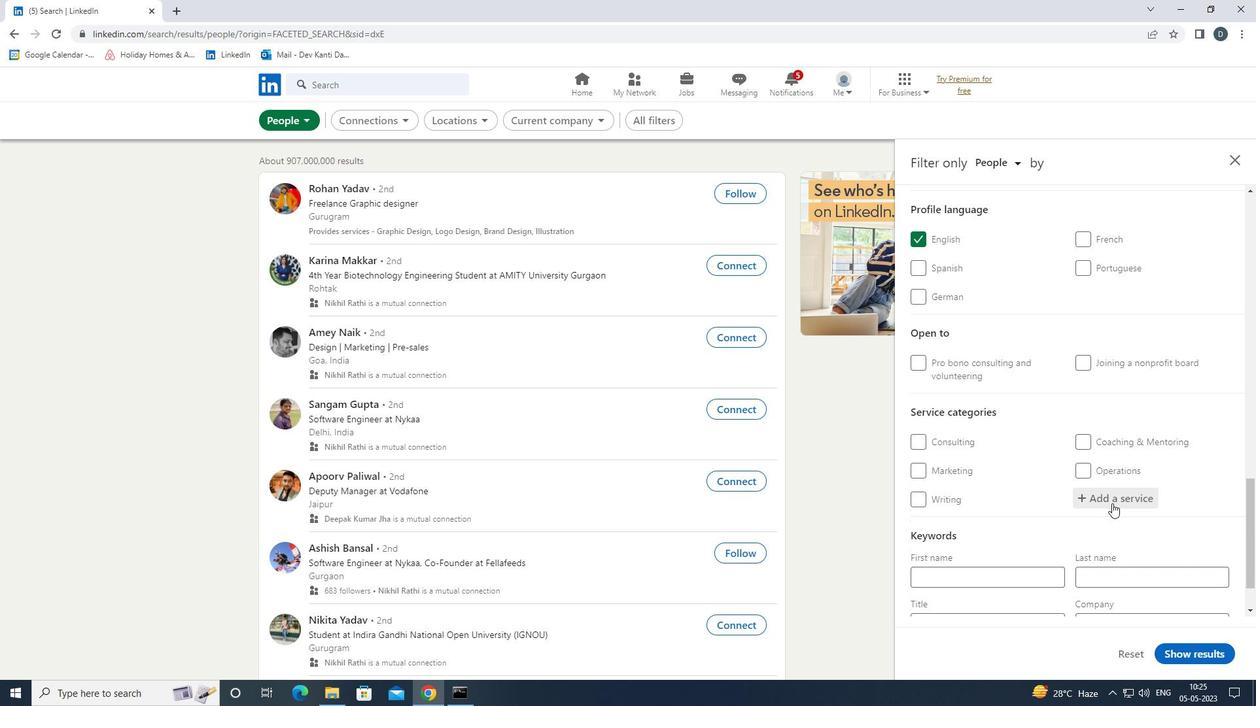 
Action: Key pressed <Key.shift>PRICIN<Key.down><Key.enter><Key.down><Key.down><Key.down><Key.down><Key.enter>
Screenshot: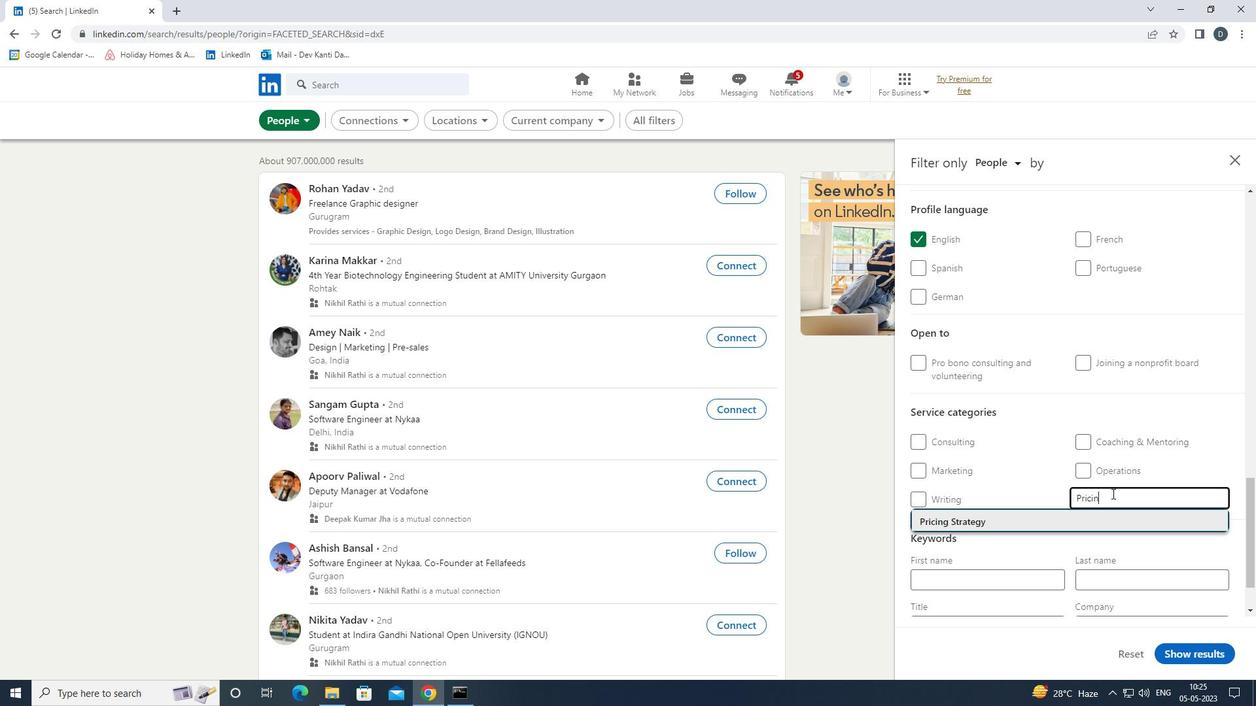 
Action: Mouse scrolled (1112, 493) with delta (0, 0)
Screenshot: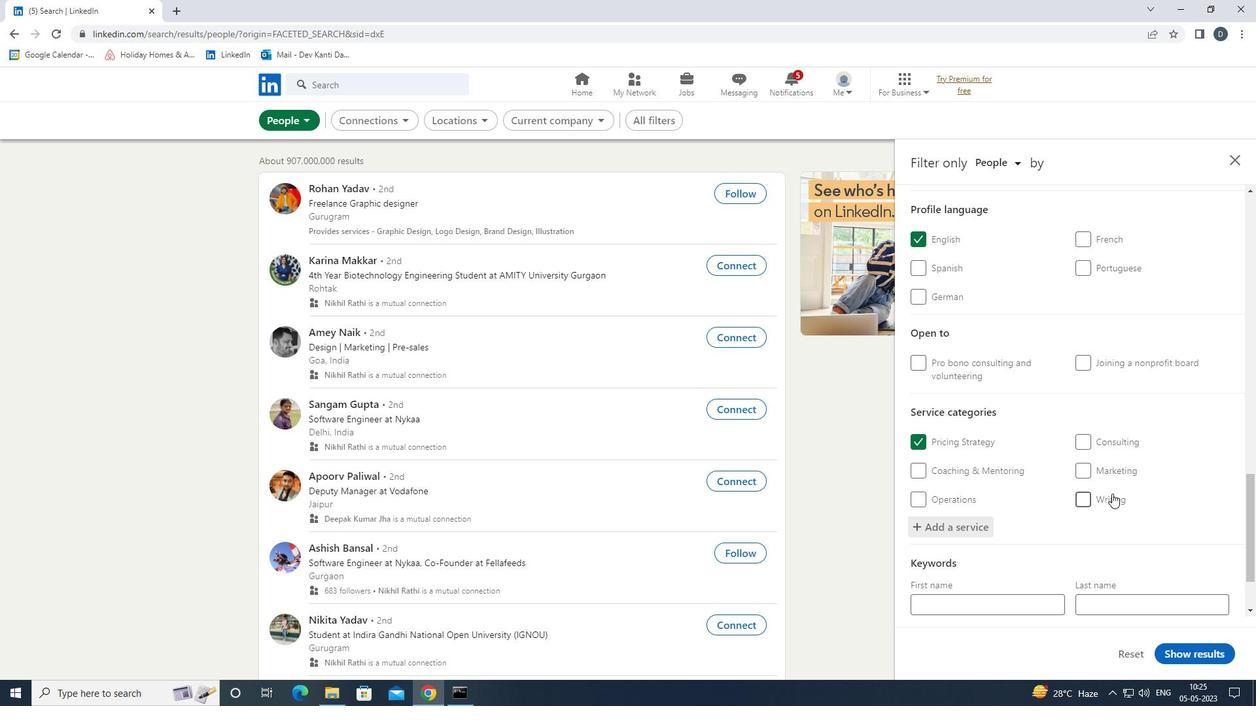 
Action: Mouse scrolled (1112, 493) with delta (0, 0)
Screenshot: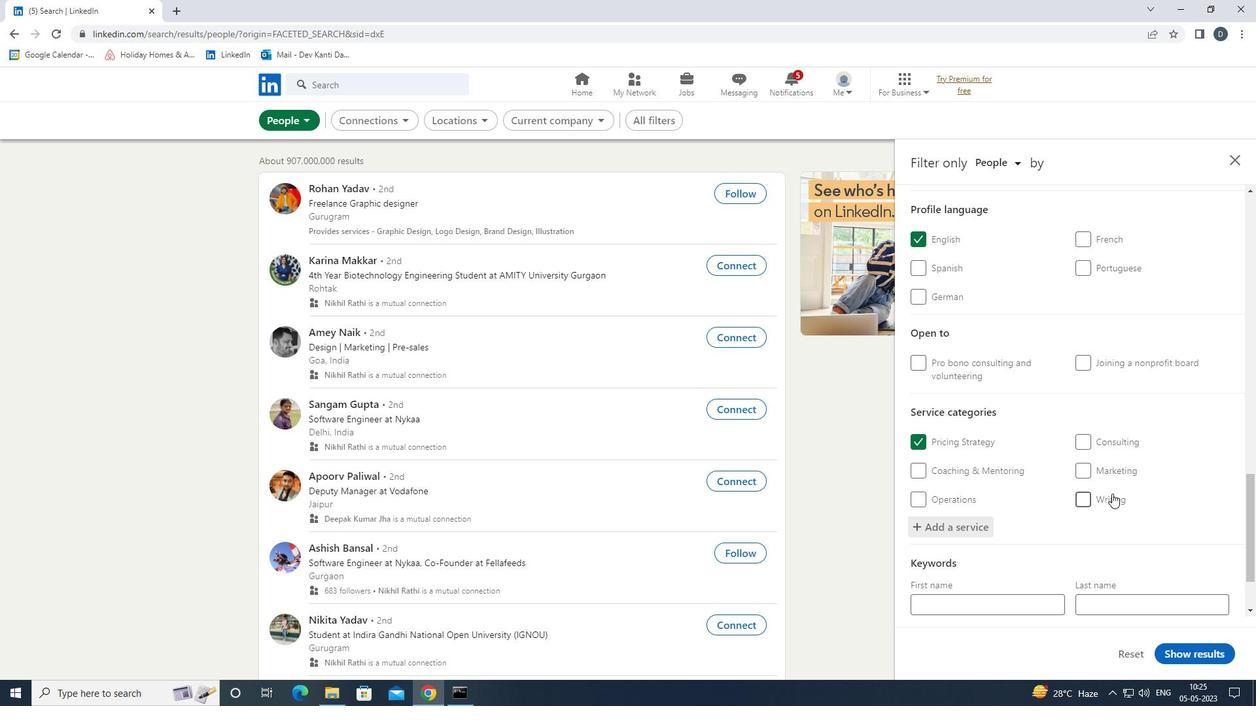 
Action: Mouse scrolled (1112, 493) with delta (0, 0)
Screenshot: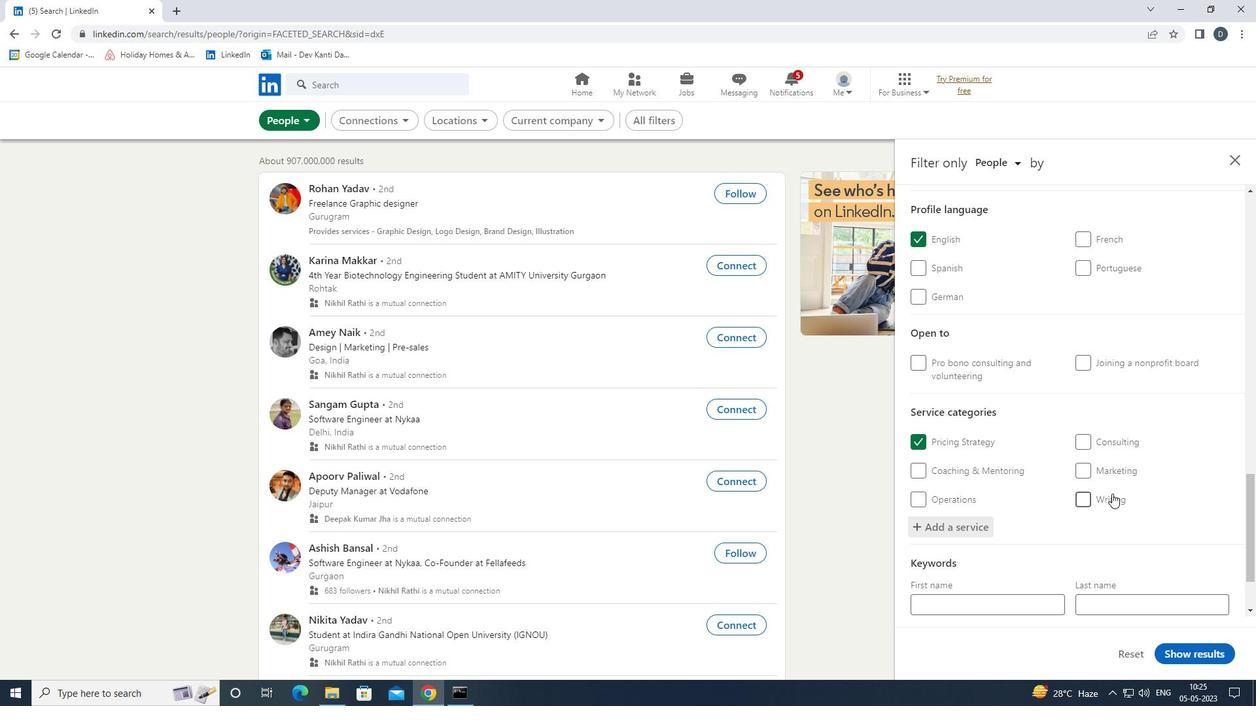 
Action: Mouse scrolled (1112, 493) with delta (0, 0)
Screenshot: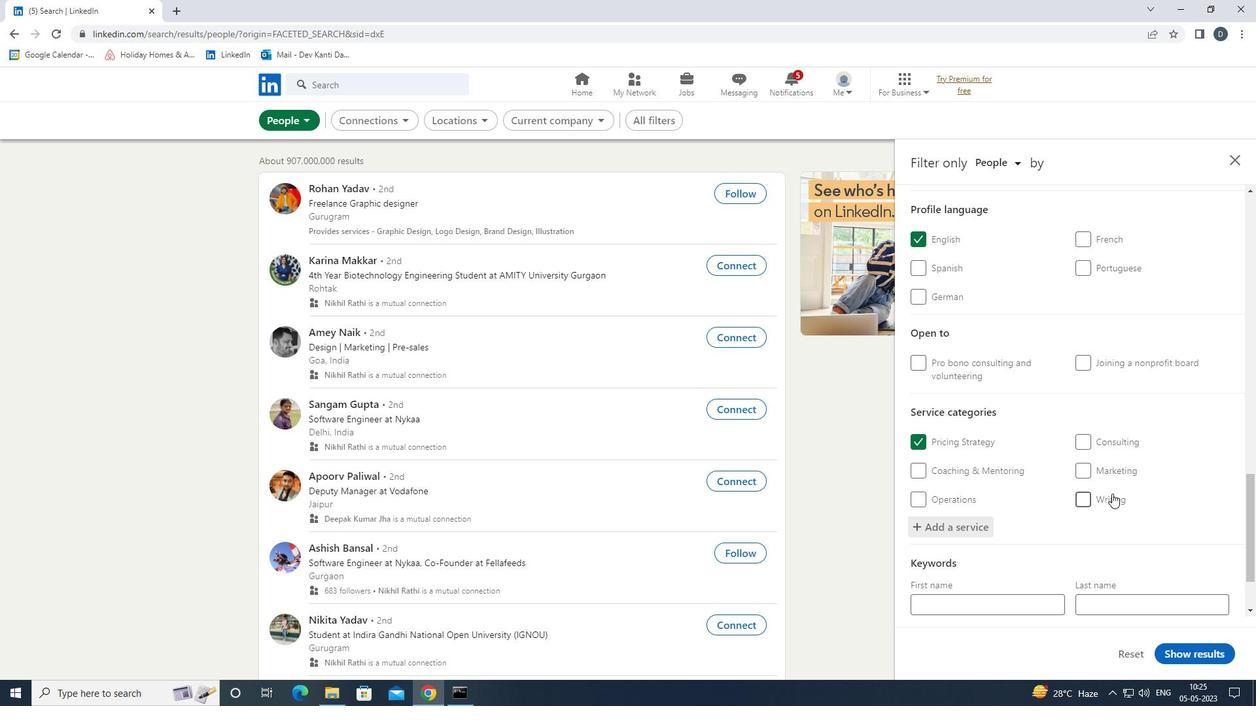 
Action: Mouse scrolled (1112, 493) with delta (0, 0)
Screenshot: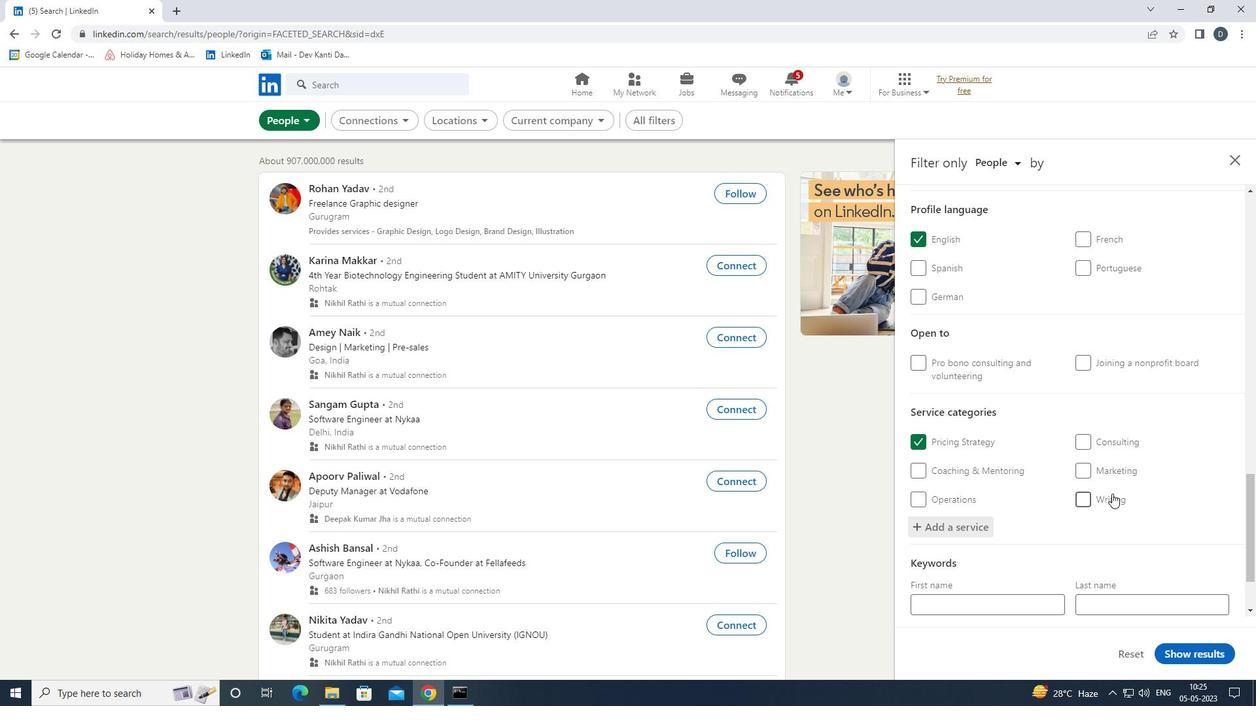 
Action: Mouse moved to (1012, 544)
Screenshot: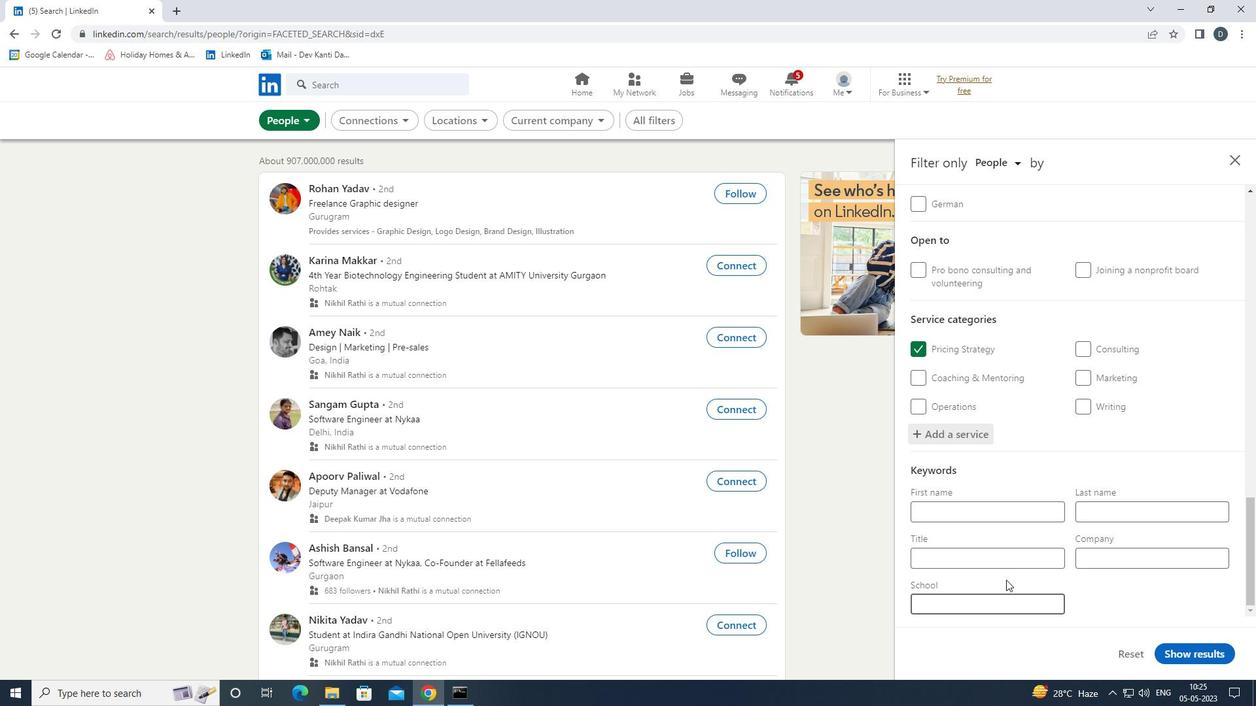 
Action: Mouse pressed left at (1012, 544)
Screenshot: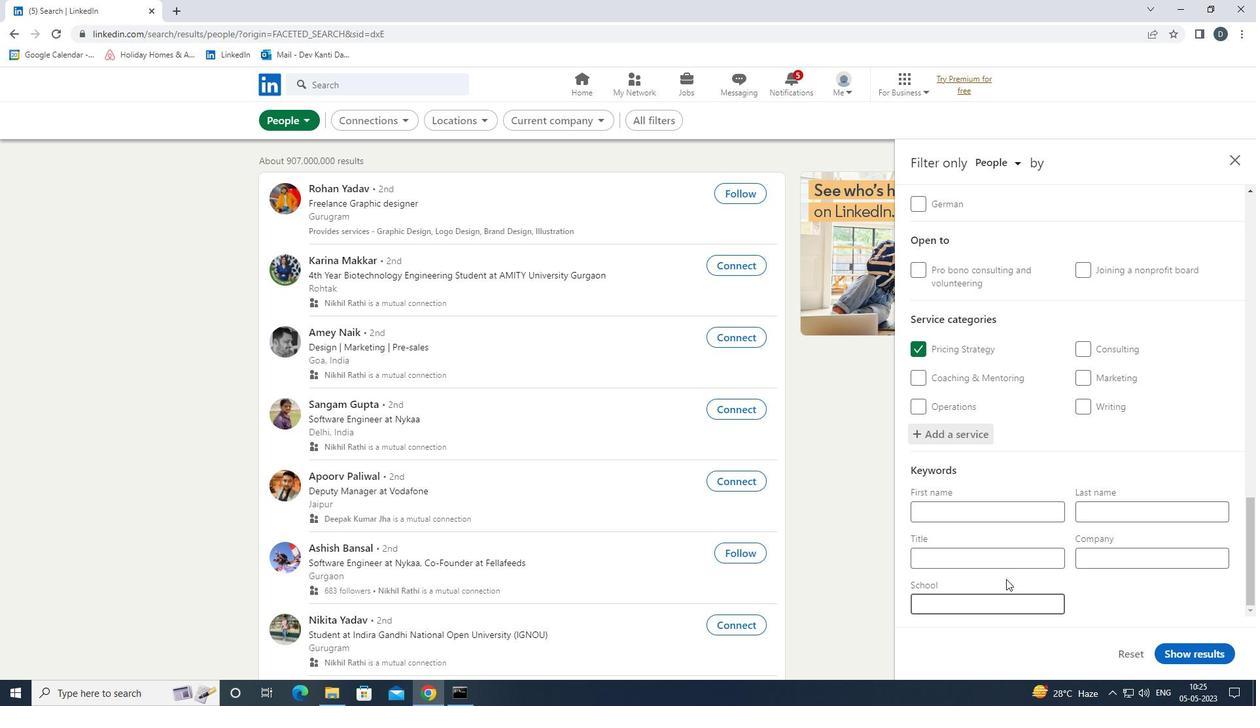 
Action: Mouse moved to (1013, 559)
Screenshot: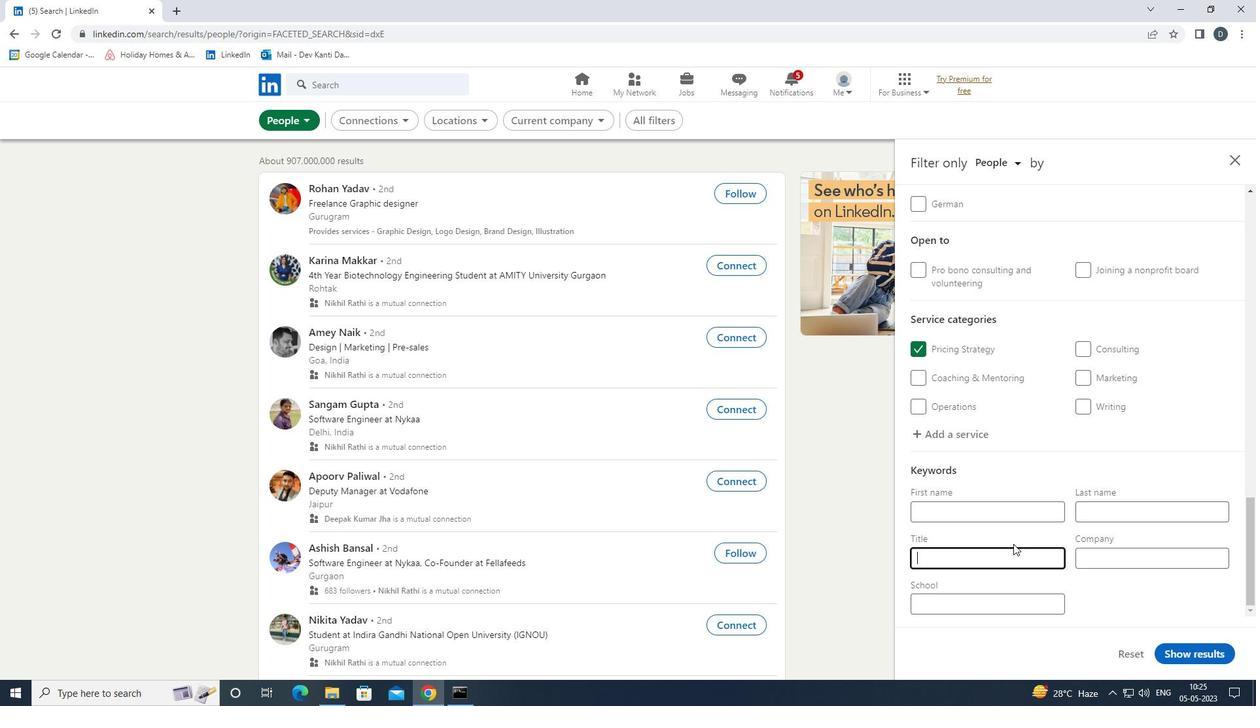 
Action: Mouse pressed left at (1013, 559)
Screenshot: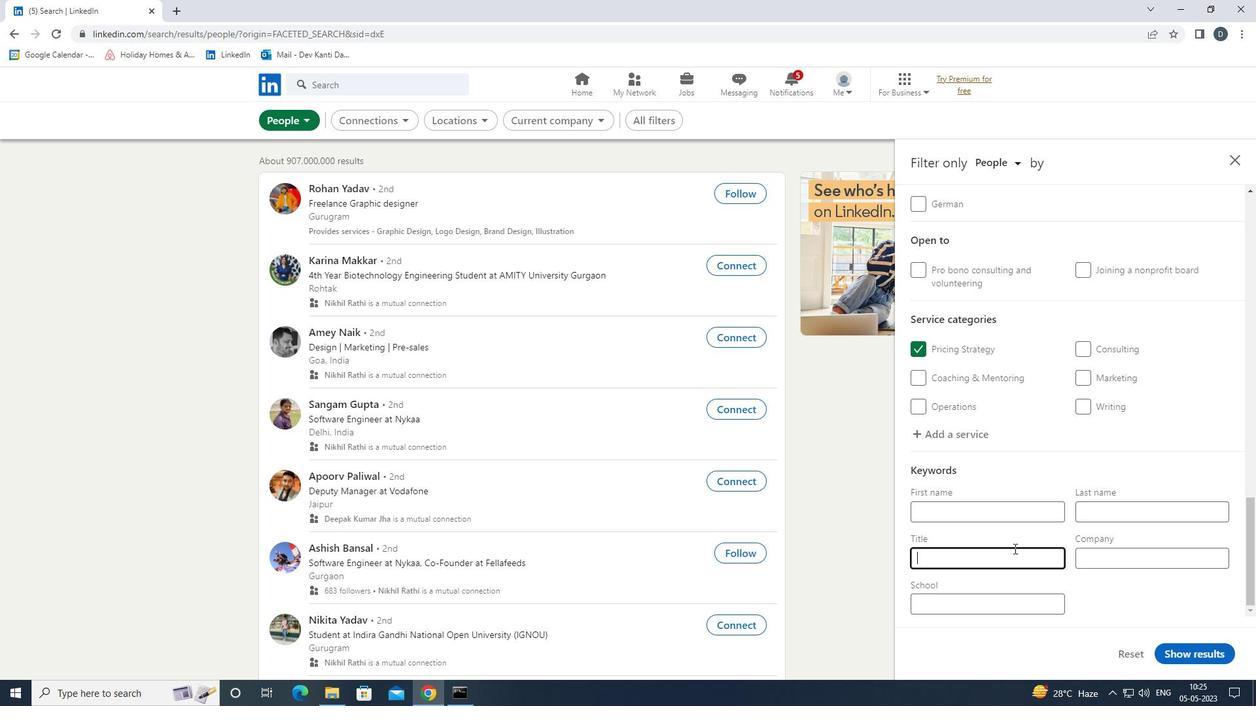 
Action: Key pressed <Key.shift>ORGANIZER
Screenshot: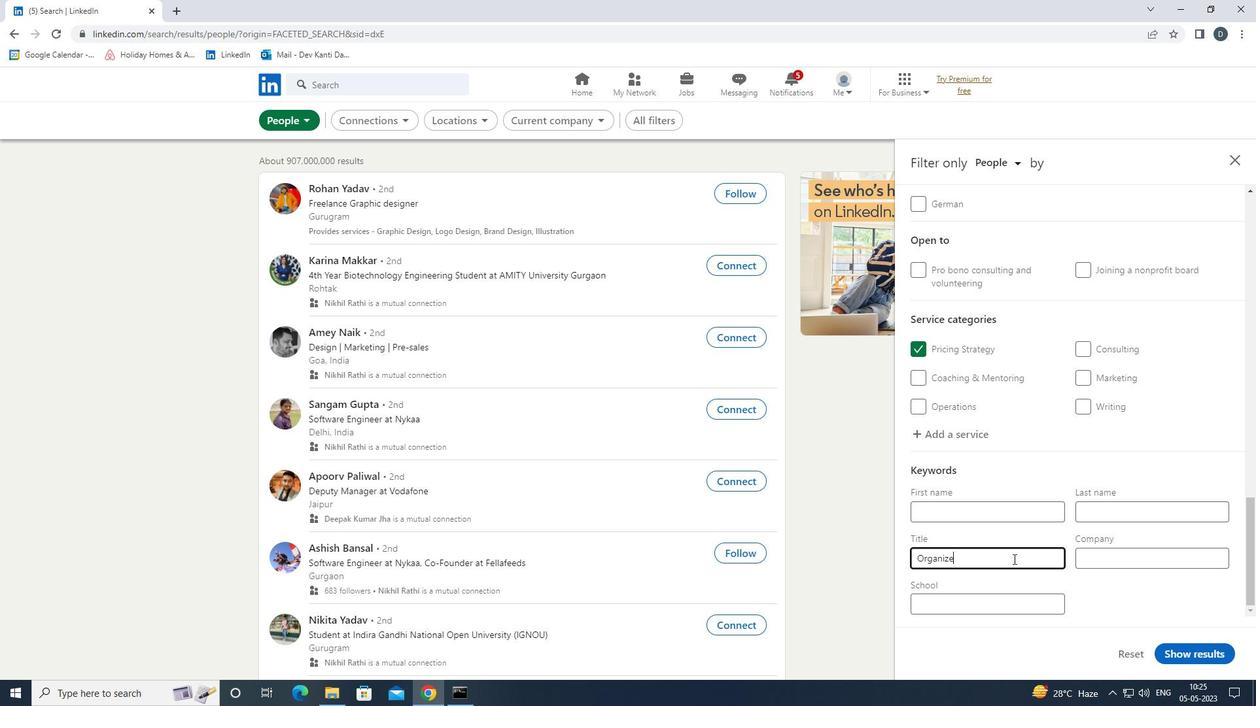 
Action: Mouse moved to (1213, 648)
Screenshot: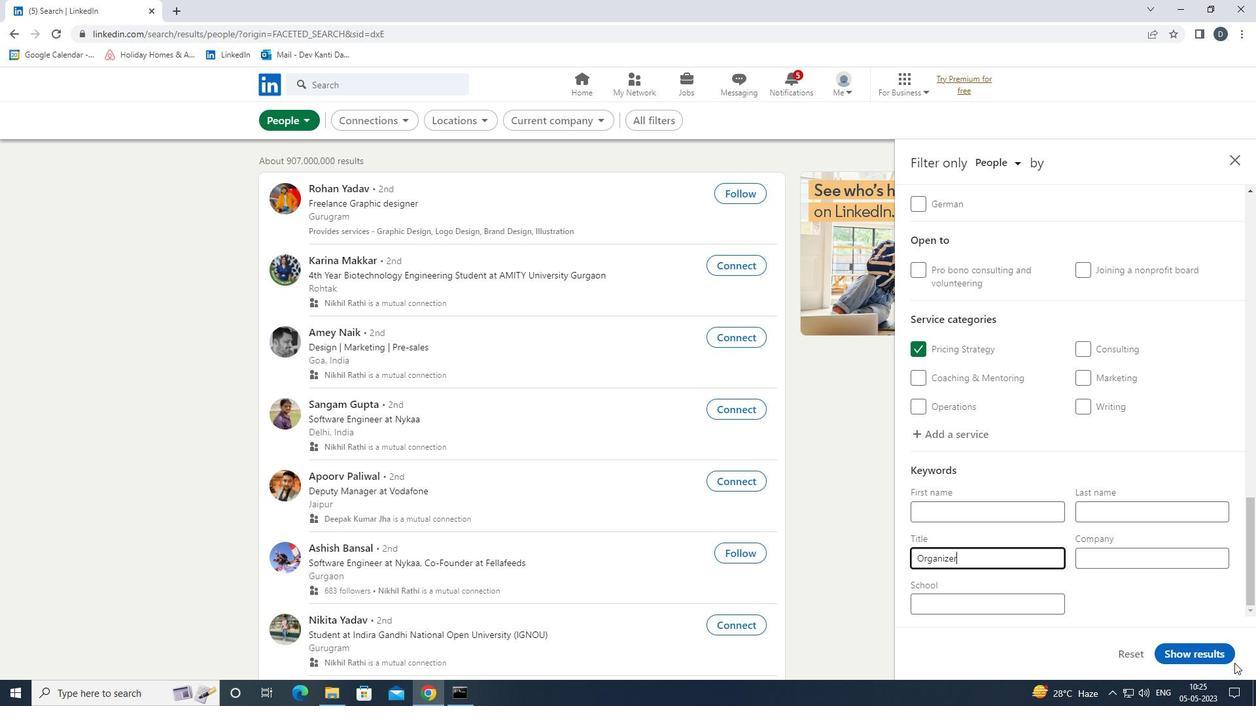 
Action: Mouse pressed left at (1213, 648)
Screenshot: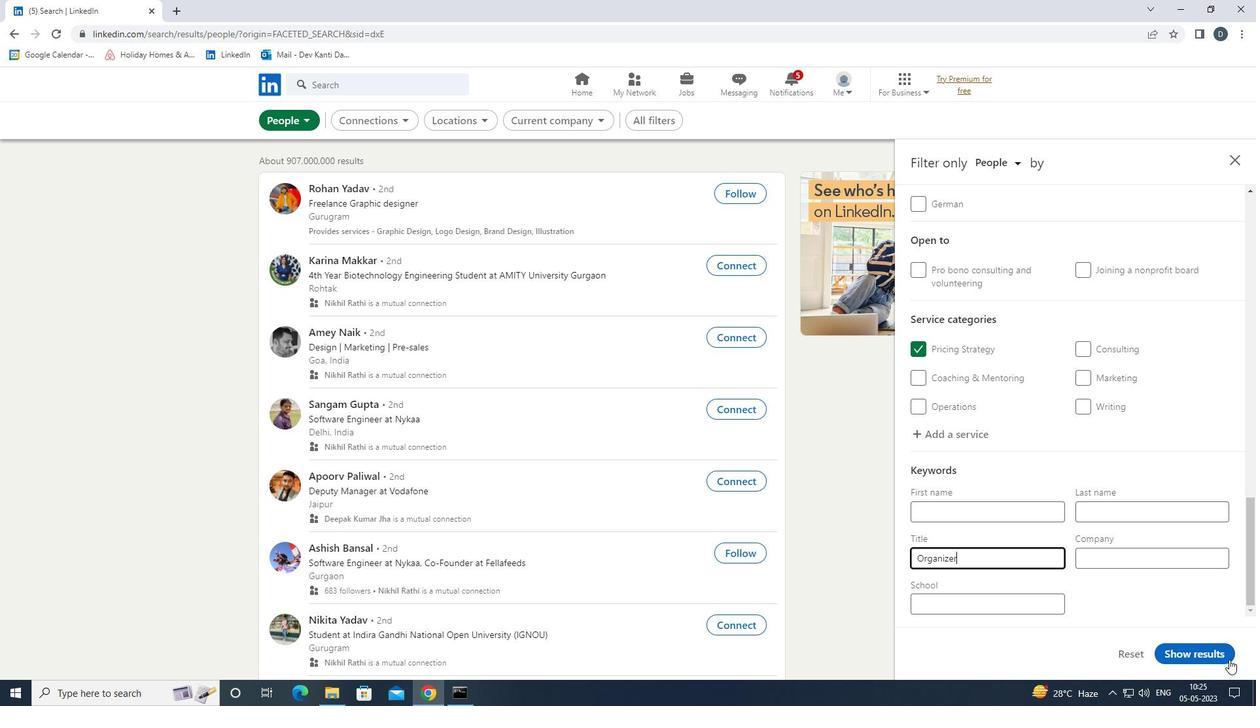 
Action: Mouse moved to (856, 399)
Screenshot: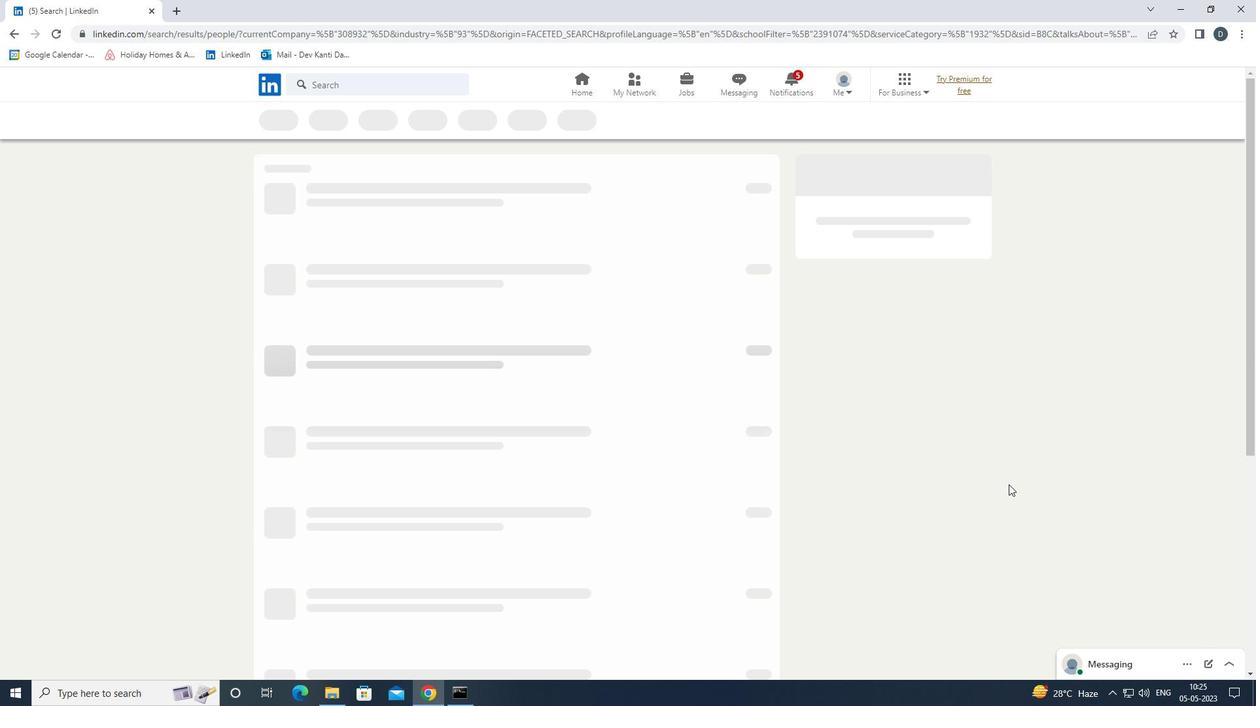 
